 Task: Send an email with the signature Marie Turner with the subject Feedback on a financial model and the message I would like to request a status update on the customer service ticket I submitted. from softage.3@softage.net to softage.6@softage.net with an attached audio file Audio_lesson_plan.mp3 and move the email from Sent Items to the folder Service contracts
Action: Mouse moved to (126, 151)
Screenshot: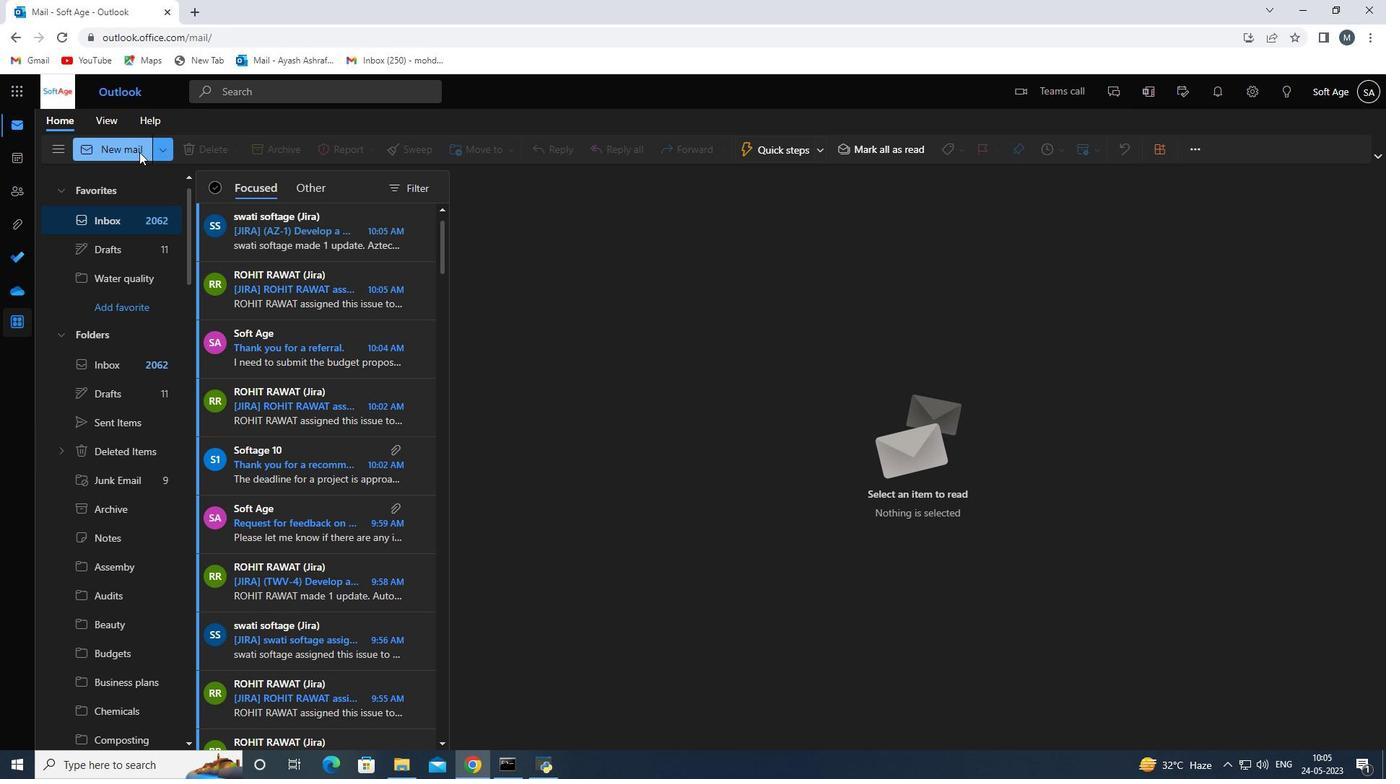
Action: Mouse pressed left at (126, 151)
Screenshot: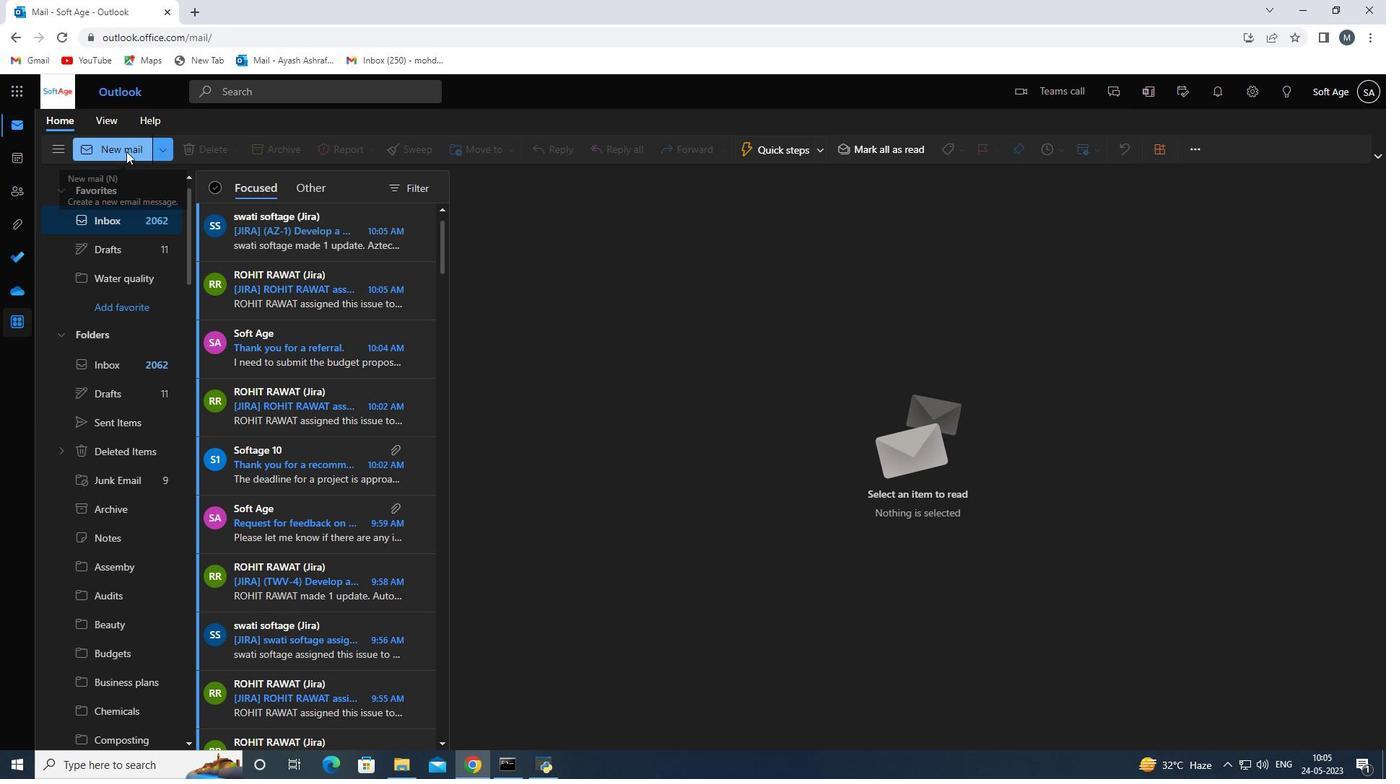 
Action: Mouse moved to (972, 152)
Screenshot: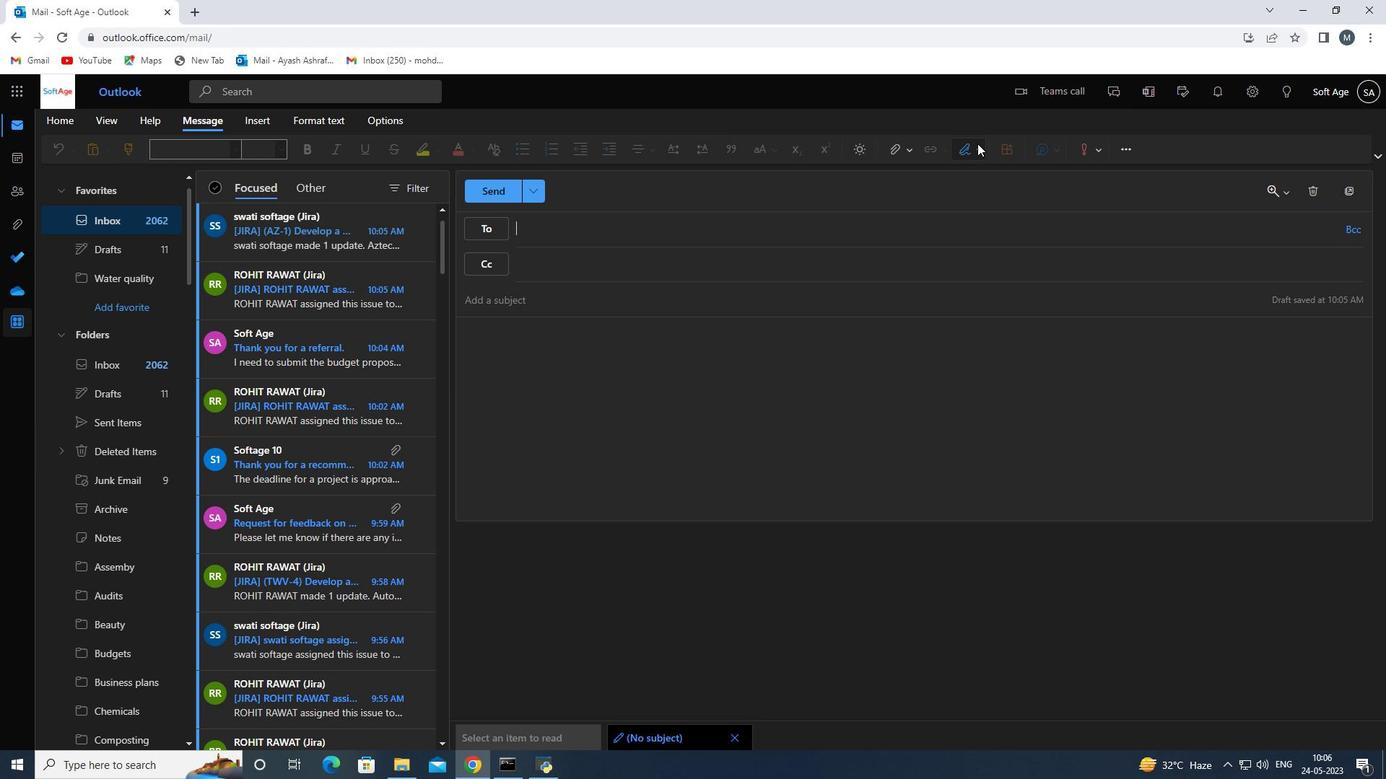 
Action: Mouse pressed left at (972, 152)
Screenshot: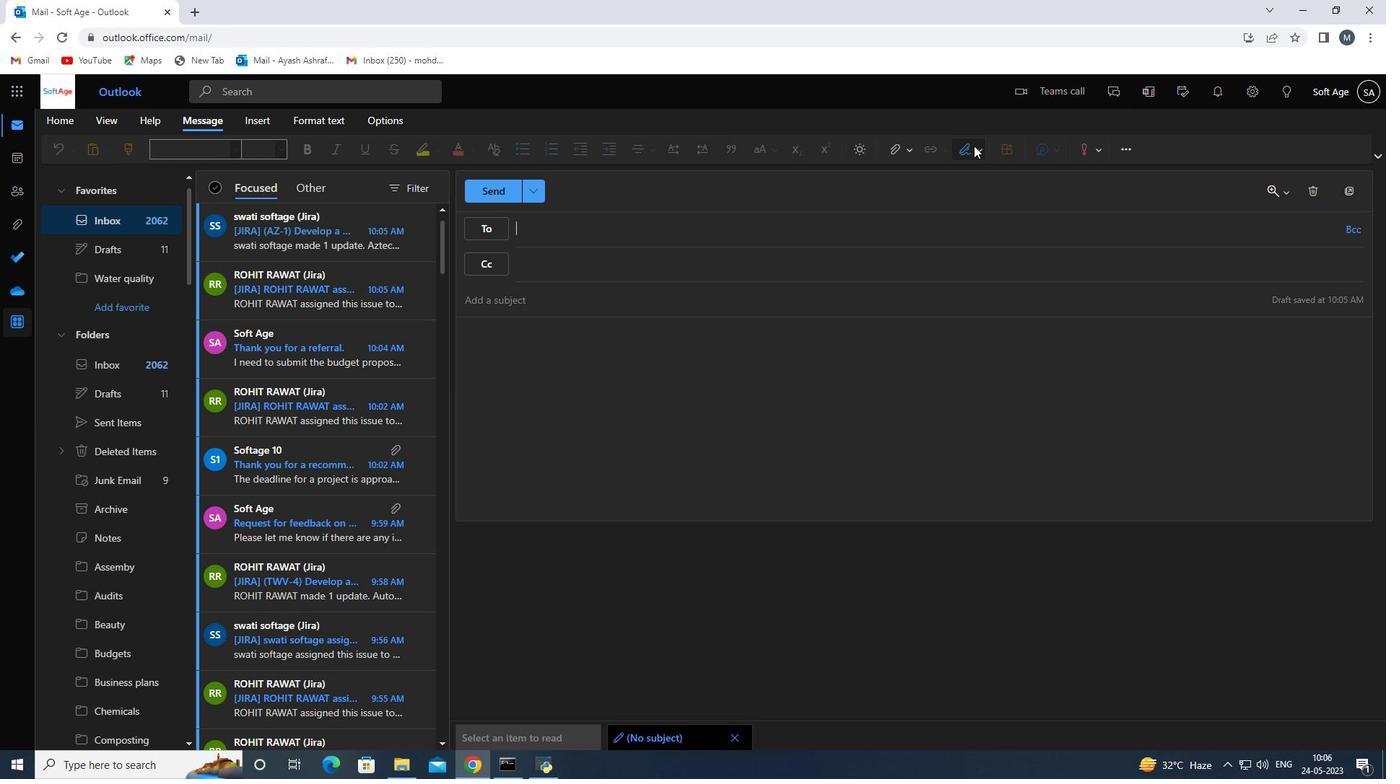 
Action: Mouse moved to (956, 207)
Screenshot: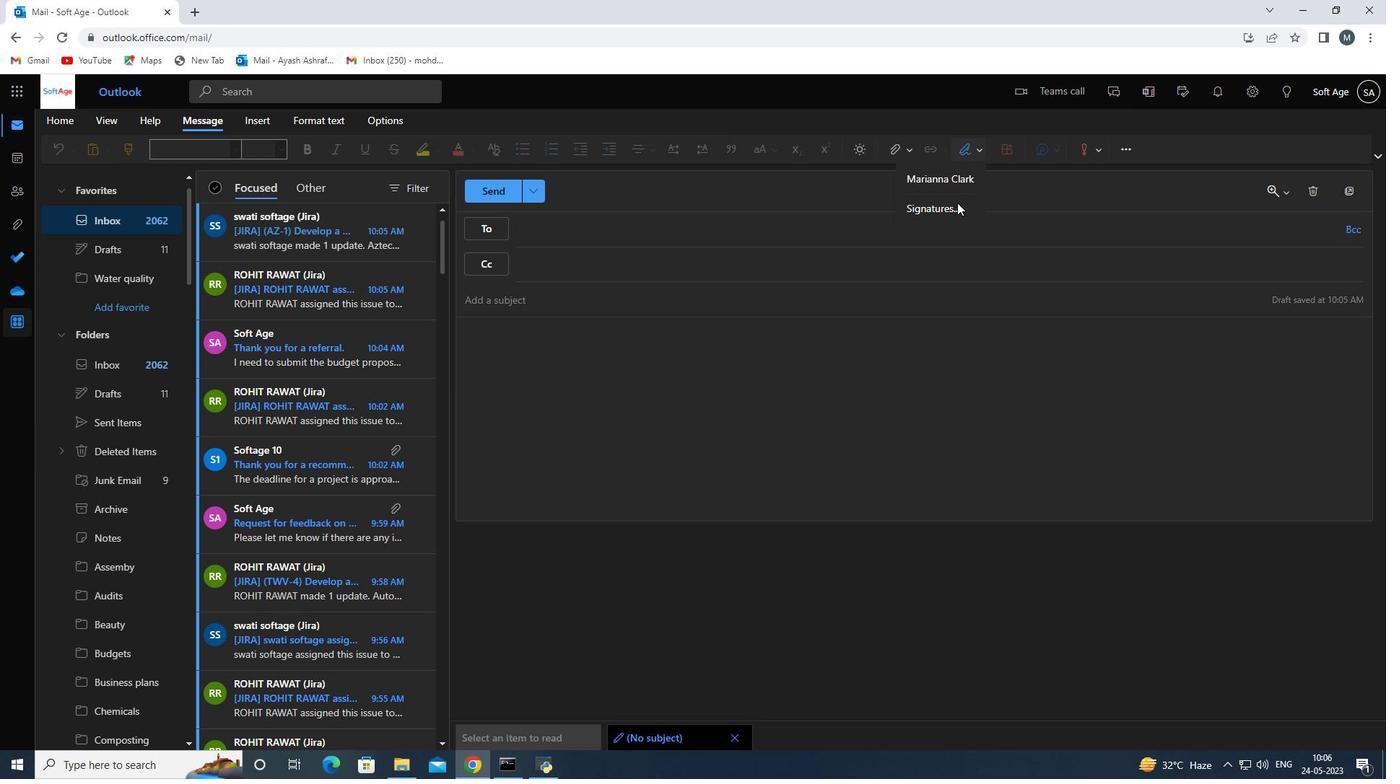 
Action: Mouse pressed left at (956, 207)
Screenshot: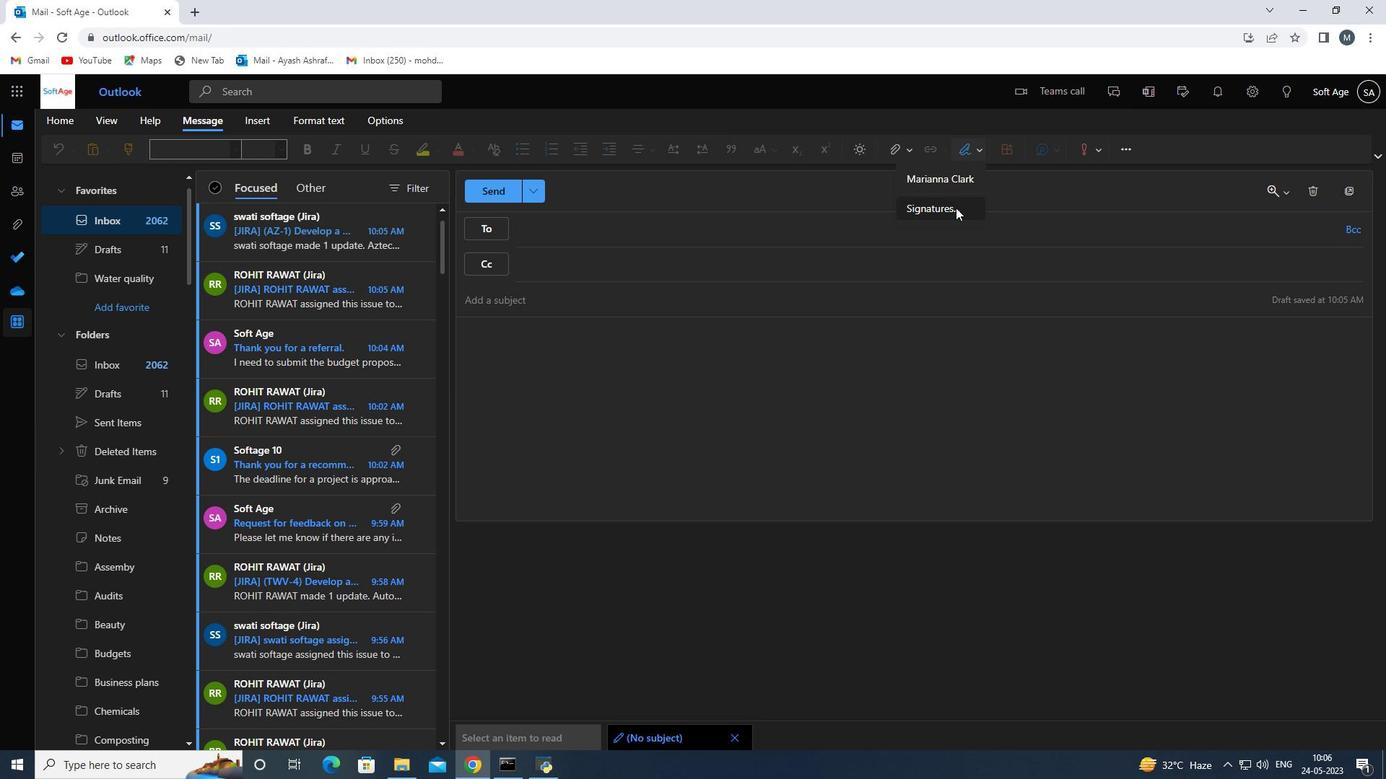 
Action: Mouse moved to (995, 262)
Screenshot: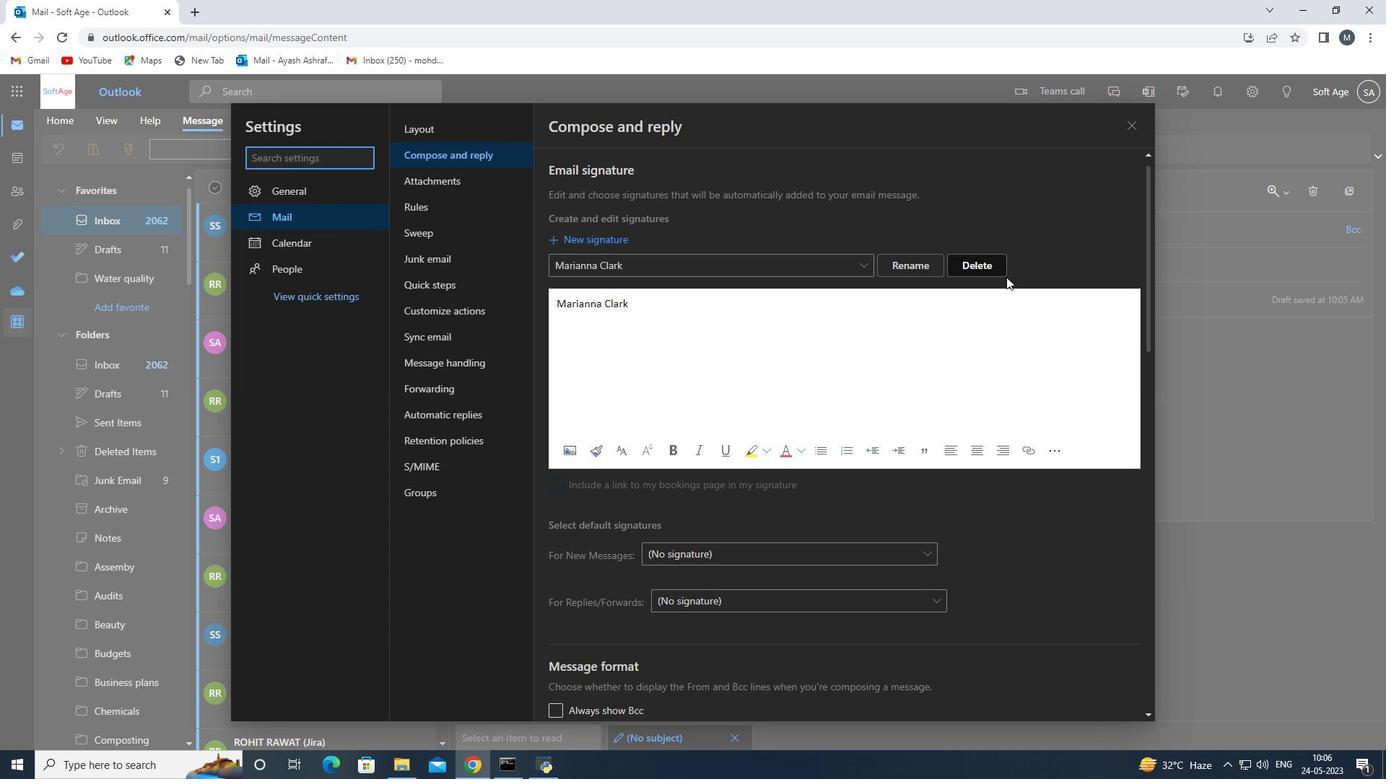 
Action: Mouse pressed left at (995, 262)
Screenshot: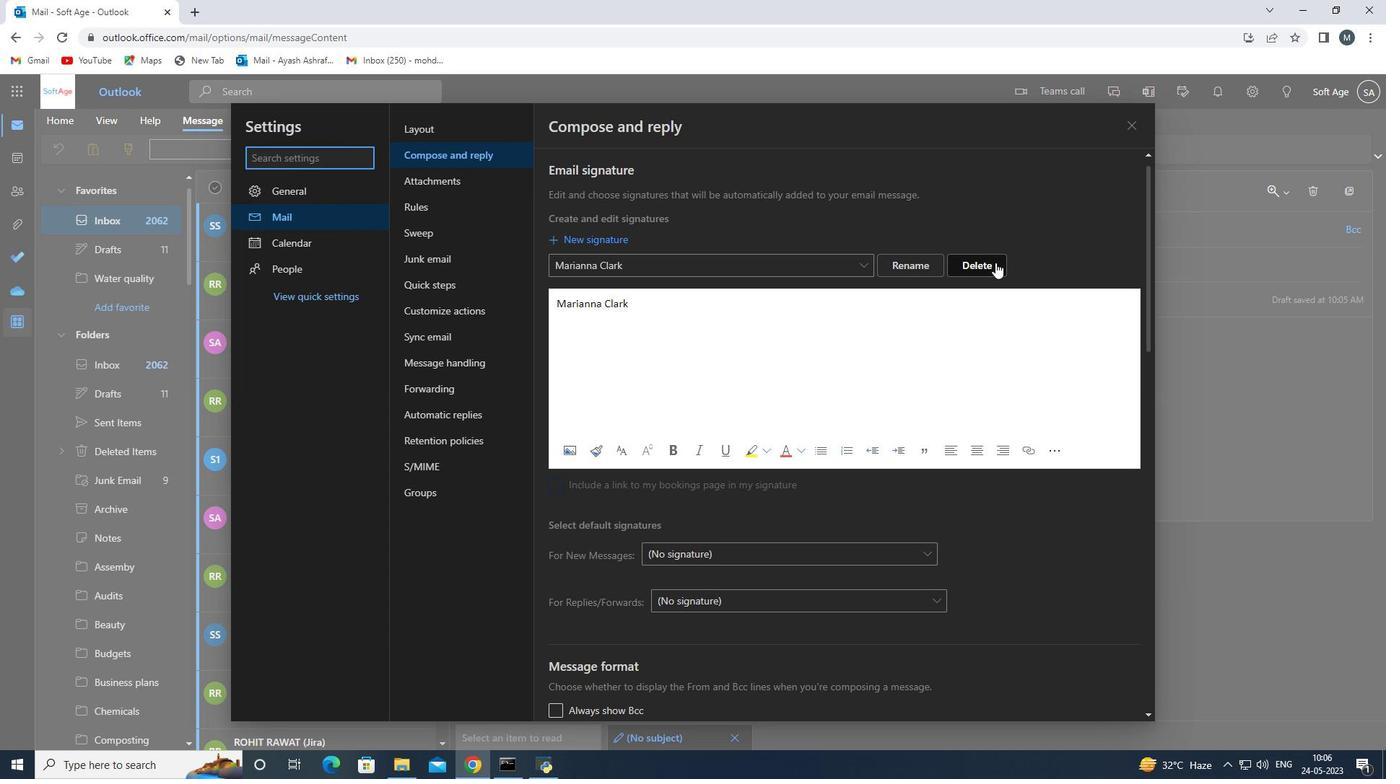 
Action: Mouse moved to (672, 269)
Screenshot: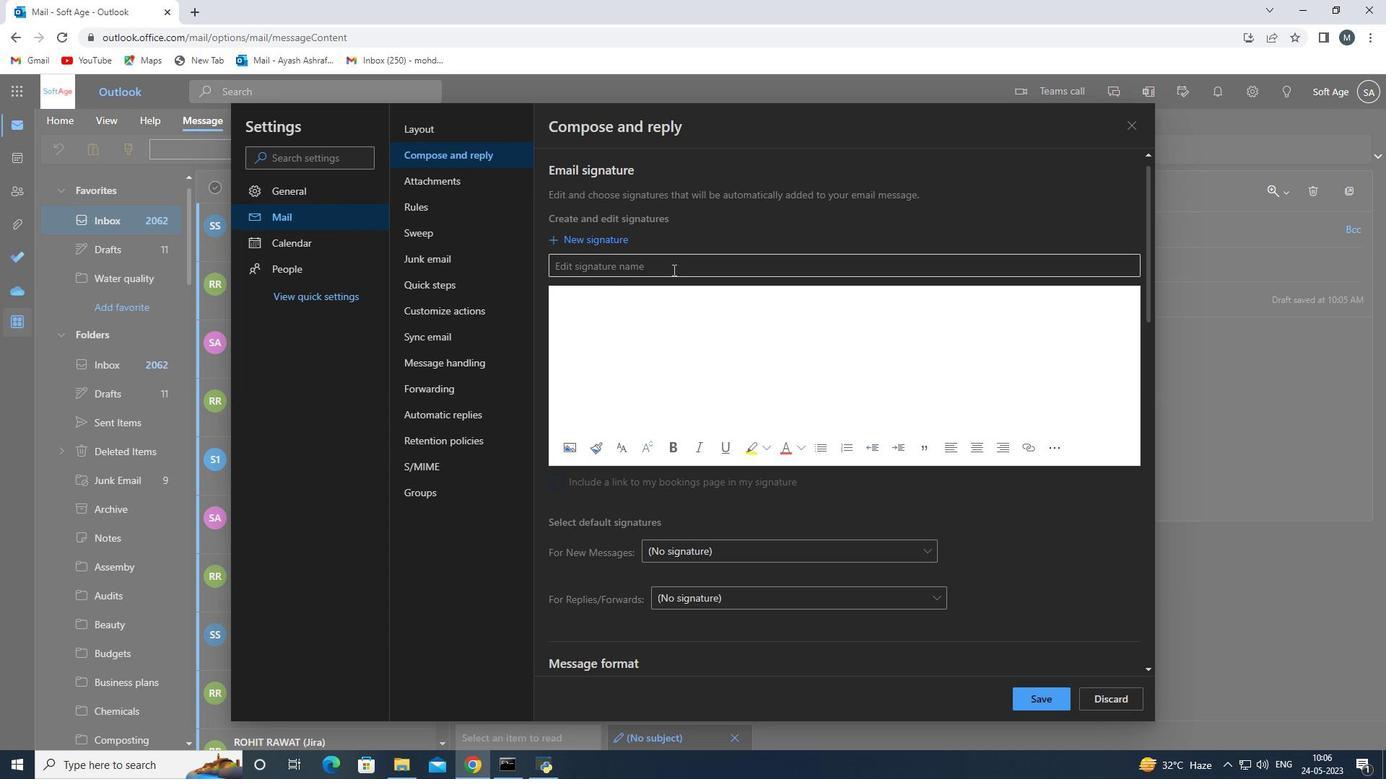
Action: Mouse pressed left at (672, 269)
Screenshot: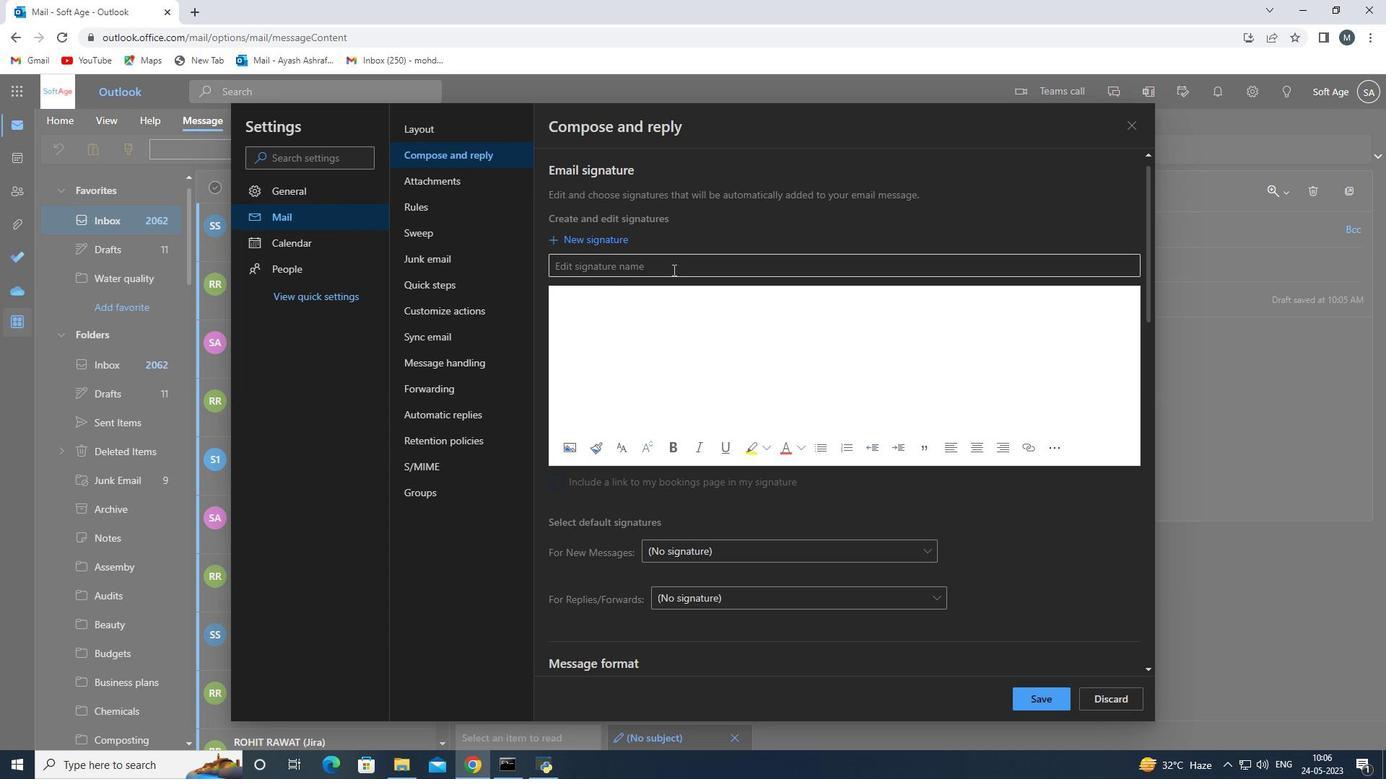 
Action: Key pressed <Key.shift>Marie<Key.space><Key.shift>Turner<Key.space>
Screenshot: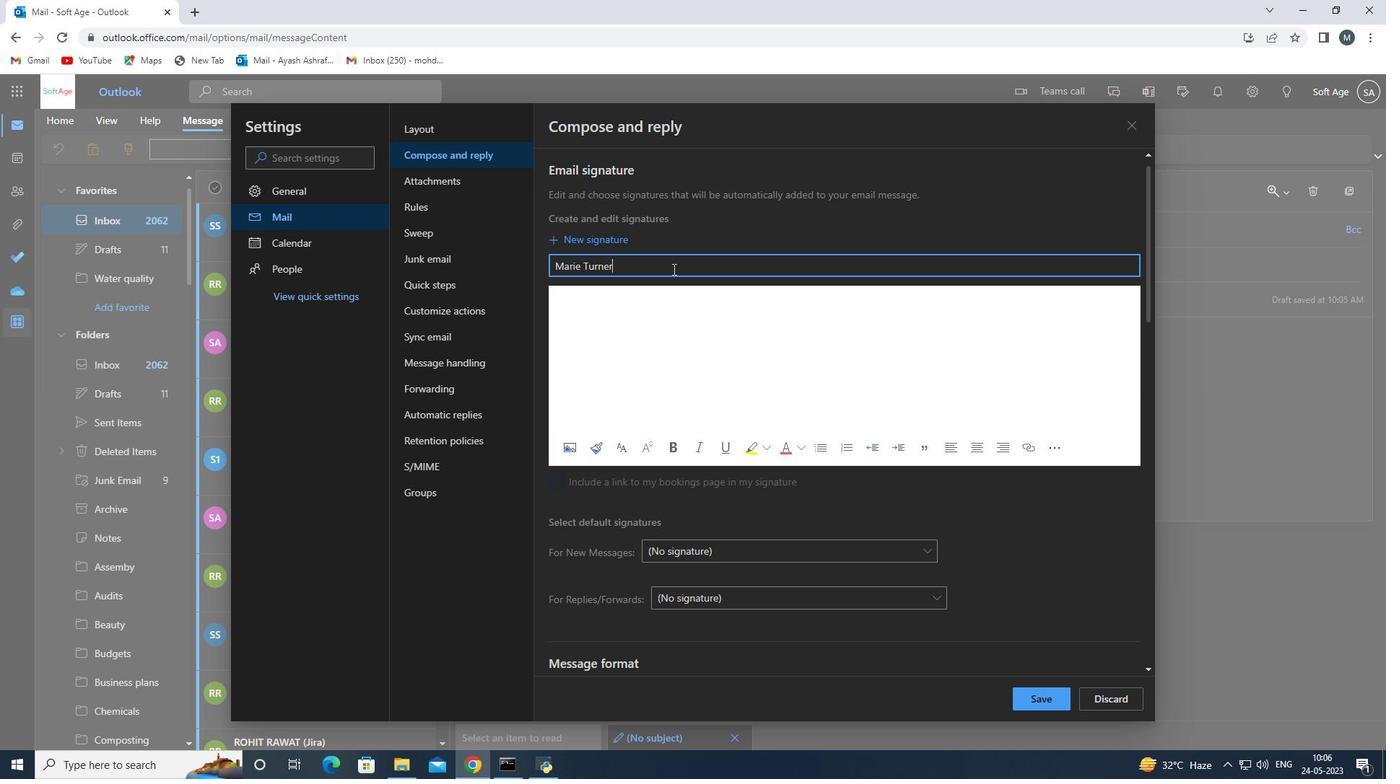 
Action: Mouse moved to (636, 323)
Screenshot: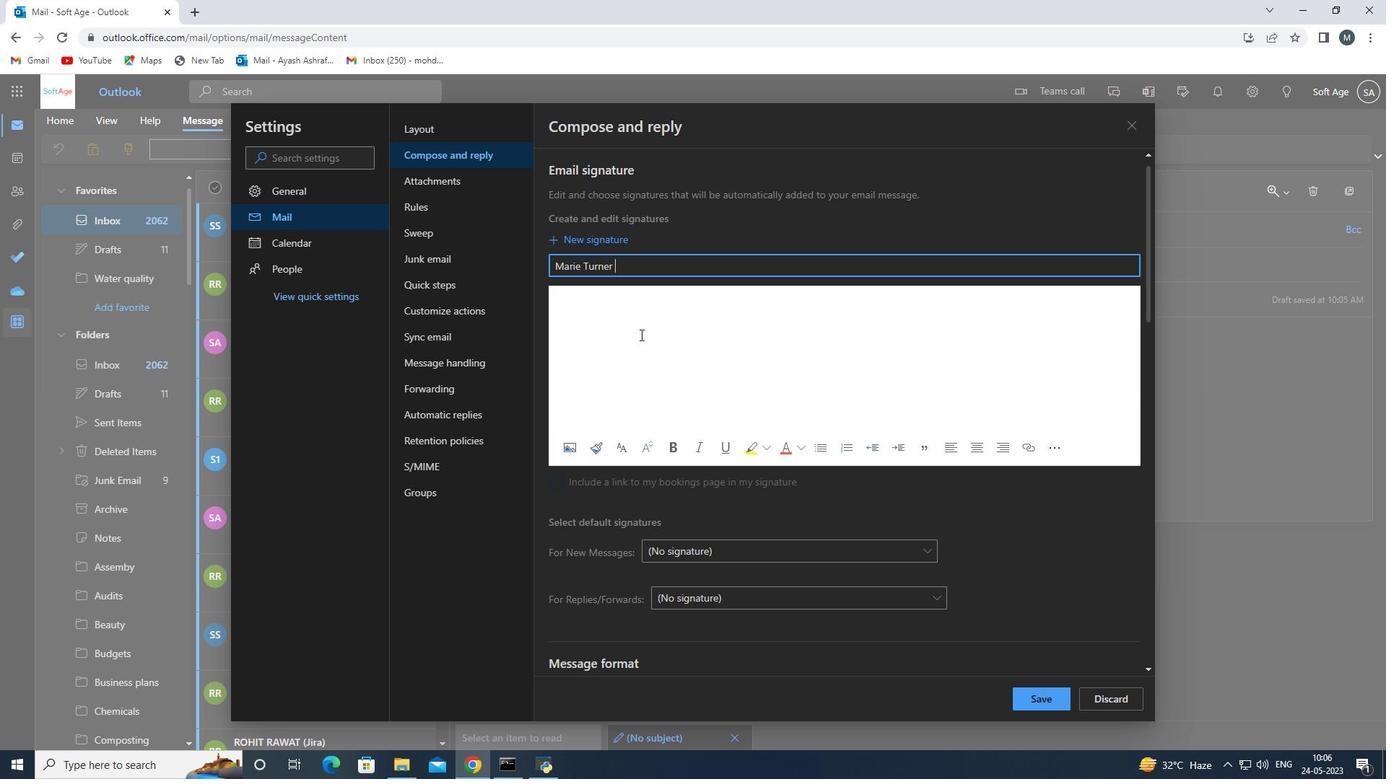 
Action: Mouse pressed left at (636, 323)
Screenshot: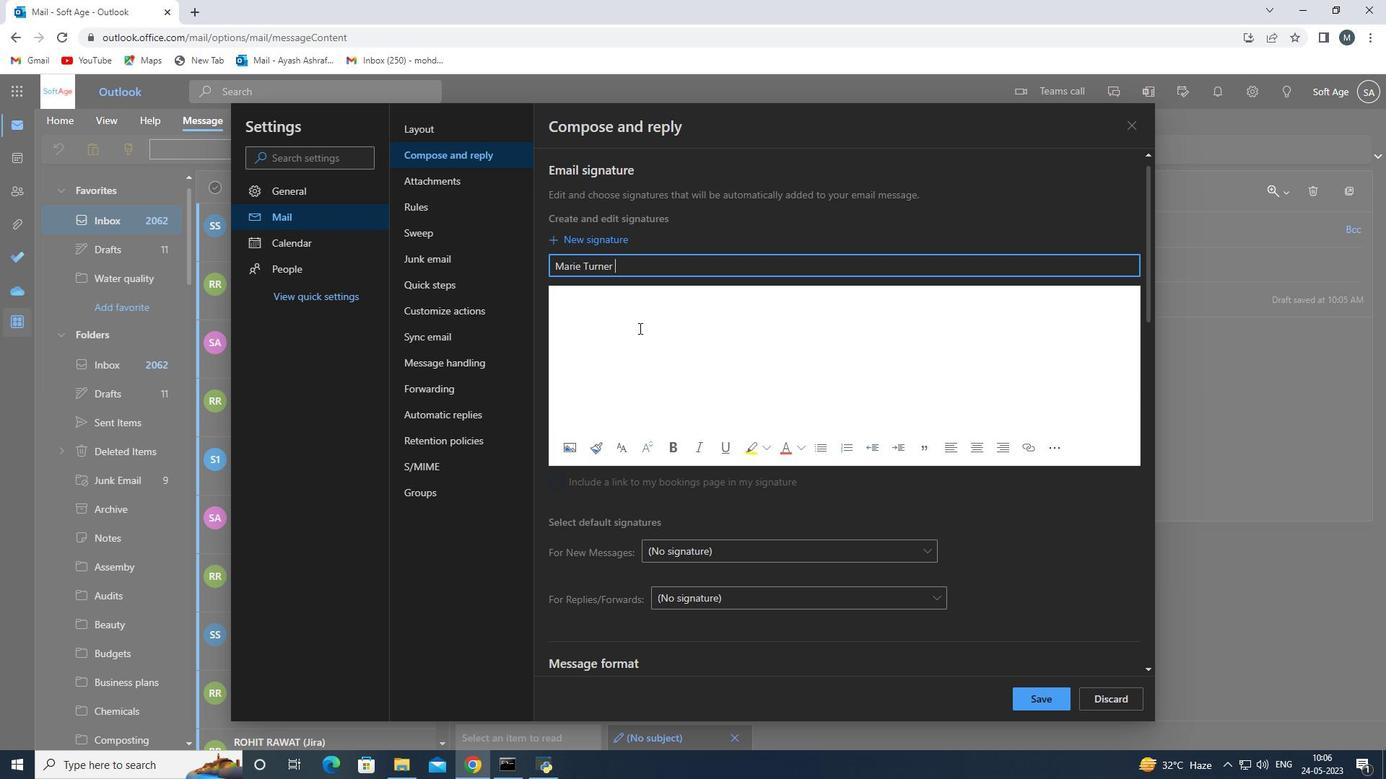 
Action: Key pressed <Key.shift>I<Key.space>would<Key.space>like<Key.space>to<Key.space>rew<Key.backspace>quest<Key.space>a<Key.space>staus<Key.space>update<Key.space>on<Key.space>the<Key.space>customer<Key.space>service<Key.space>ticket<Key.space>i<Key.space>submitted<Key.space>
Screenshot: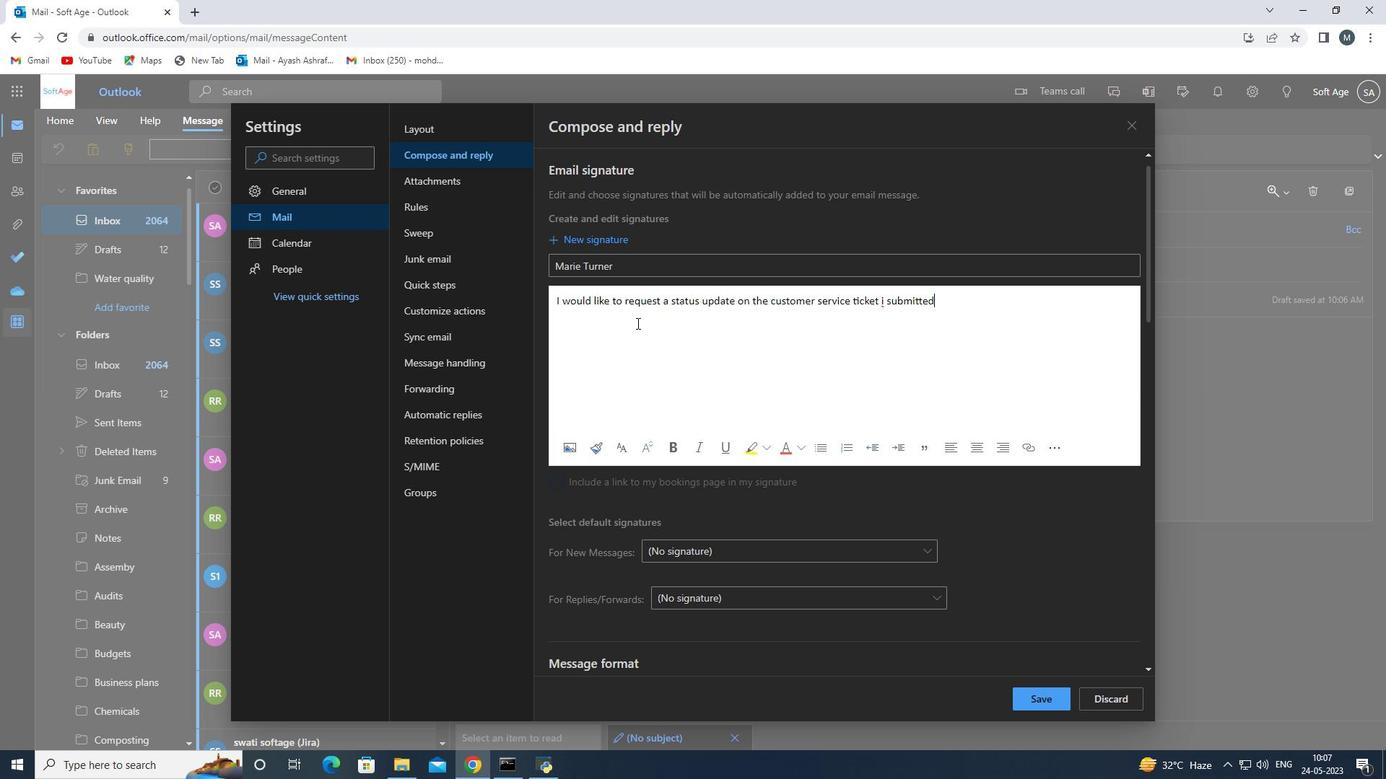
Action: Mouse moved to (906, 332)
Screenshot: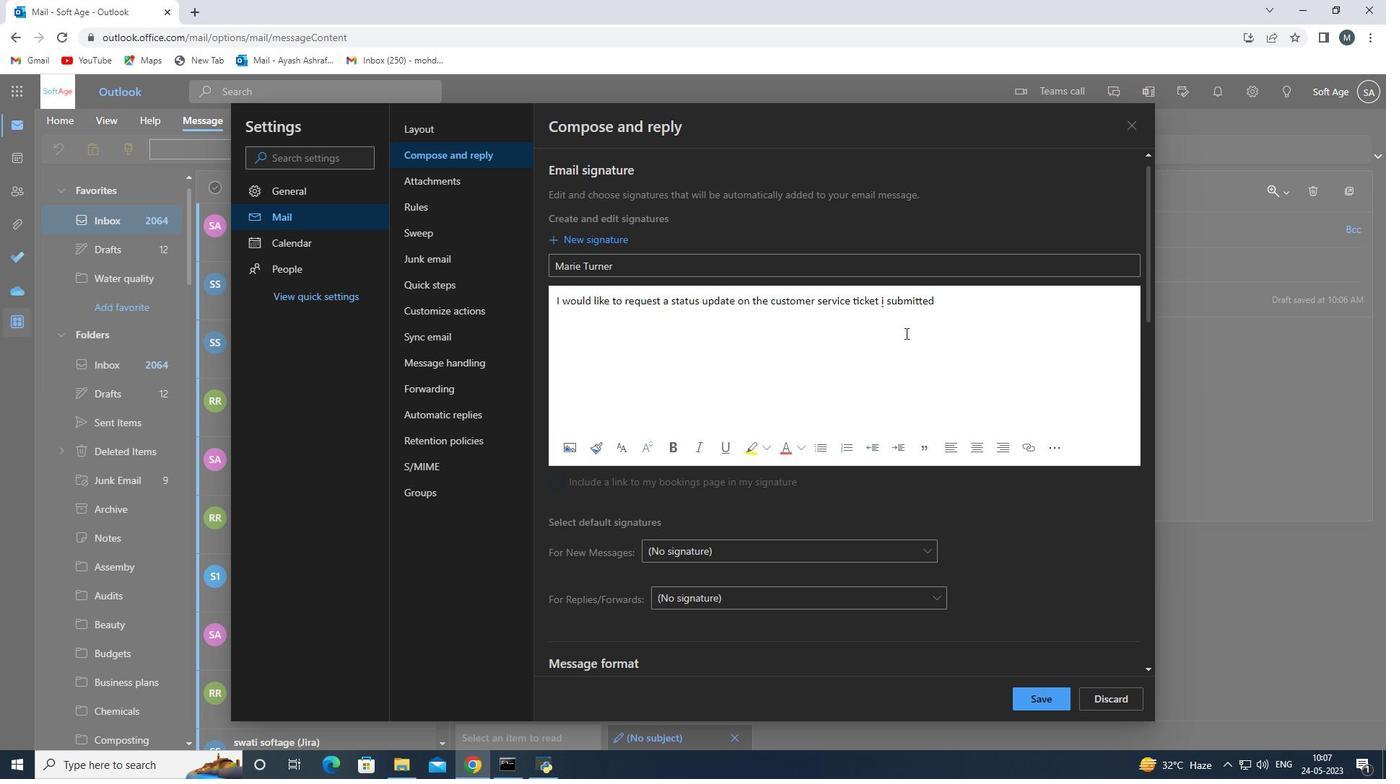 
Action: Key pressed <Key.enter><Key.shift><Key.shift><Key.shift>Marie<Key.space><Key.shift><Key.shift>Turner<Key.space>
Screenshot: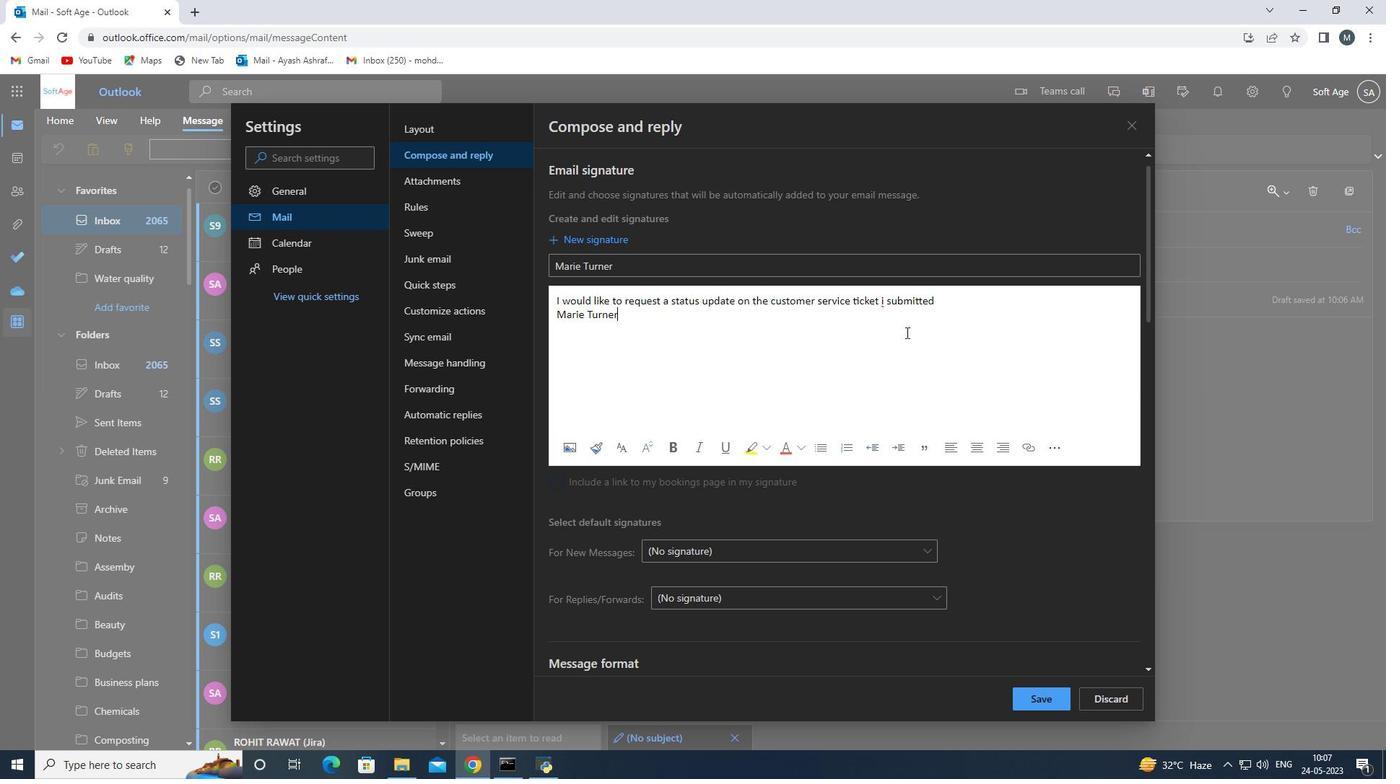 
Action: Mouse moved to (1043, 692)
Screenshot: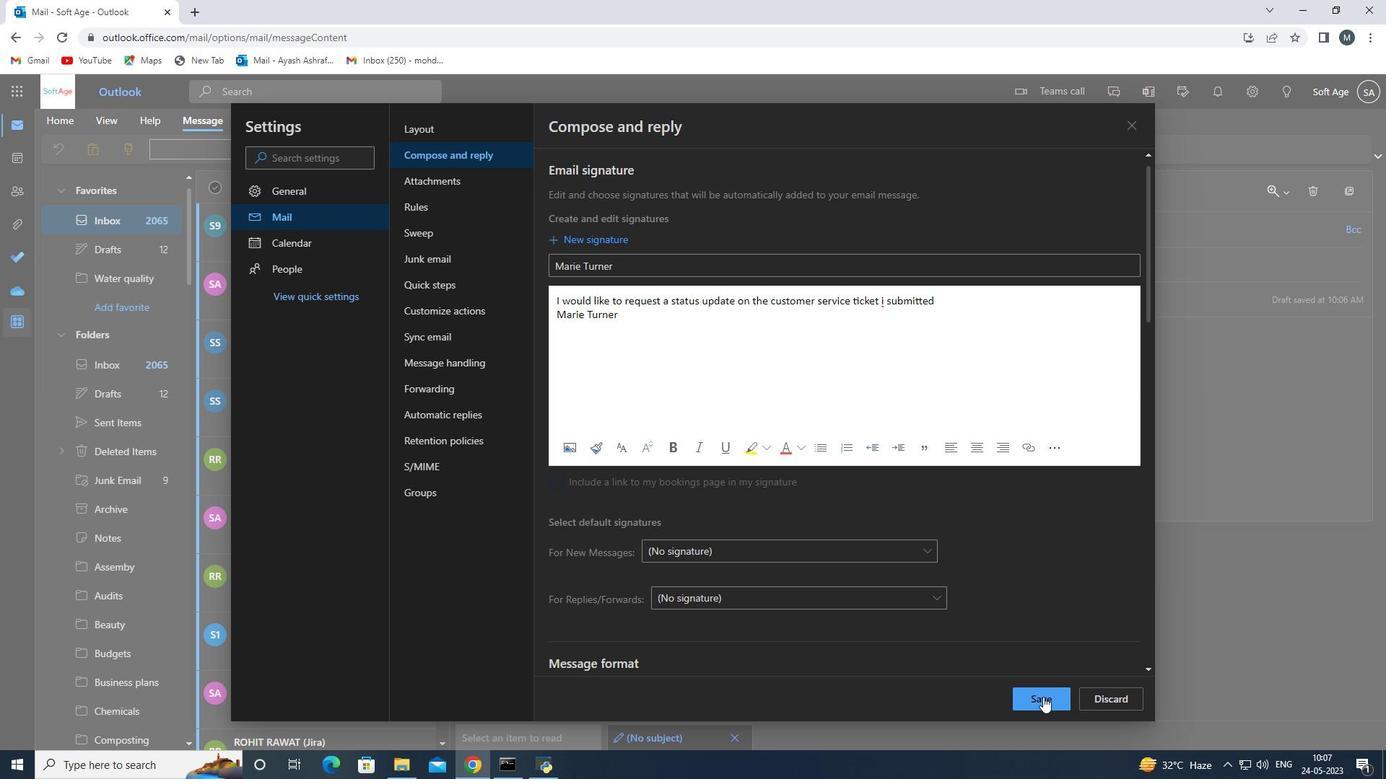 
Action: Mouse pressed left at (1043, 692)
Screenshot: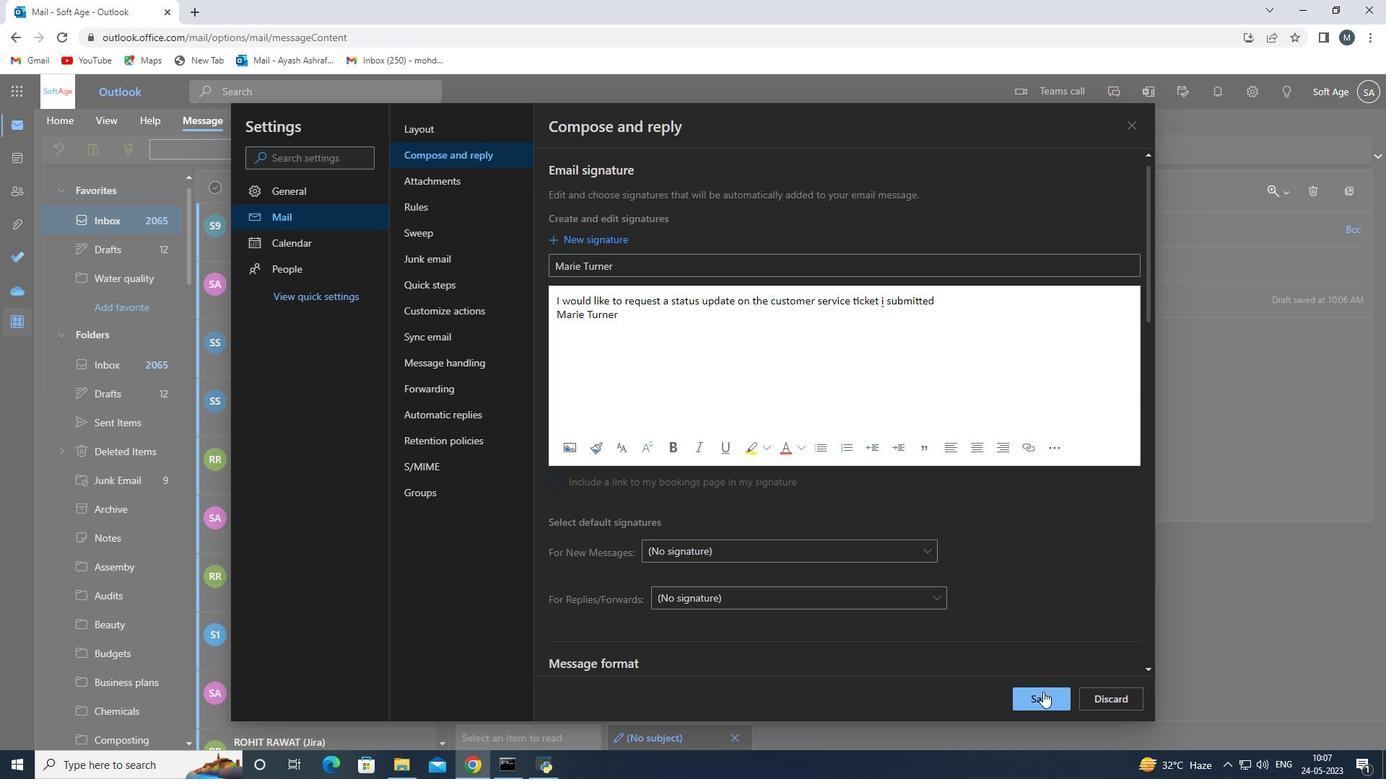 
Action: Mouse moved to (1135, 128)
Screenshot: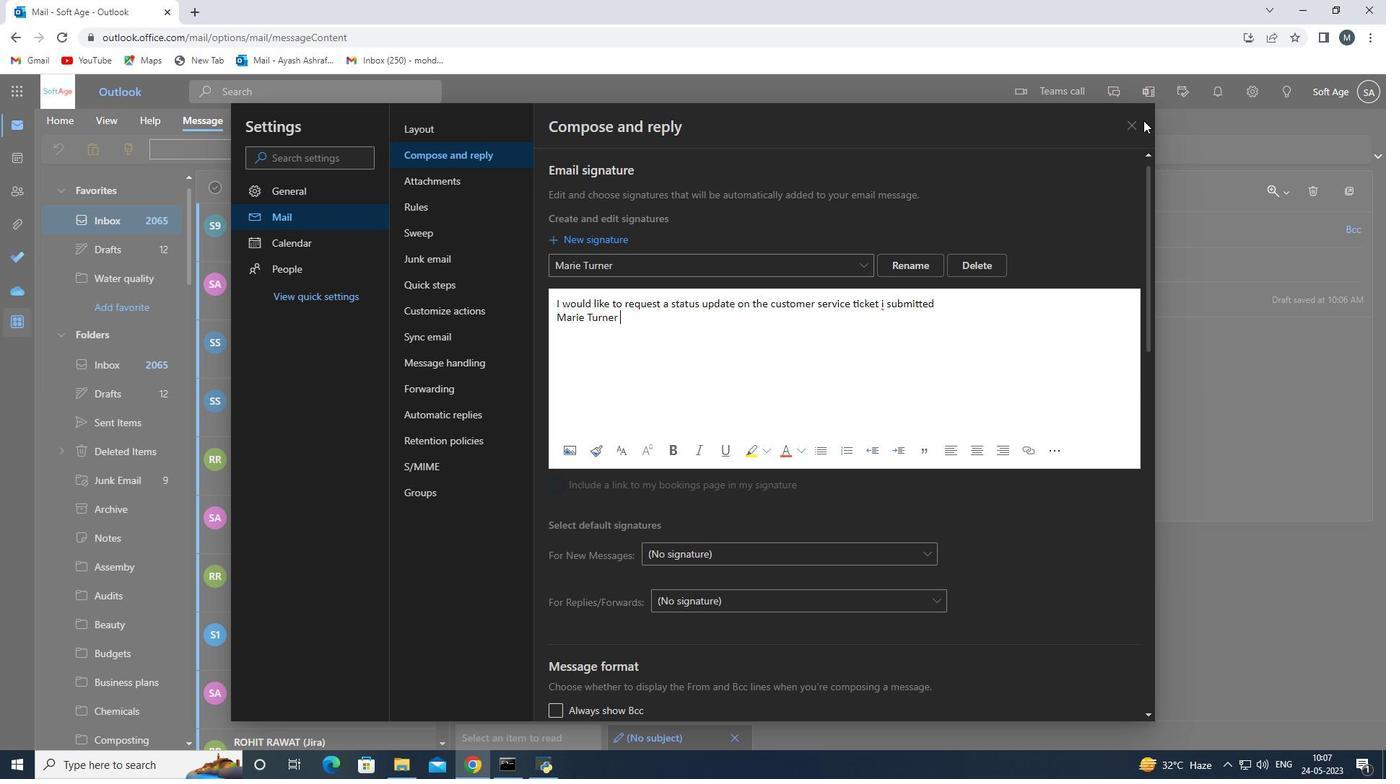 
Action: Mouse pressed left at (1135, 128)
Screenshot: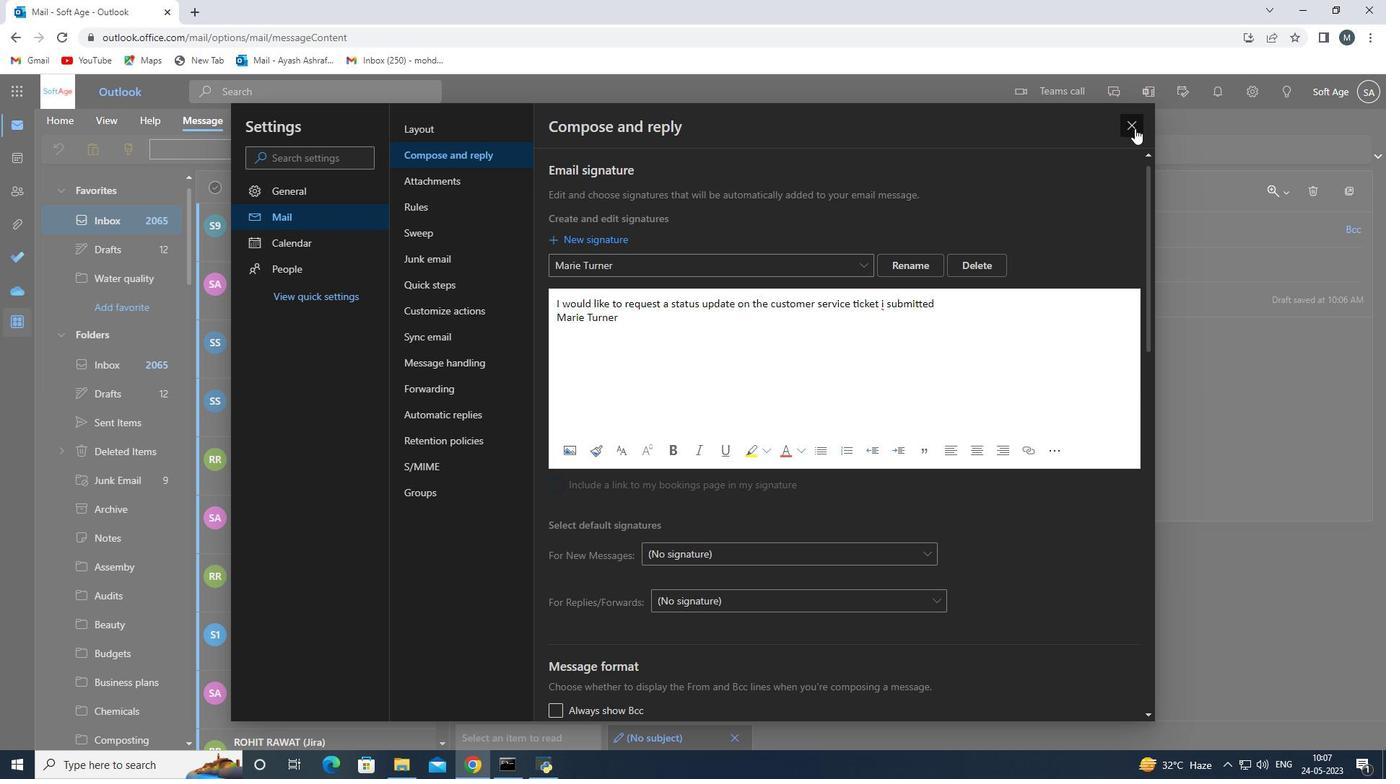 
Action: Mouse moved to (564, 303)
Screenshot: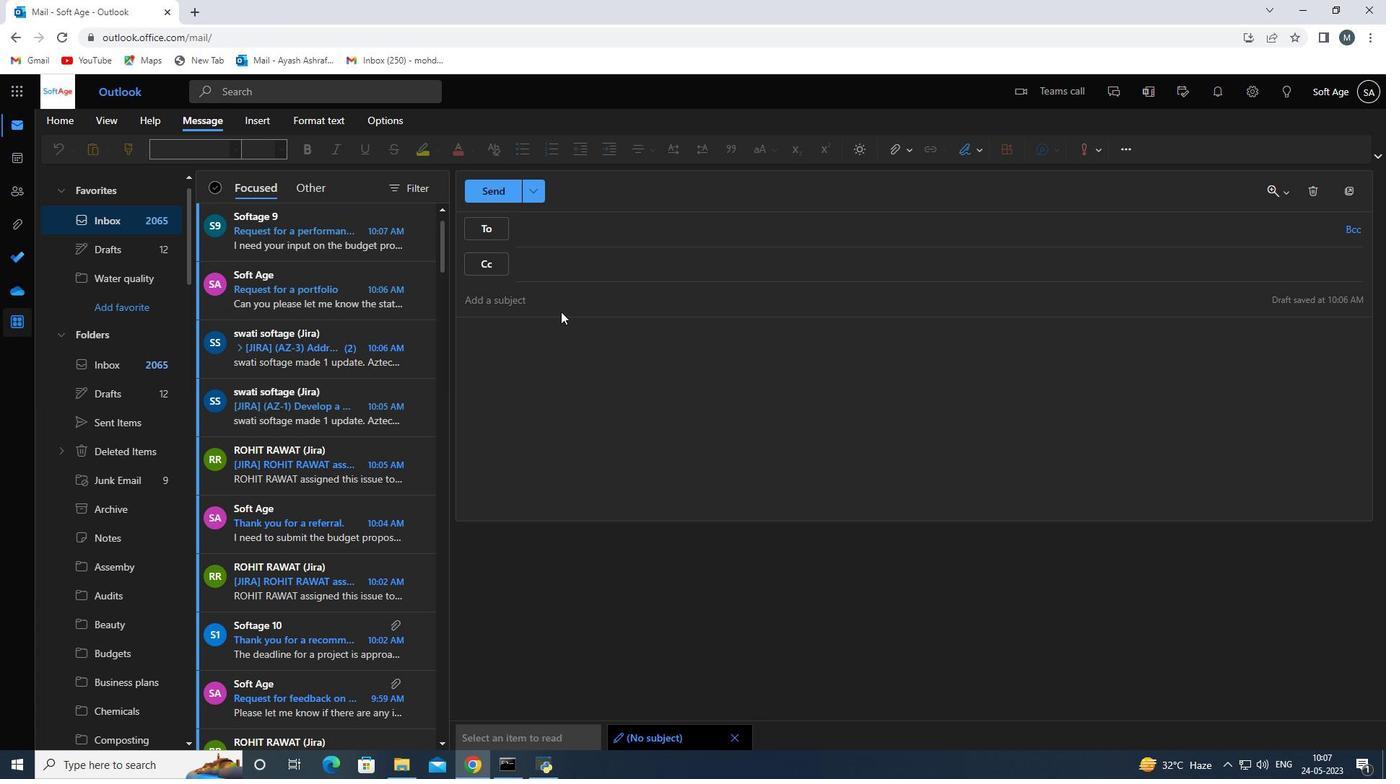 
Action: Mouse pressed left at (564, 303)
Screenshot: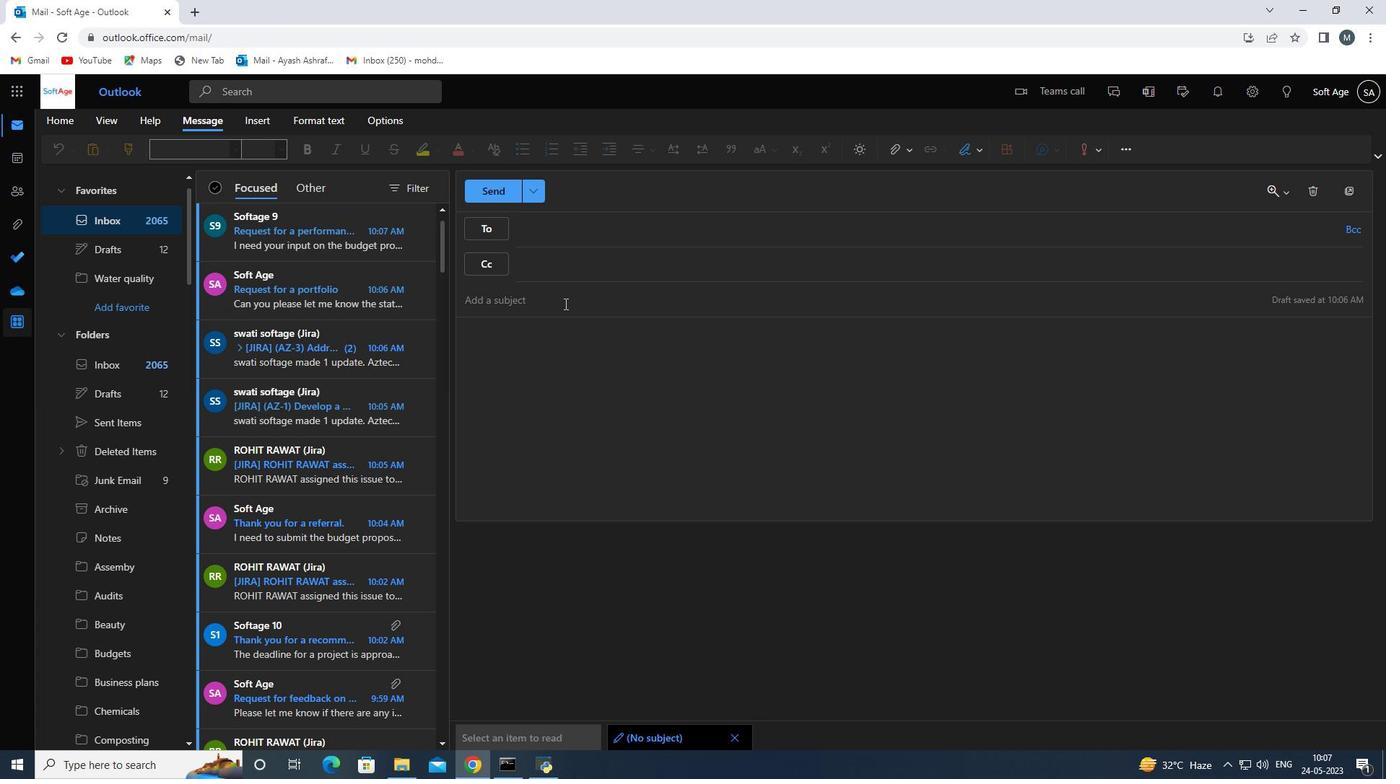 
Action: Mouse moved to (564, 303)
Screenshot: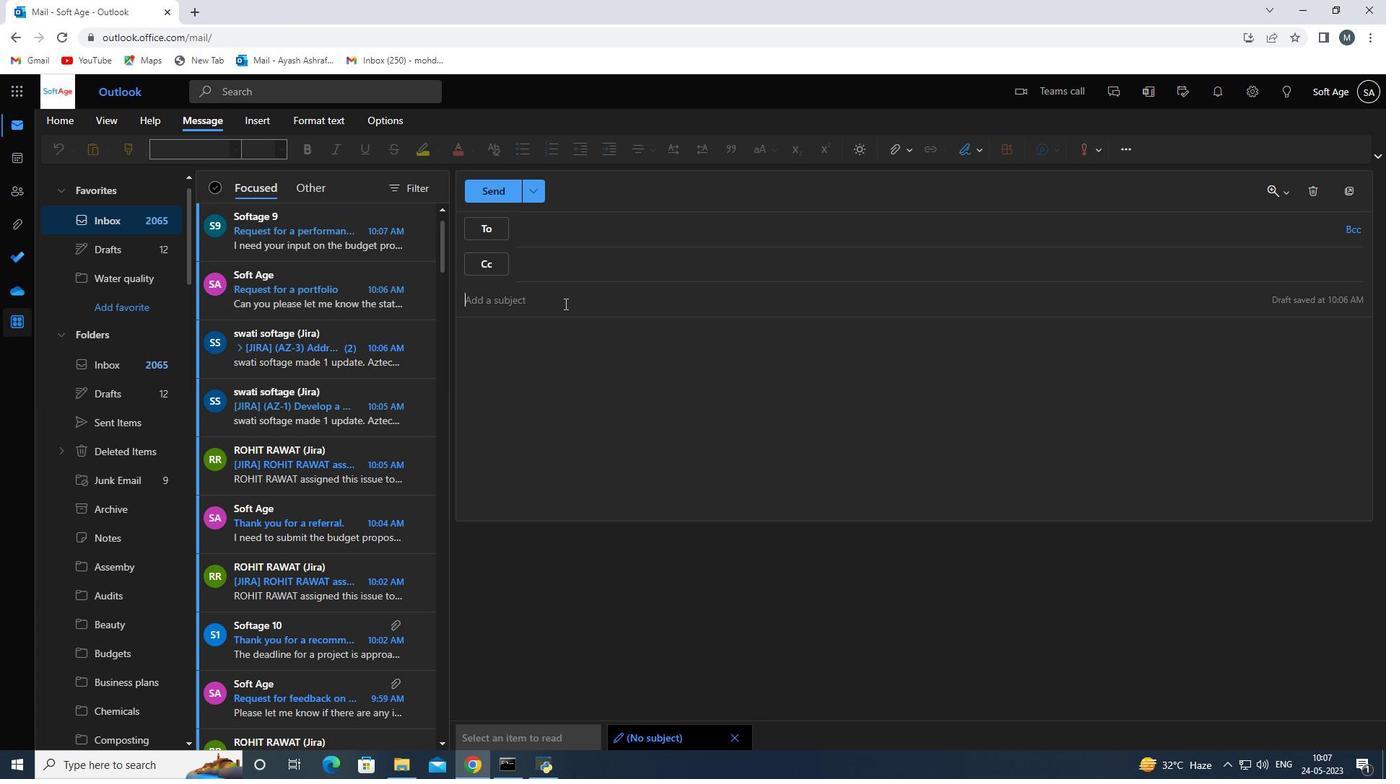
Action: Key pressed <Key.shift><Key.shift><Key.shift><Key.shift><Key.shift><Key.shift>Feedback<Key.space>on<Key.space>a<Key.space>financial<Key.space>model<Key.space>an<Key.backspace><Key.backspace>
Screenshot: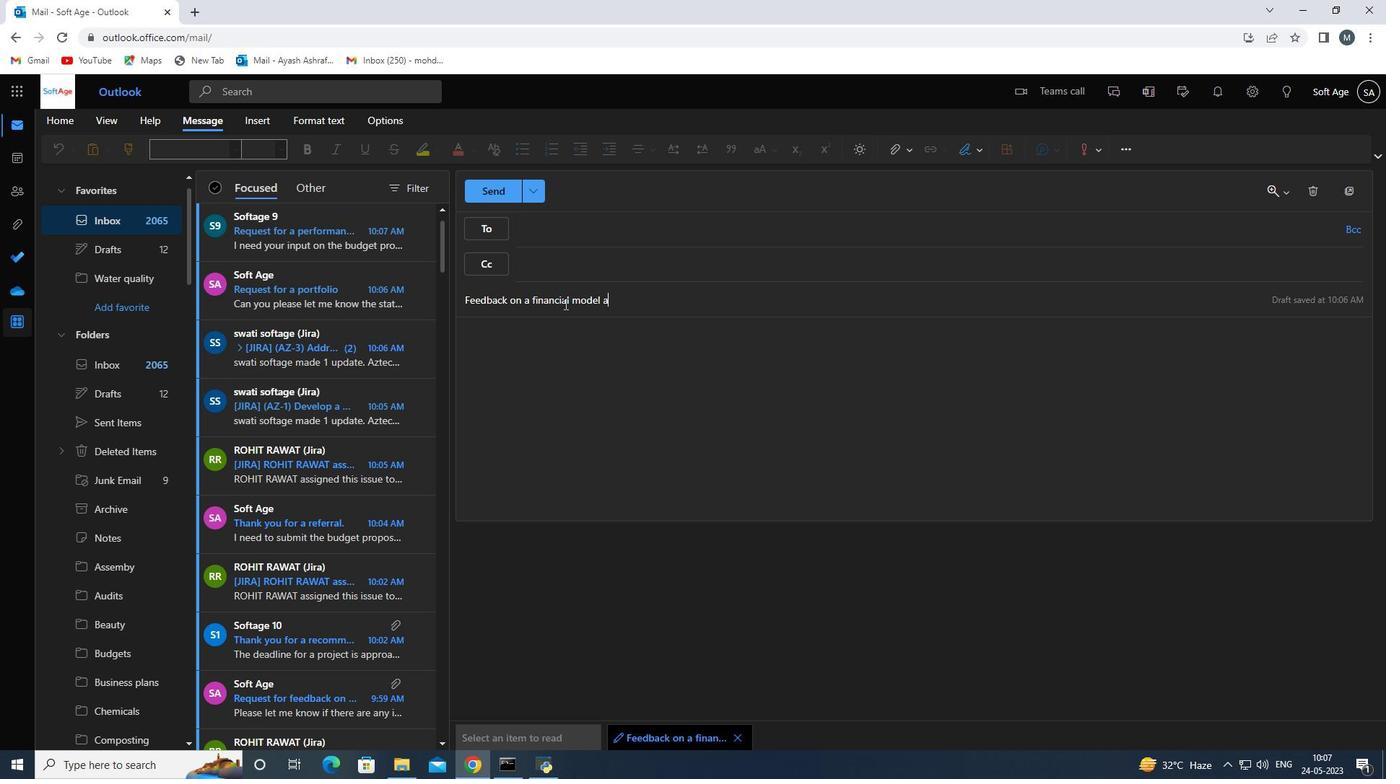 
Action: Mouse moved to (532, 340)
Screenshot: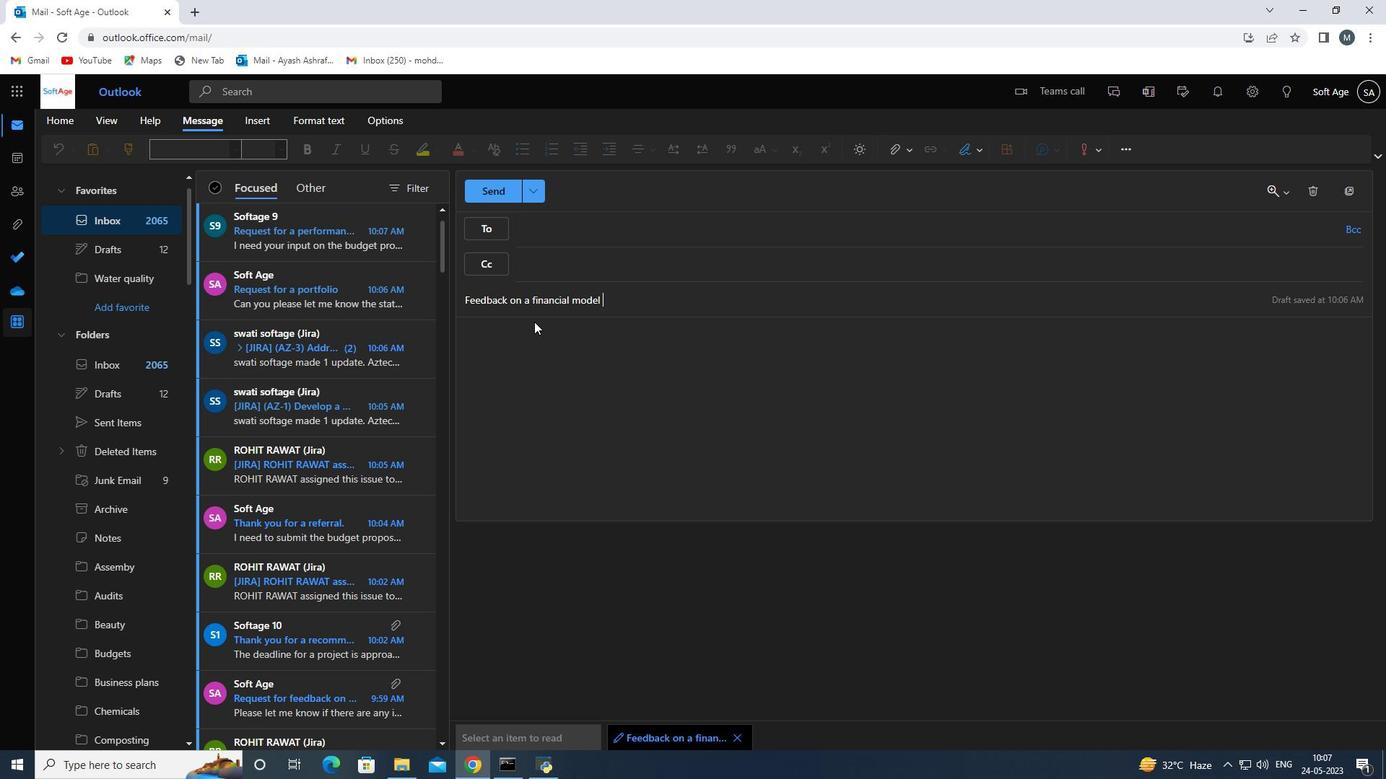 
Action: Mouse pressed left at (532, 340)
Screenshot: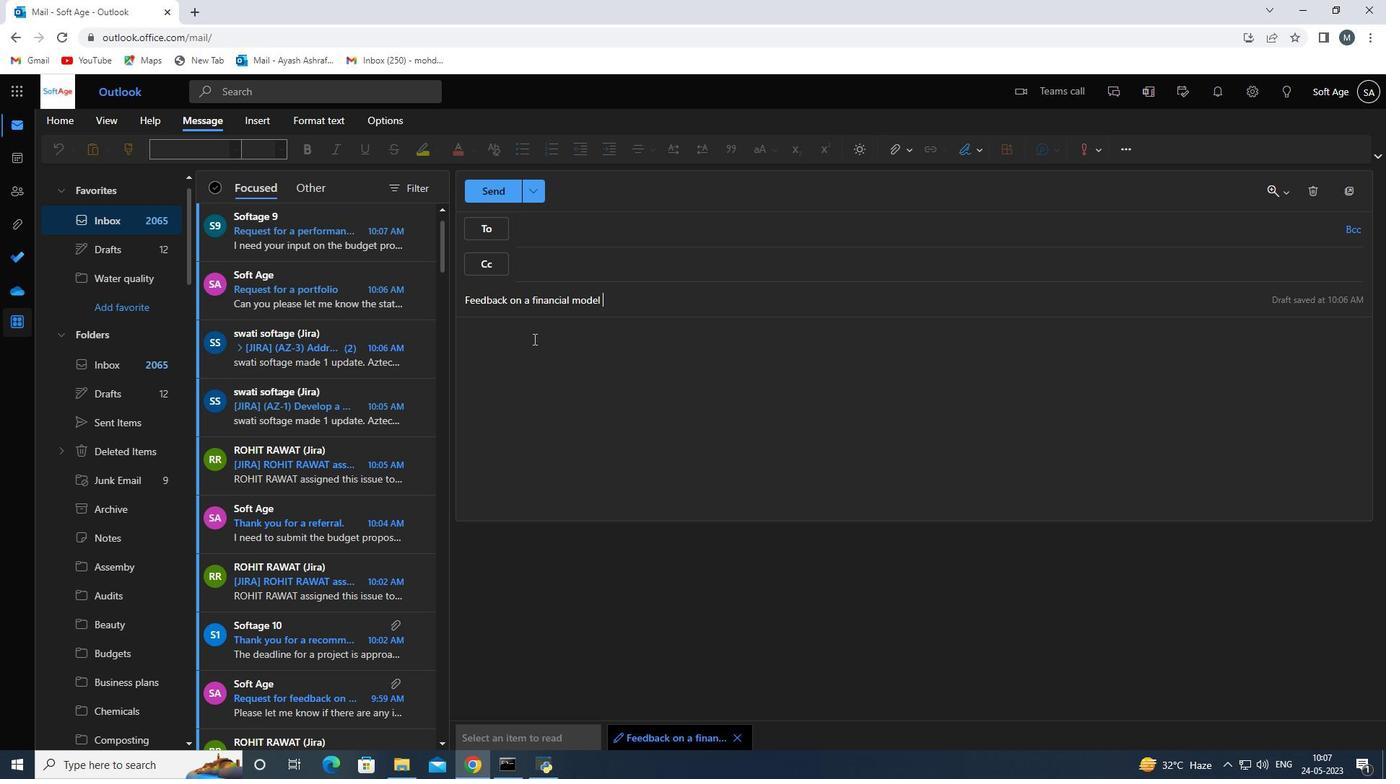 
Action: Mouse moved to (971, 157)
Screenshot: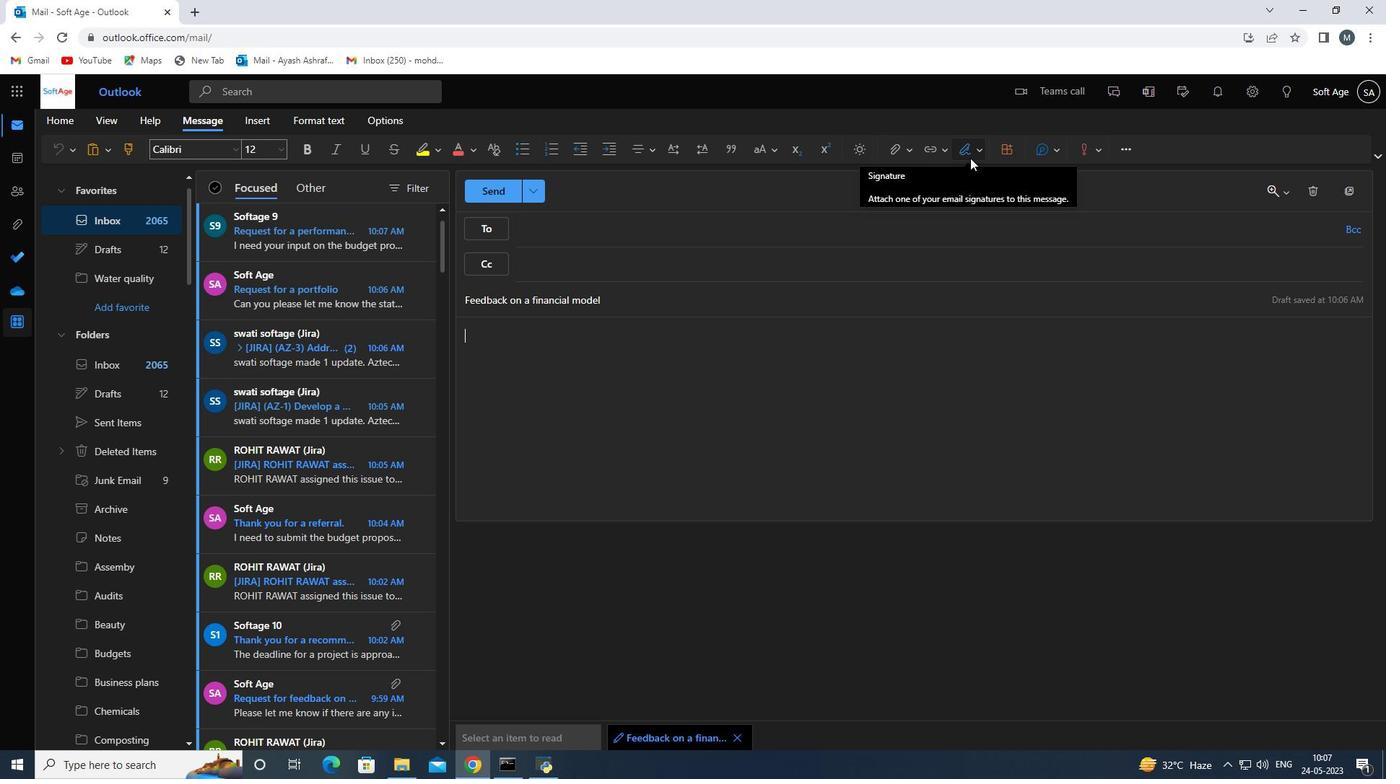 
Action: Mouse pressed left at (971, 157)
Screenshot: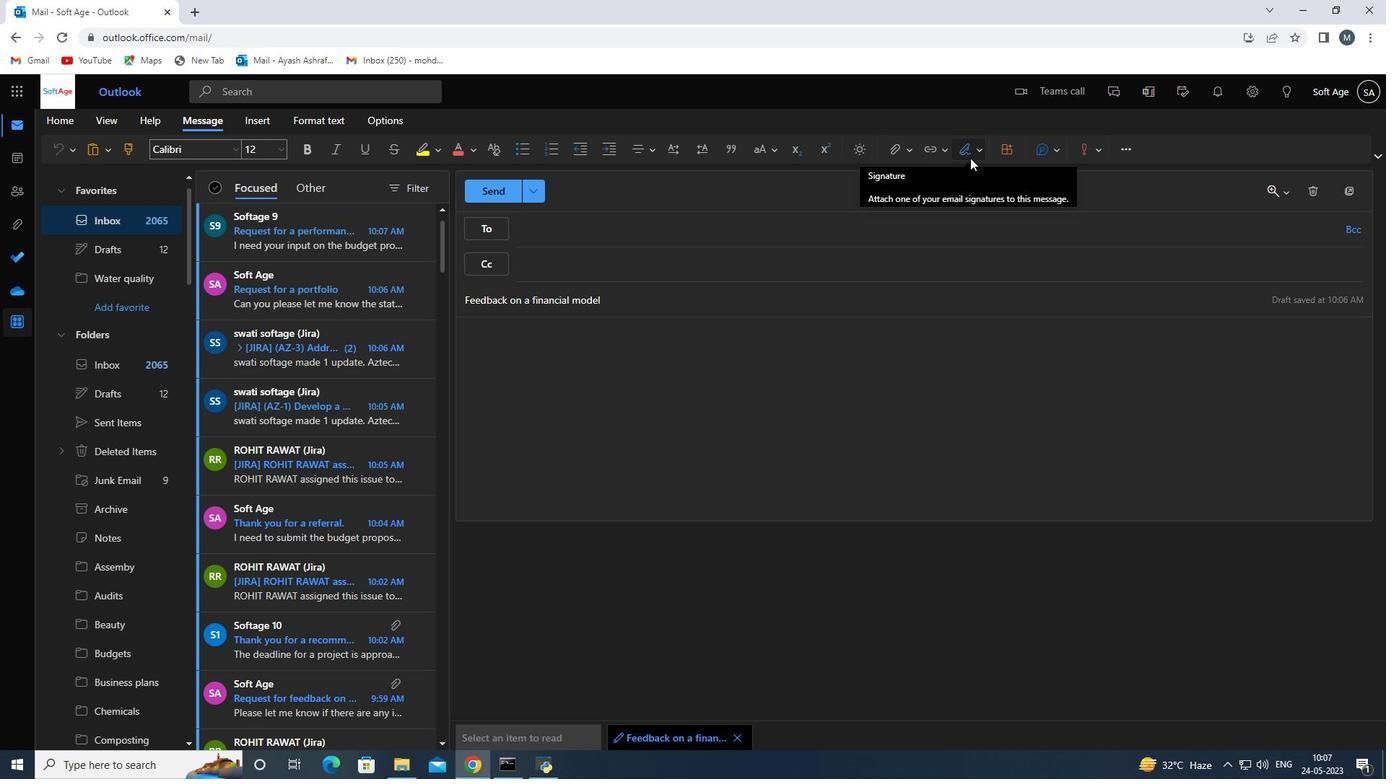 
Action: Mouse moved to (965, 177)
Screenshot: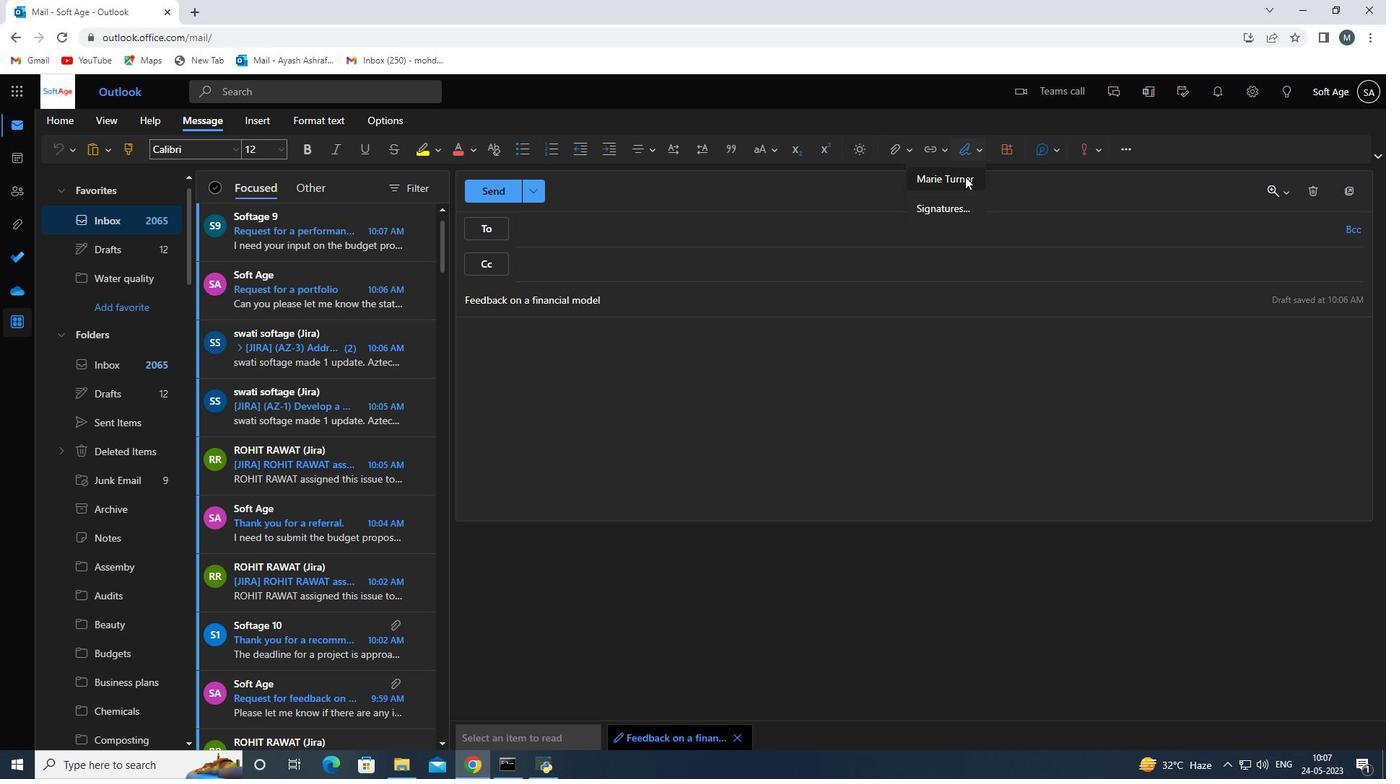 
Action: Mouse pressed left at (965, 177)
Screenshot: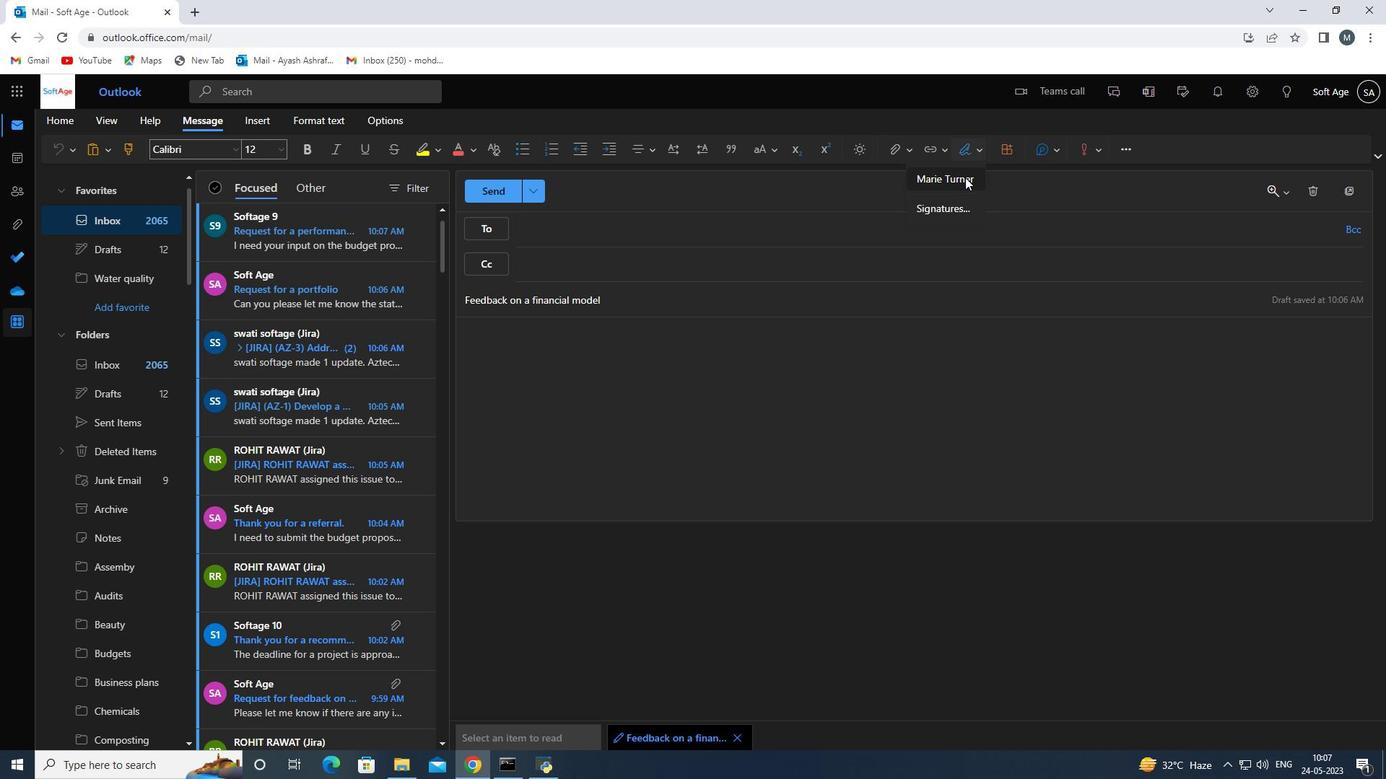 
Action: Mouse moved to (465, 366)
Screenshot: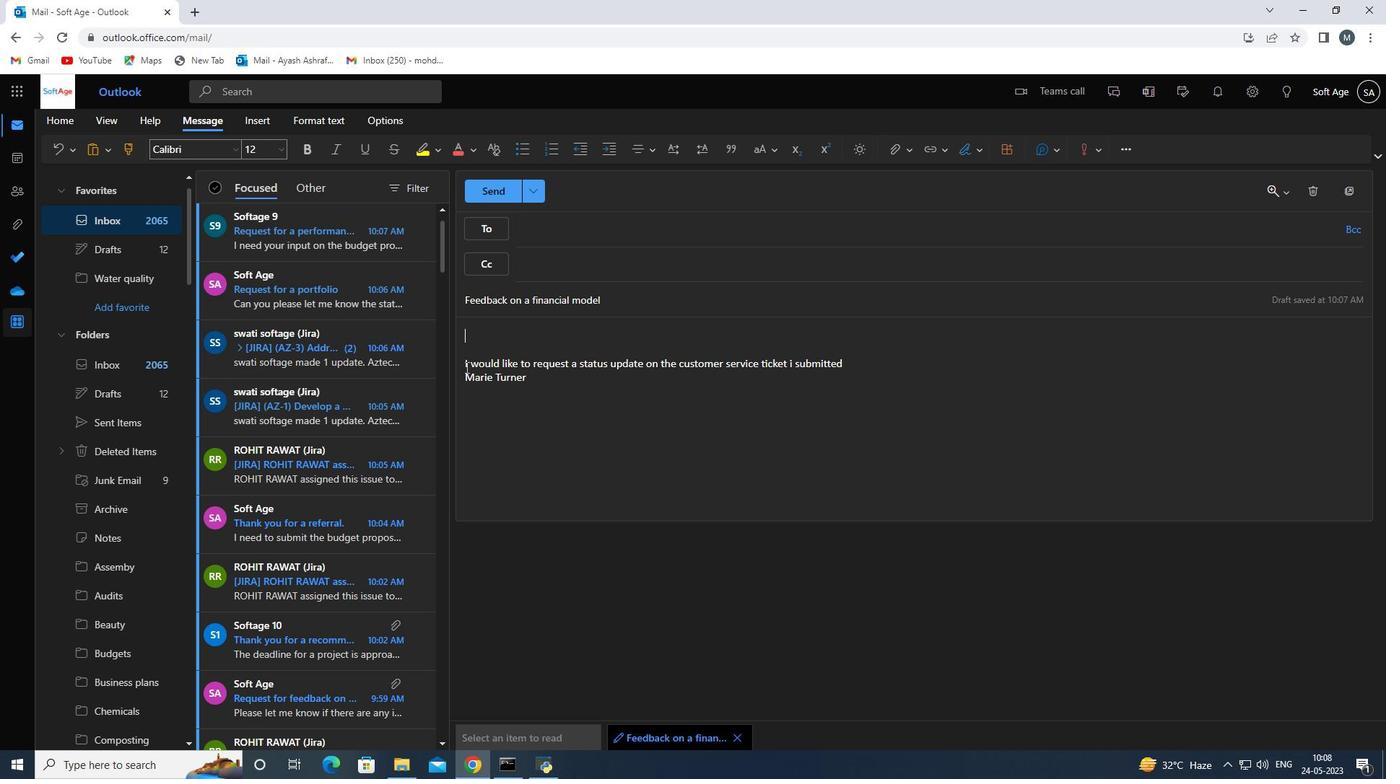 
Action: Mouse pressed left at (465, 366)
Screenshot: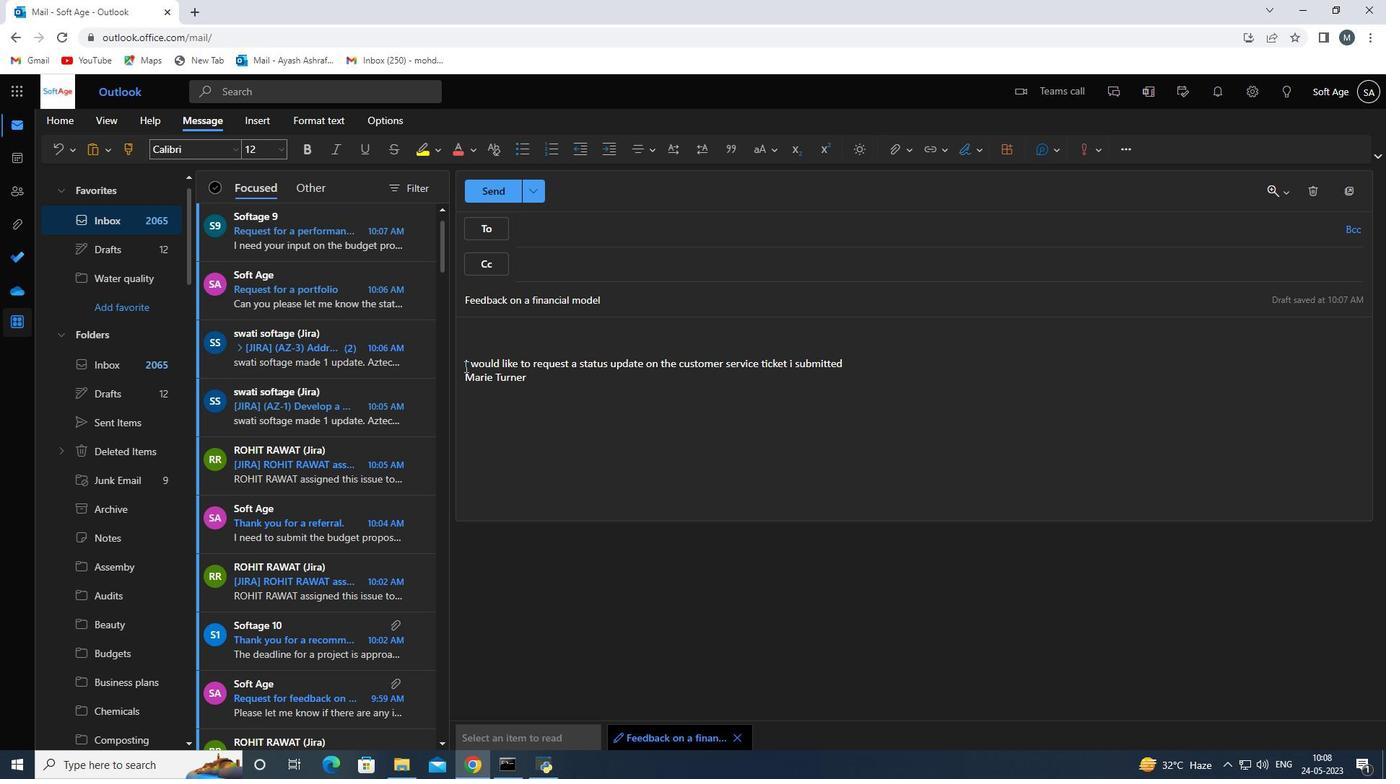 
Action: Mouse moved to (473, 363)
Screenshot: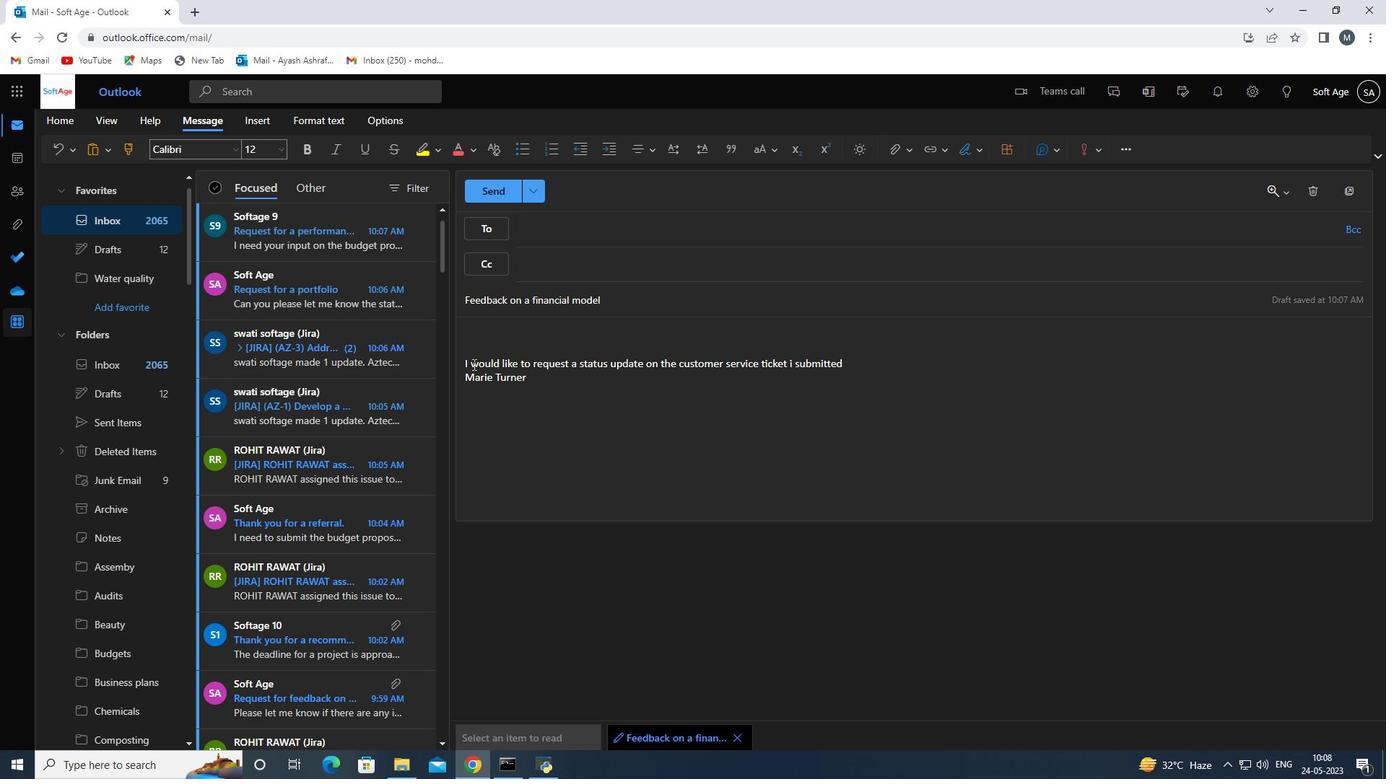 
Action: Key pressed <Key.backspace><Key.backspace>
Screenshot: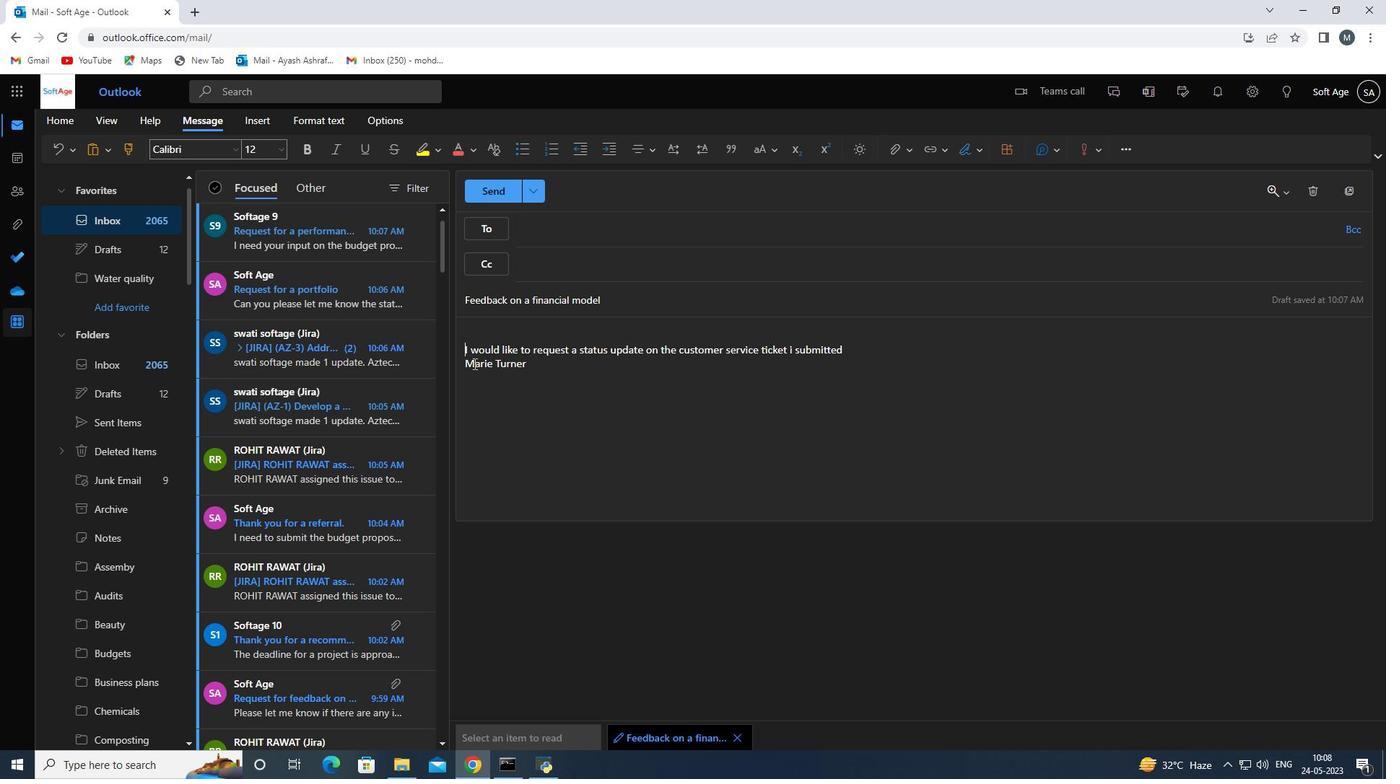
Action: Mouse moved to (543, 357)
Screenshot: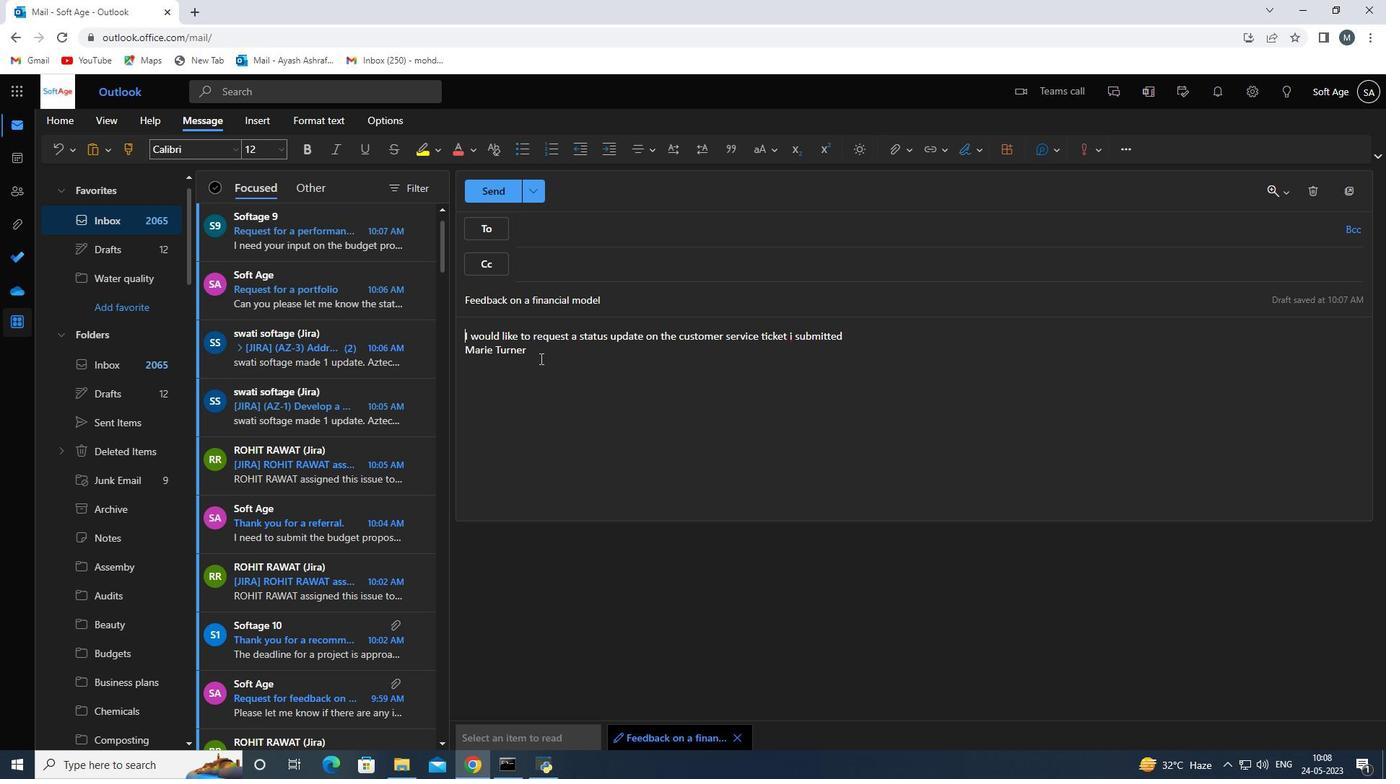 
Action: Mouse pressed left at (543, 357)
Screenshot: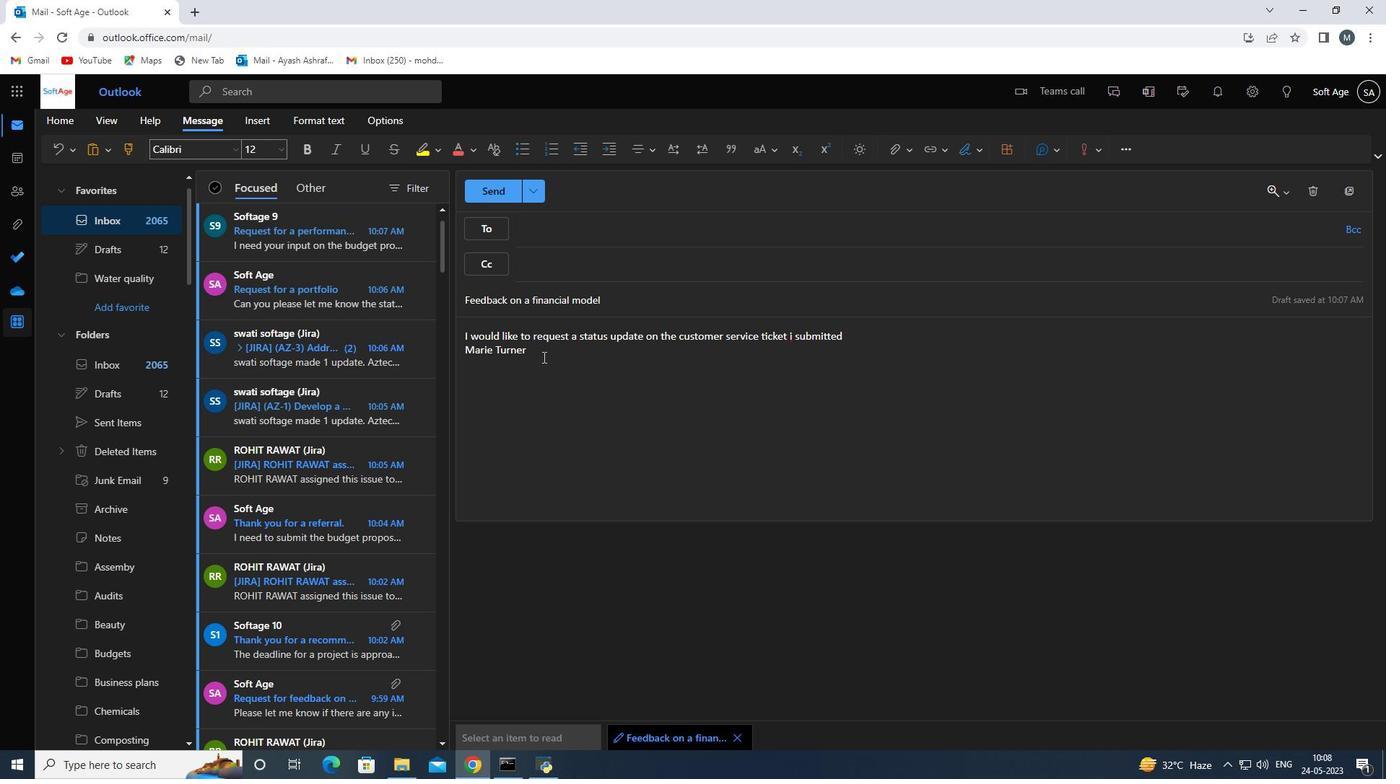 
Action: Mouse moved to (462, 353)
Screenshot: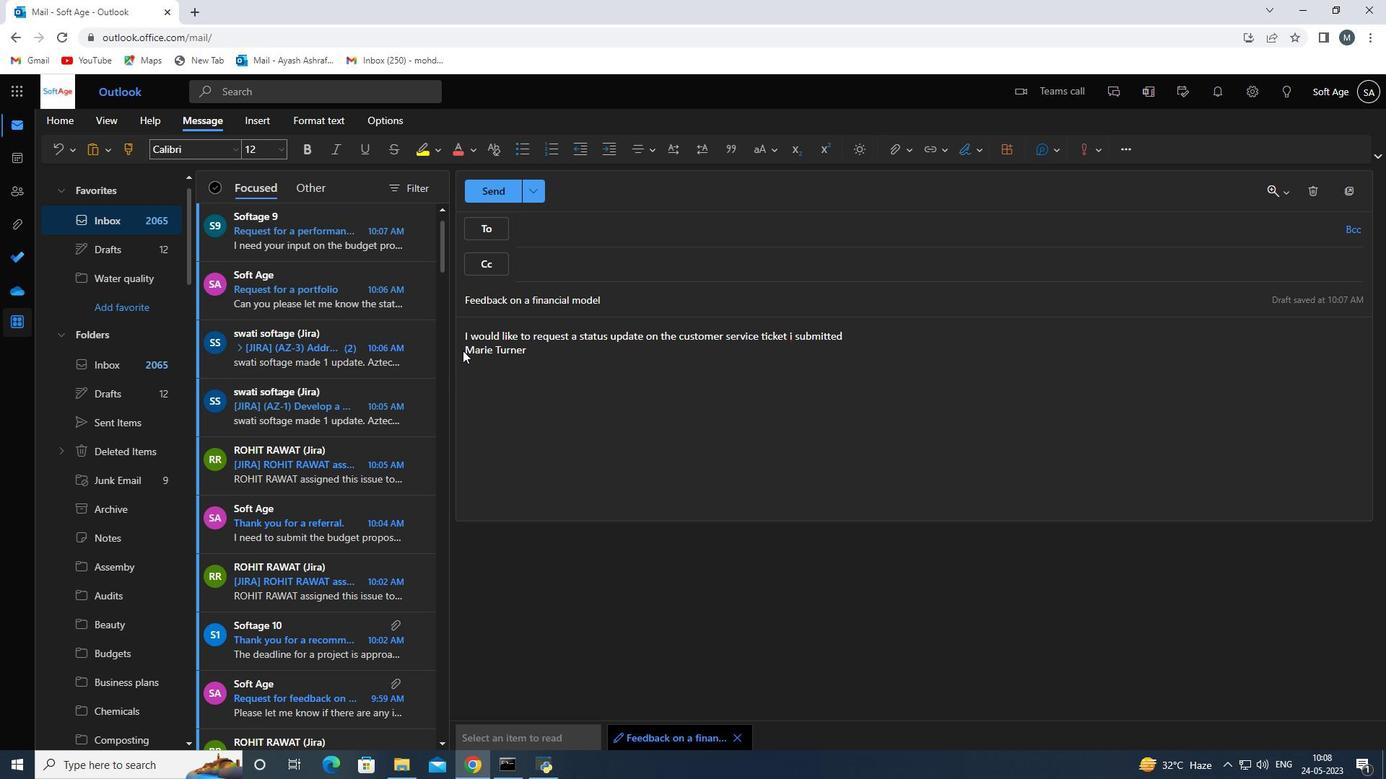 
Action: Mouse pressed left at (462, 353)
Screenshot: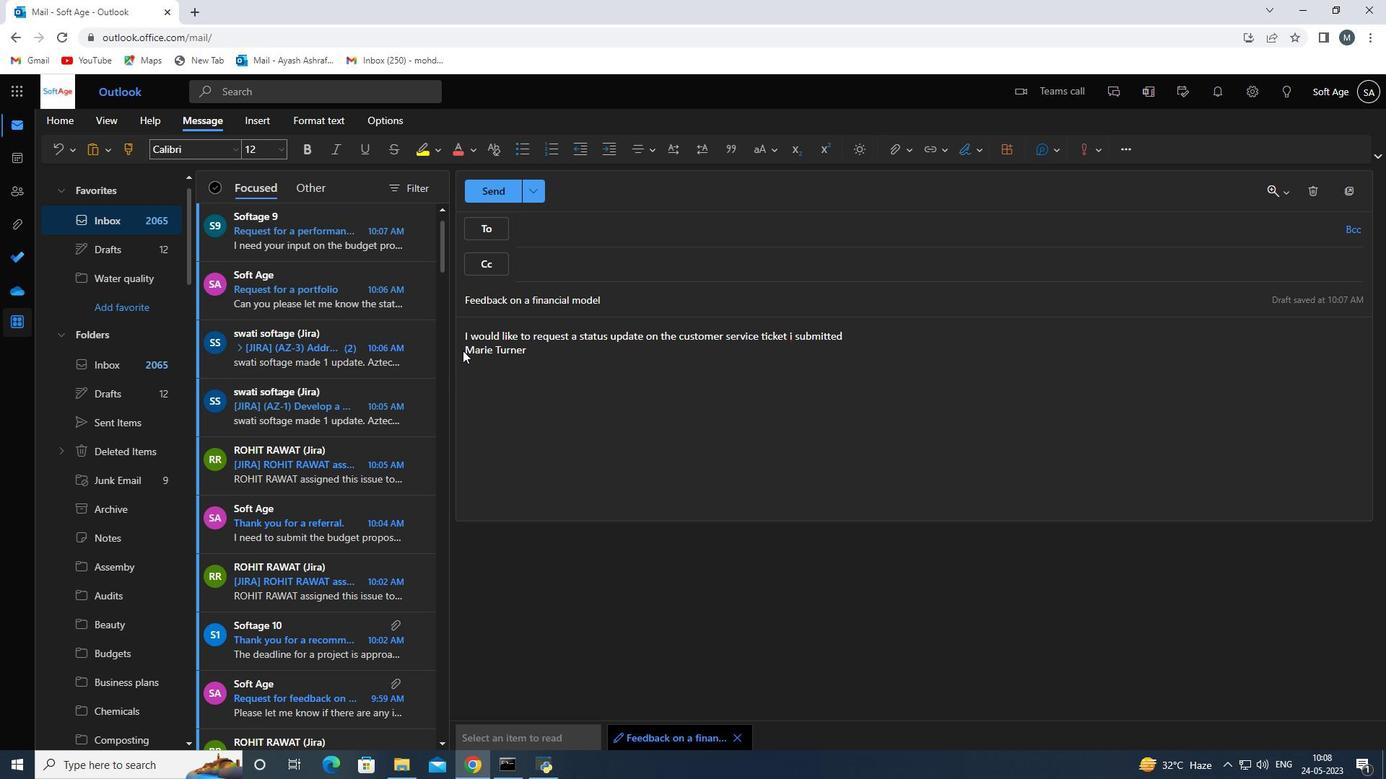 
Action: Mouse moved to (471, 350)
Screenshot: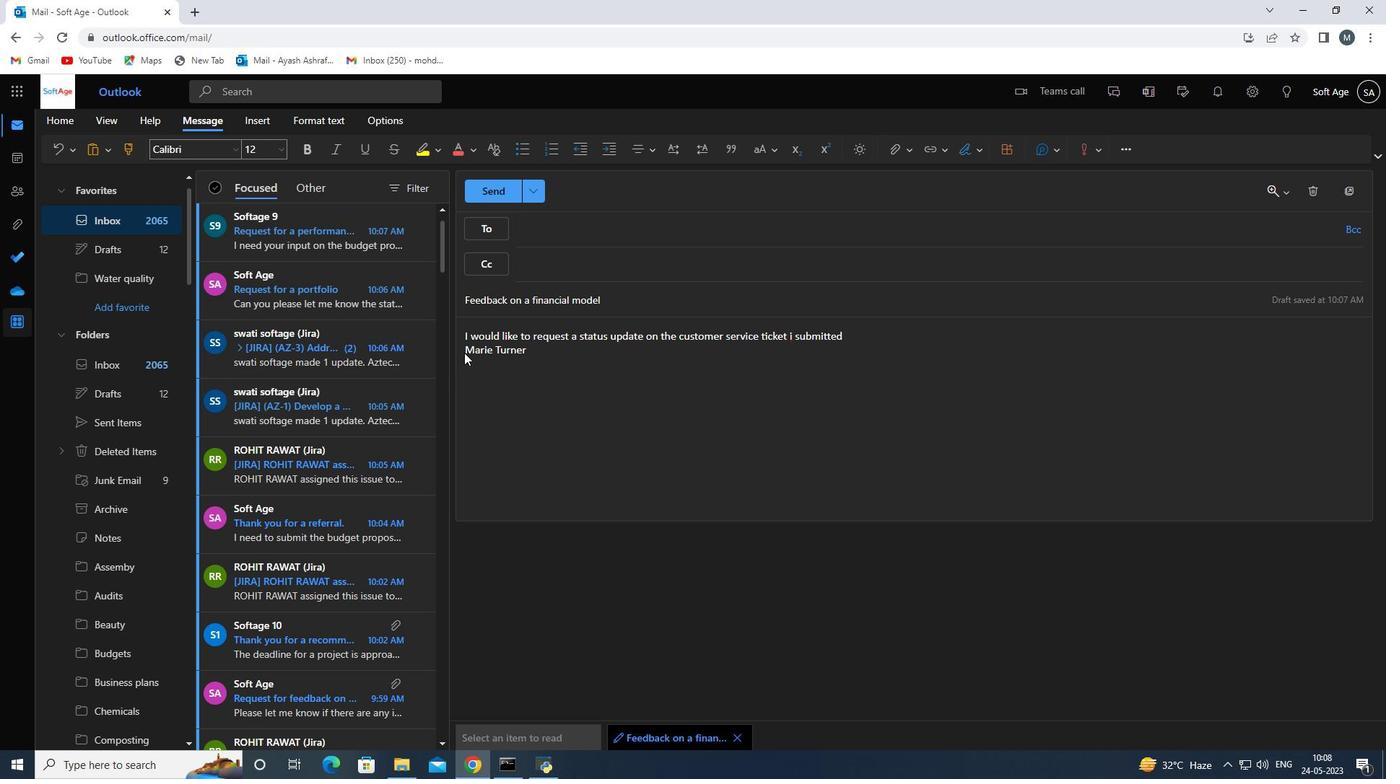 
Action: Mouse pressed left at (471, 350)
Screenshot: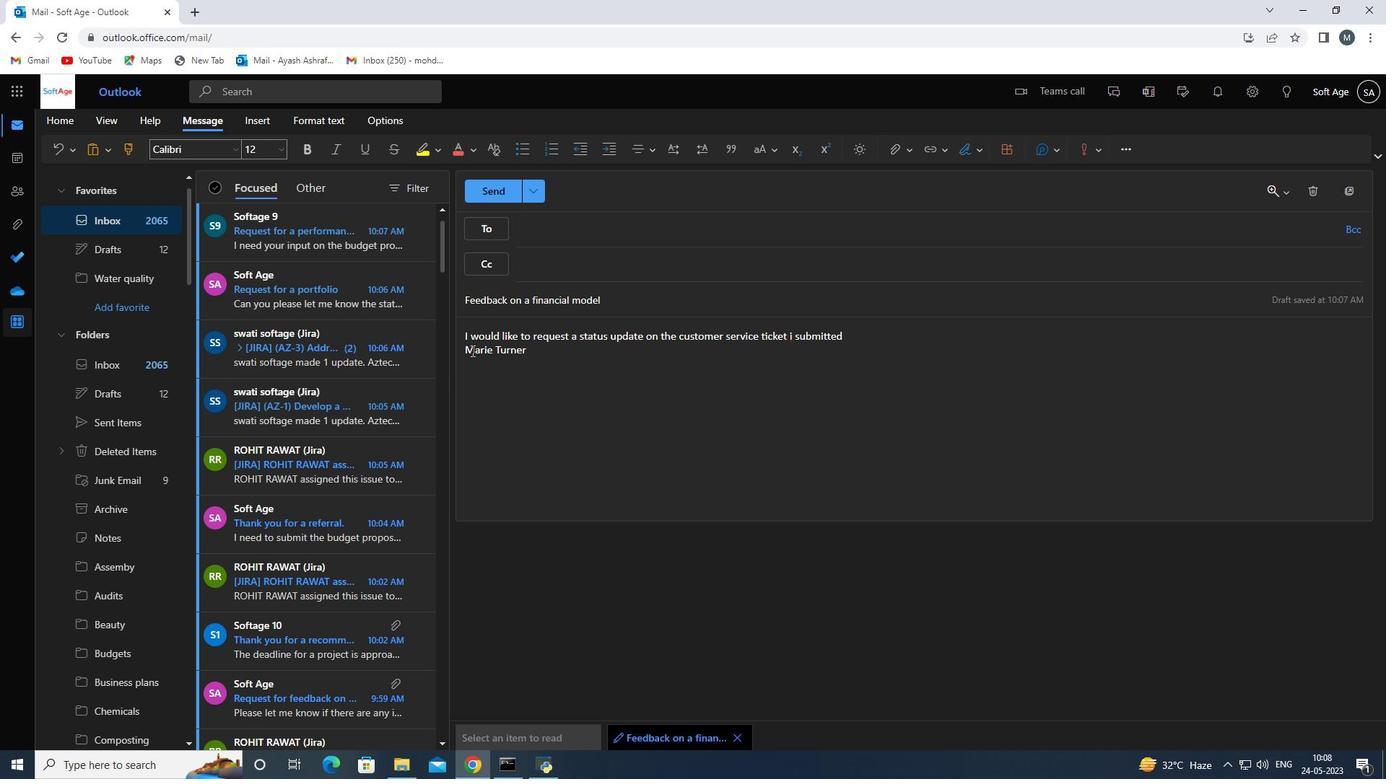 
Action: Mouse moved to (467, 349)
Screenshot: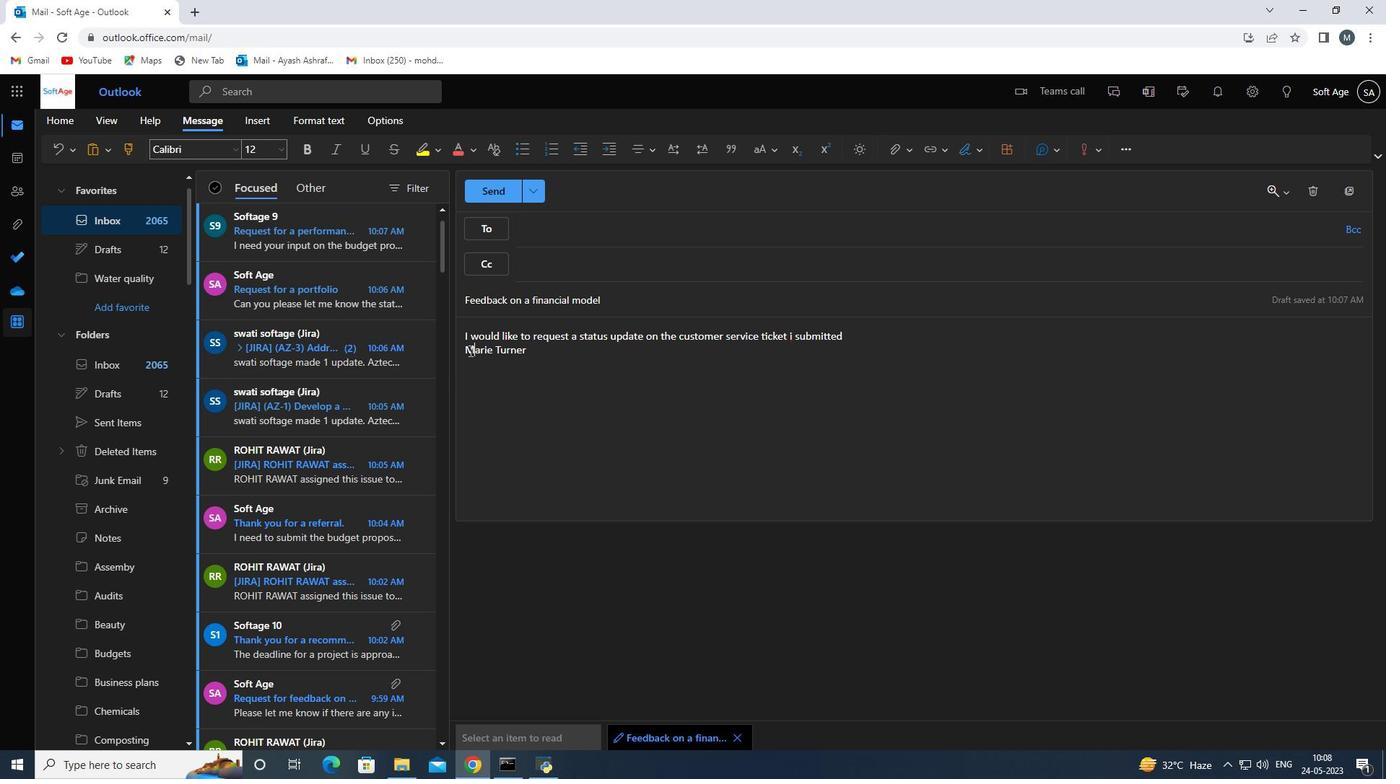 
Action: Mouse pressed left at (467, 349)
Screenshot: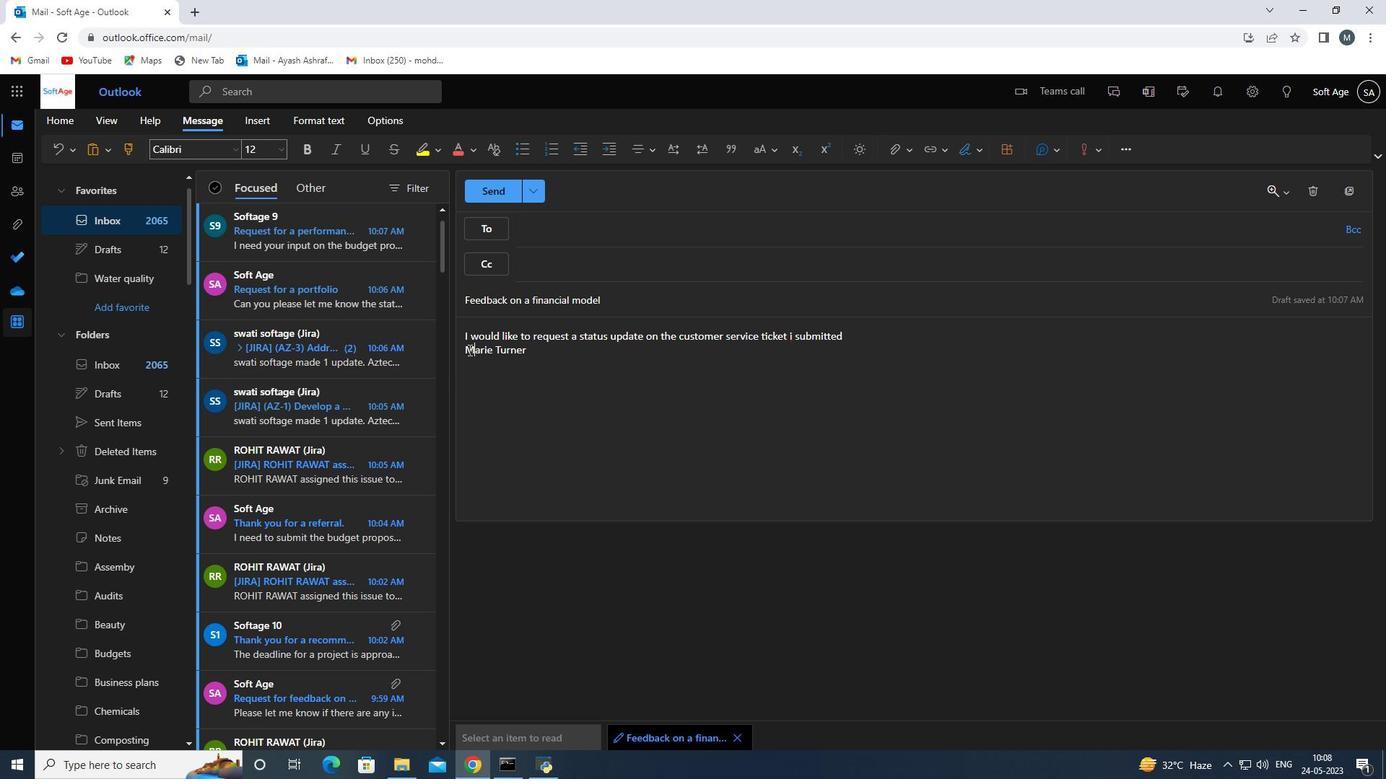 
Action: Mouse moved to (472, 349)
Screenshot: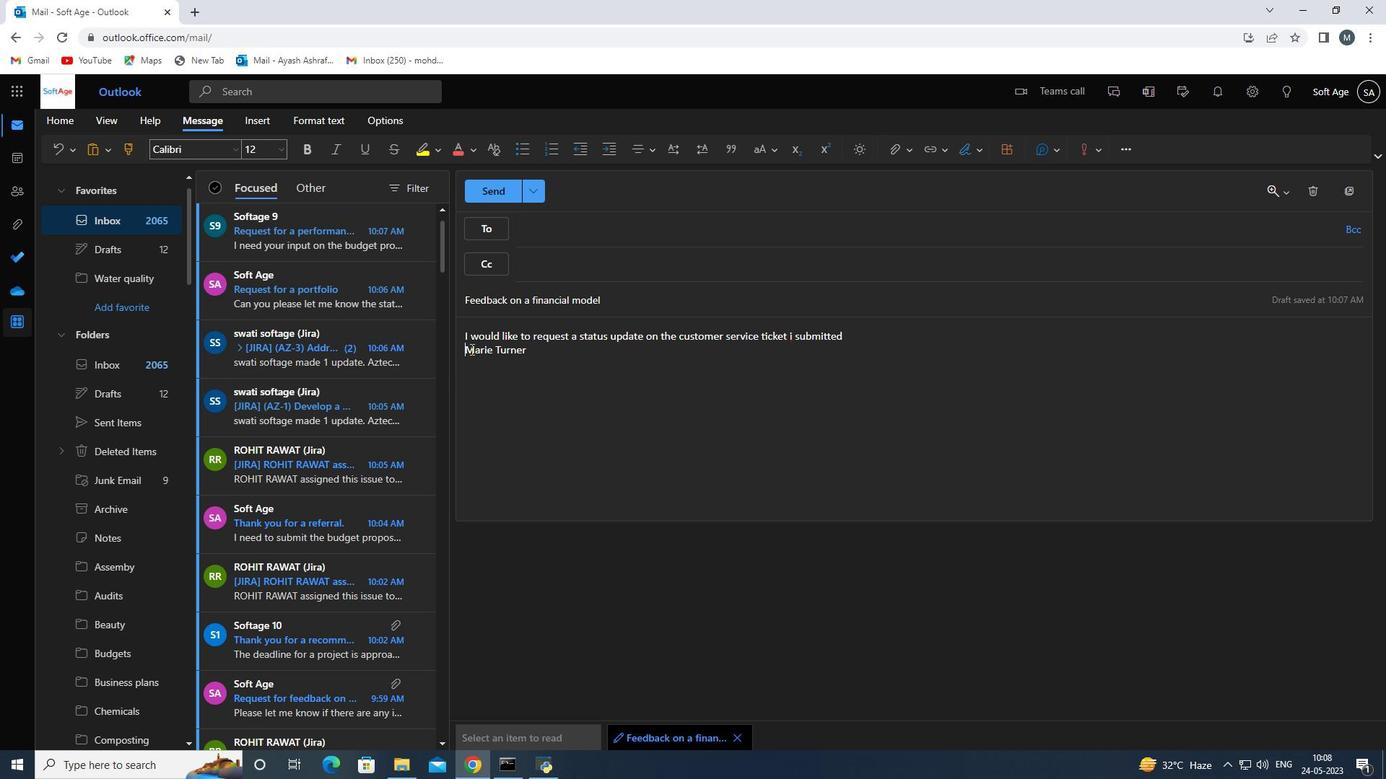 
Action: Key pressed <Key.enter>
Screenshot: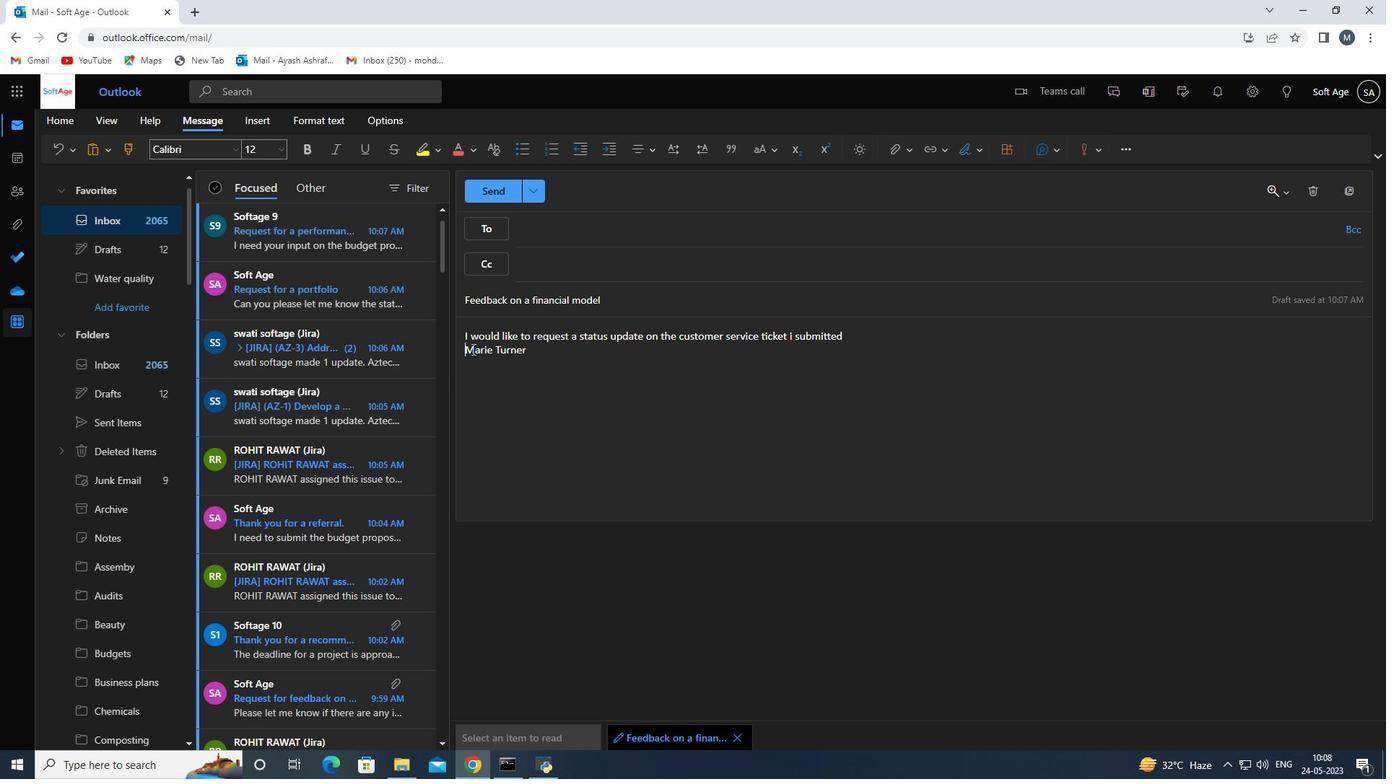 
Action: Mouse moved to (575, 368)
Screenshot: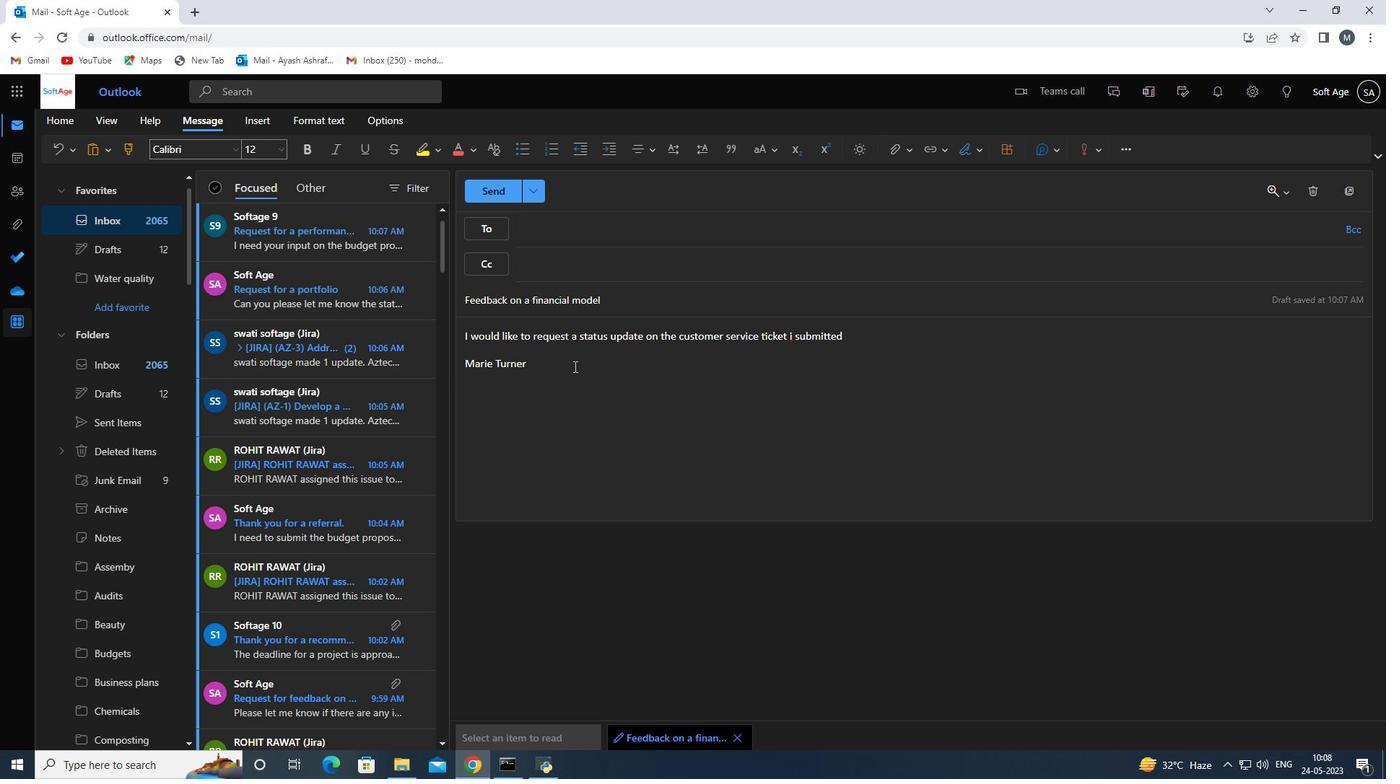 
Action: Mouse scrolled (575, 369) with delta (0, 0)
Screenshot: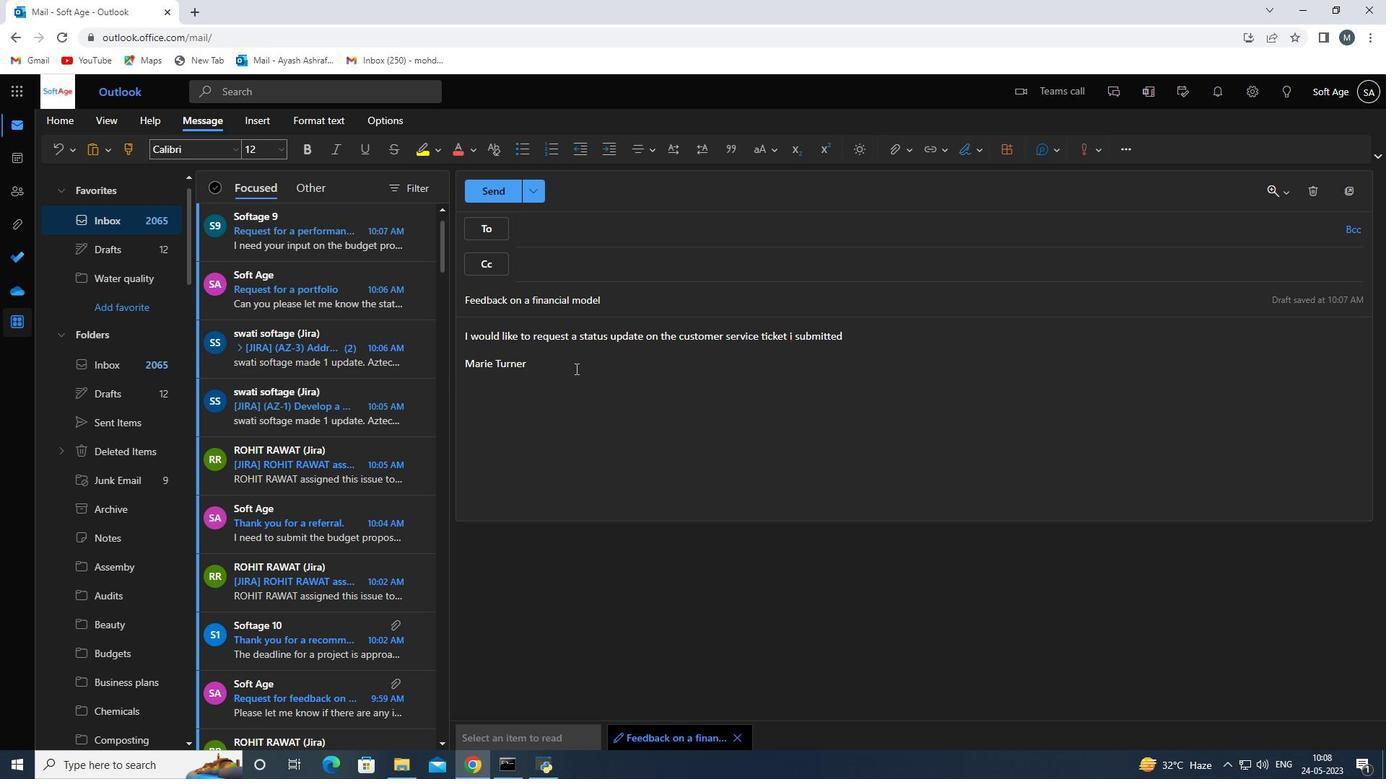 
Action: Mouse scrolled (575, 369) with delta (0, 0)
Screenshot: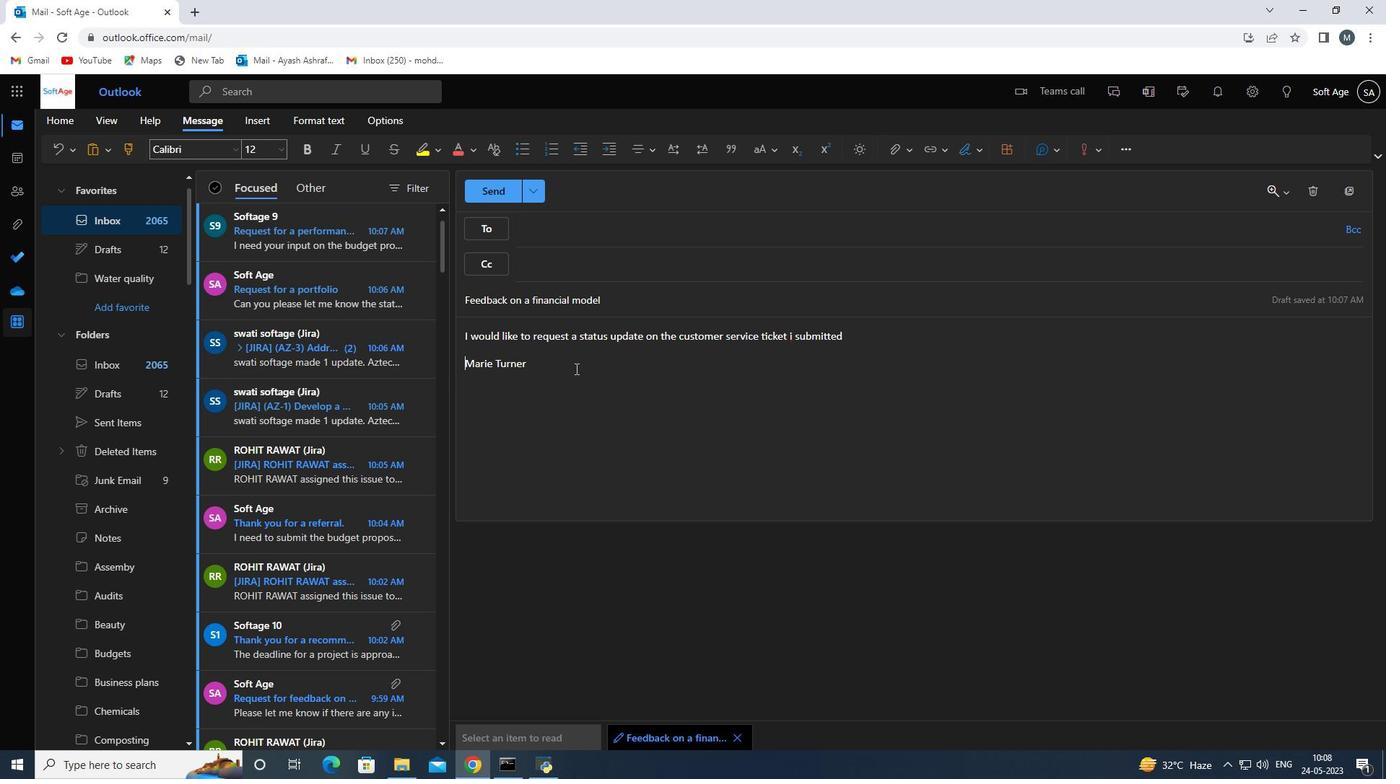 
Action: Mouse scrolled (575, 369) with delta (0, 0)
Screenshot: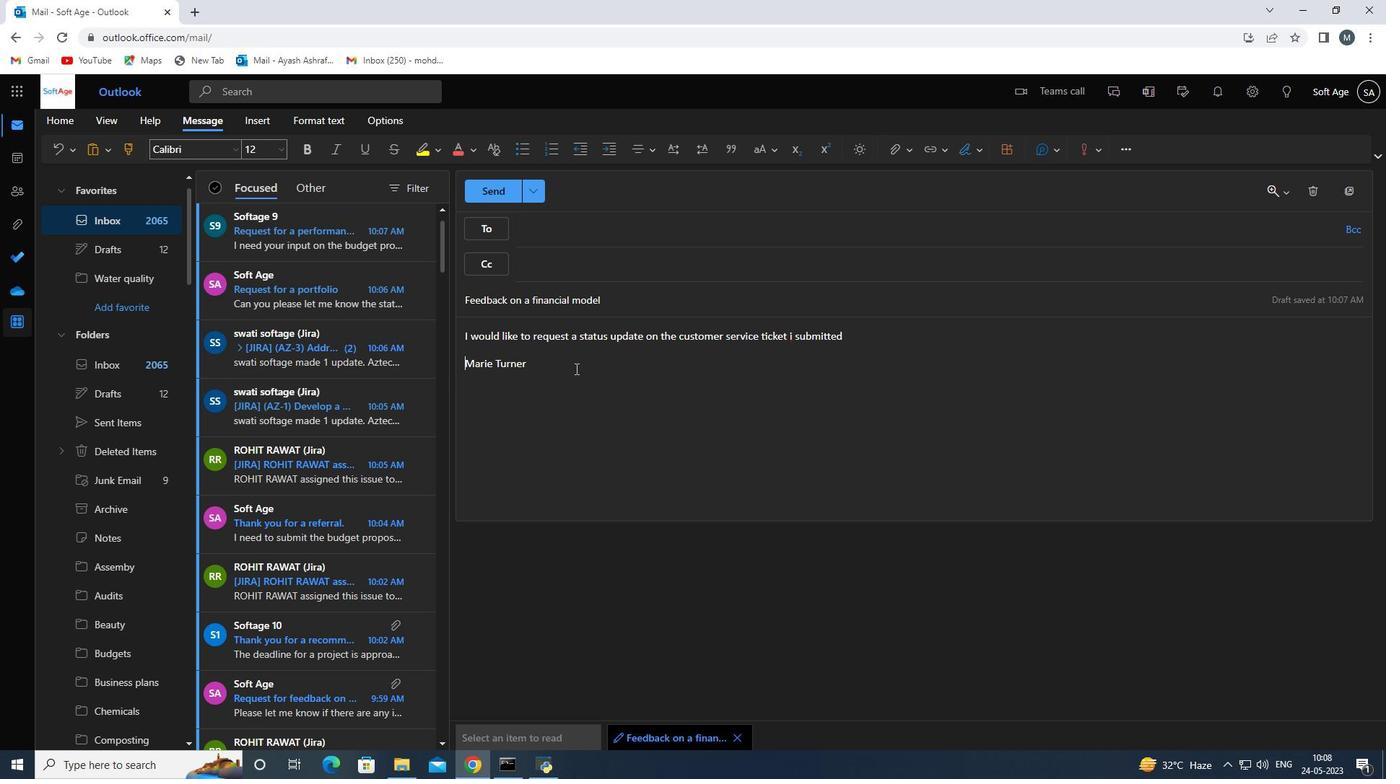 
Action: Mouse moved to (590, 229)
Screenshot: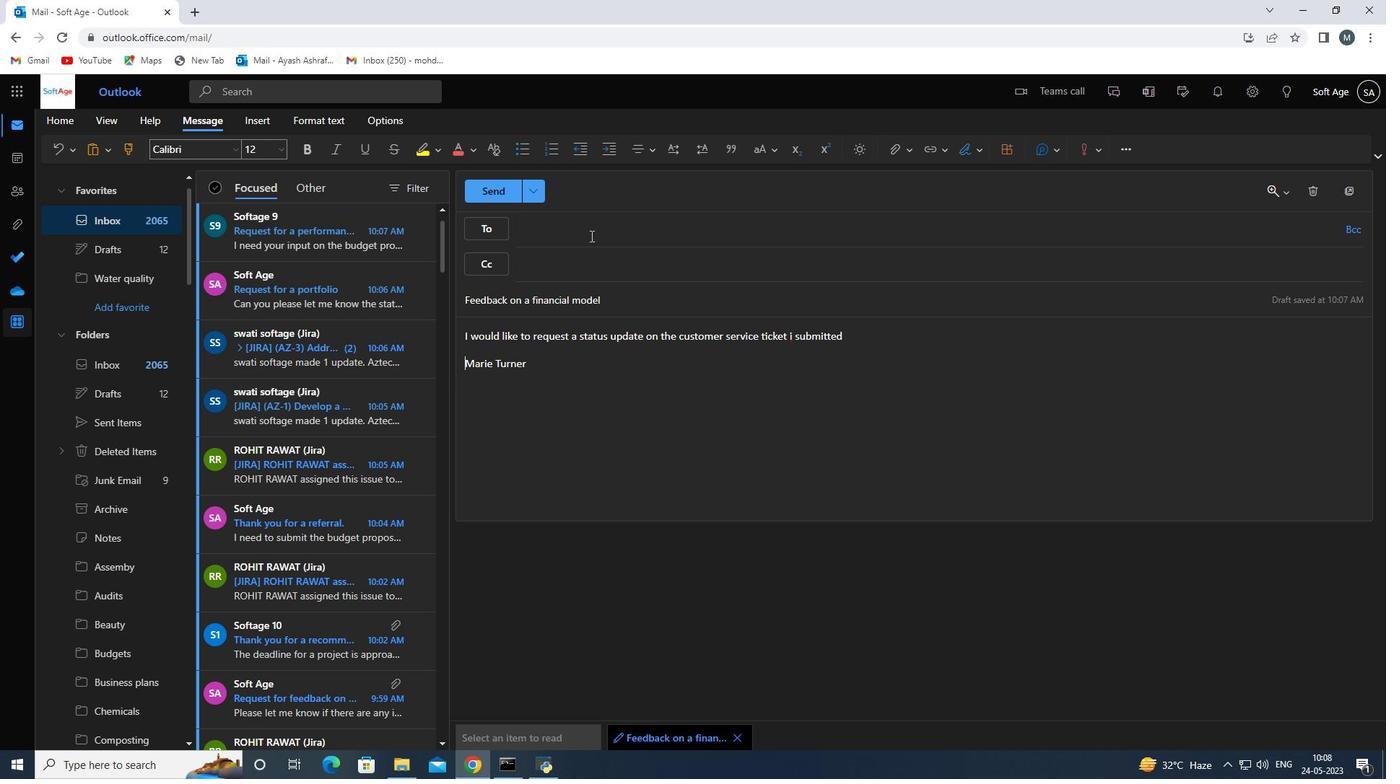 
Action: Mouse pressed left at (590, 229)
Screenshot: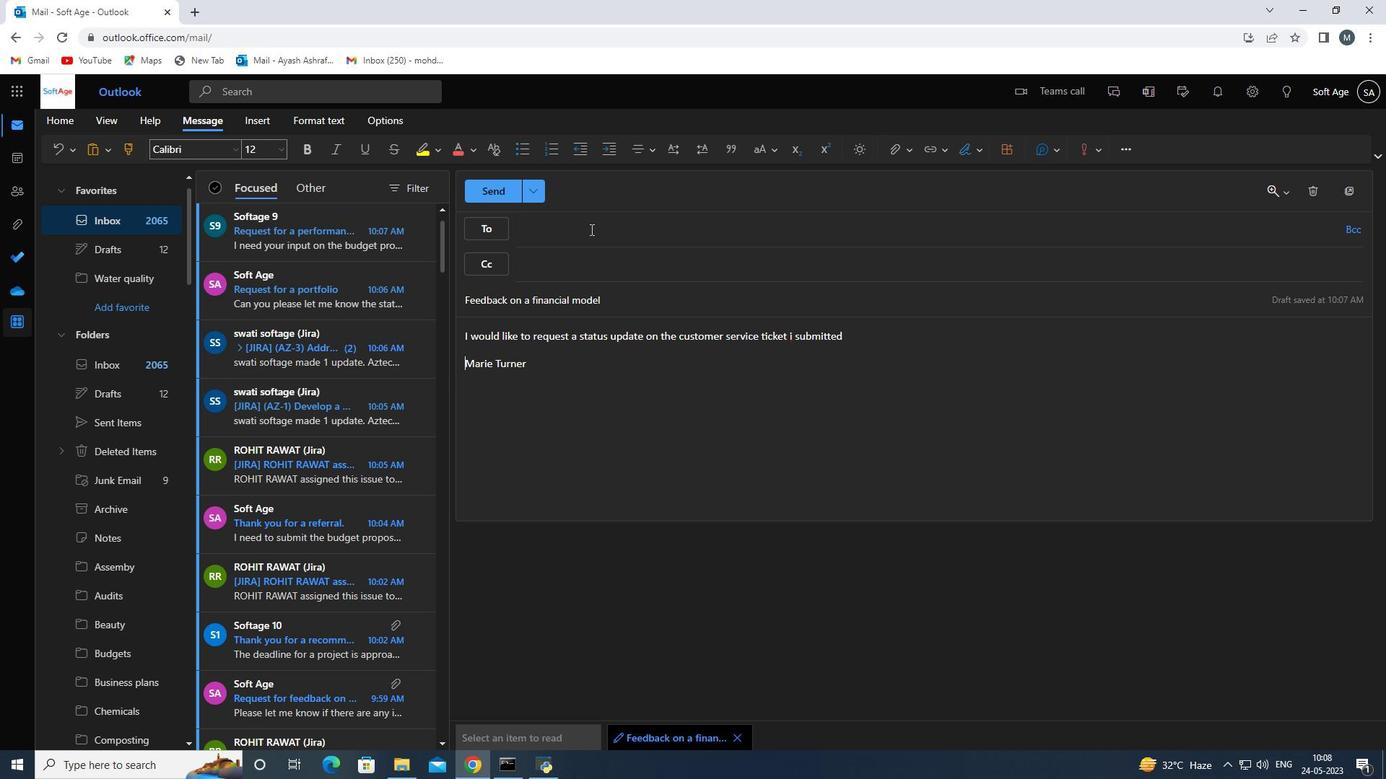 
Action: Key pressed softage.6<Key.shift>@softage,<Key.backspace>softage.6<Key.shift>@softage.net
Screenshot: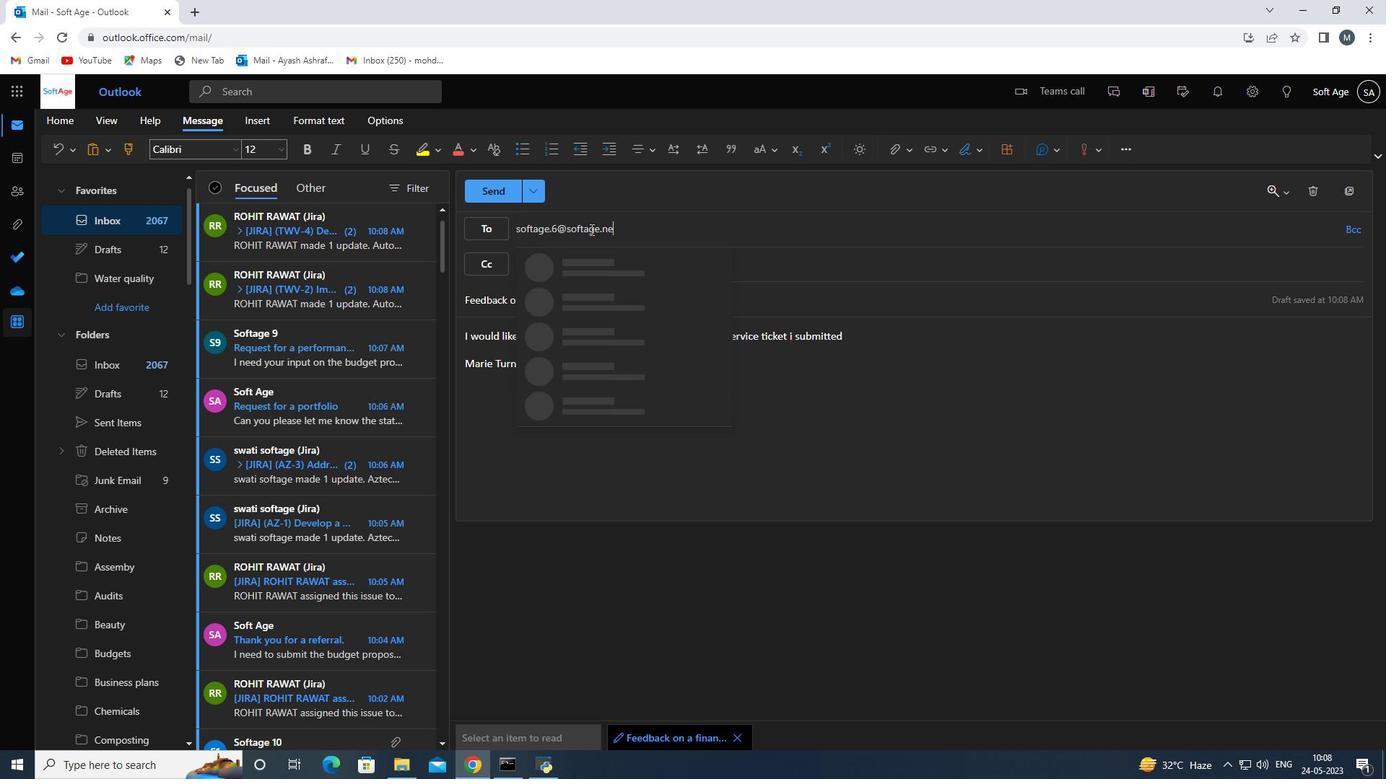 
Action: Mouse moved to (594, 263)
Screenshot: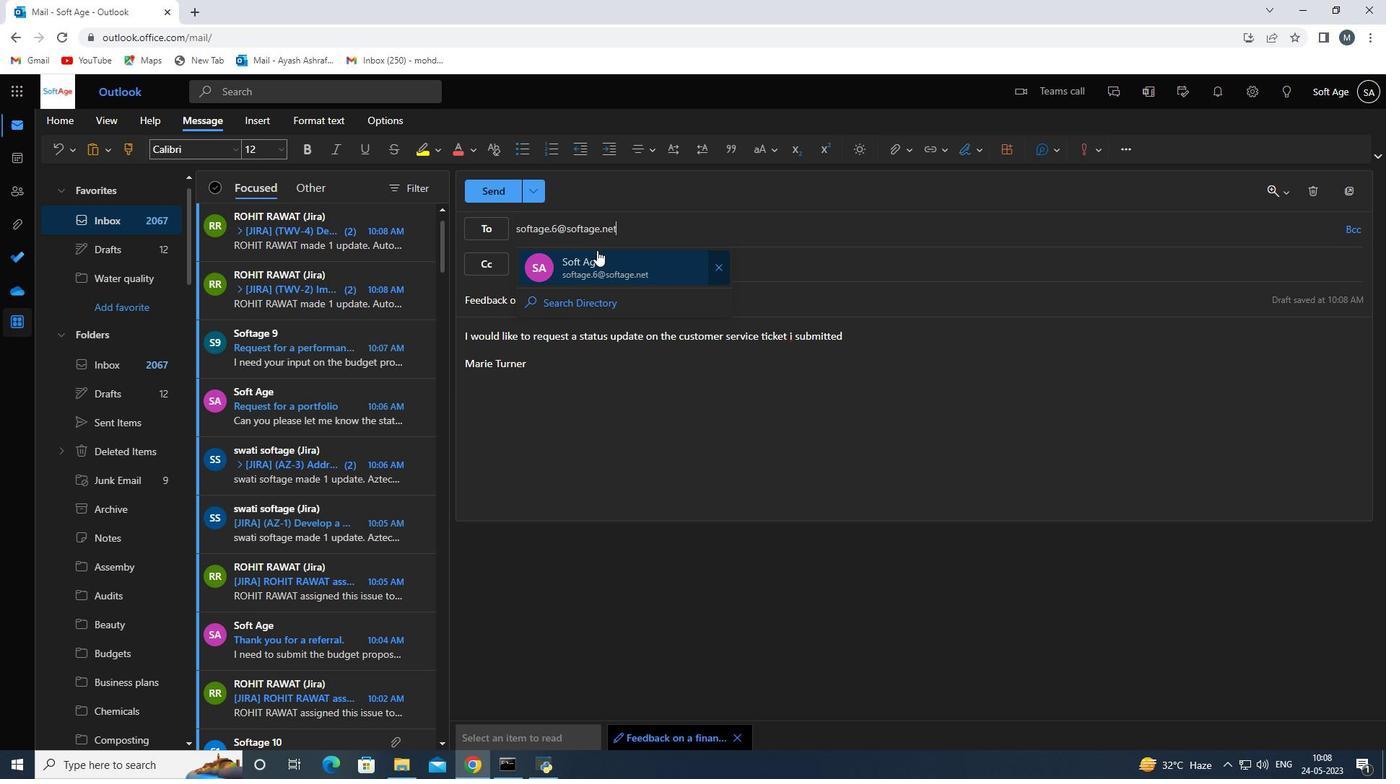 
Action: Mouse pressed left at (594, 263)
Screenshot: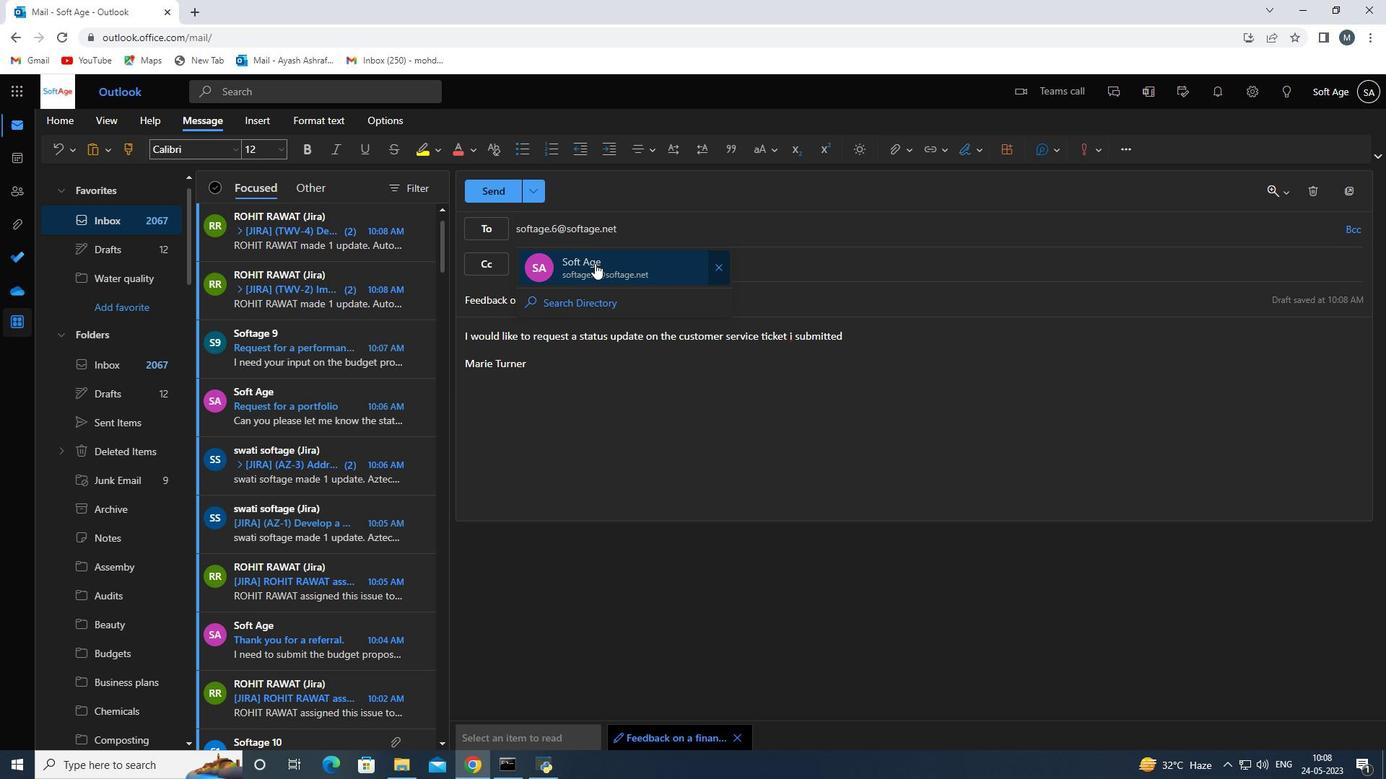 
Action: Mouse moved to (906, 155)
Screenshot: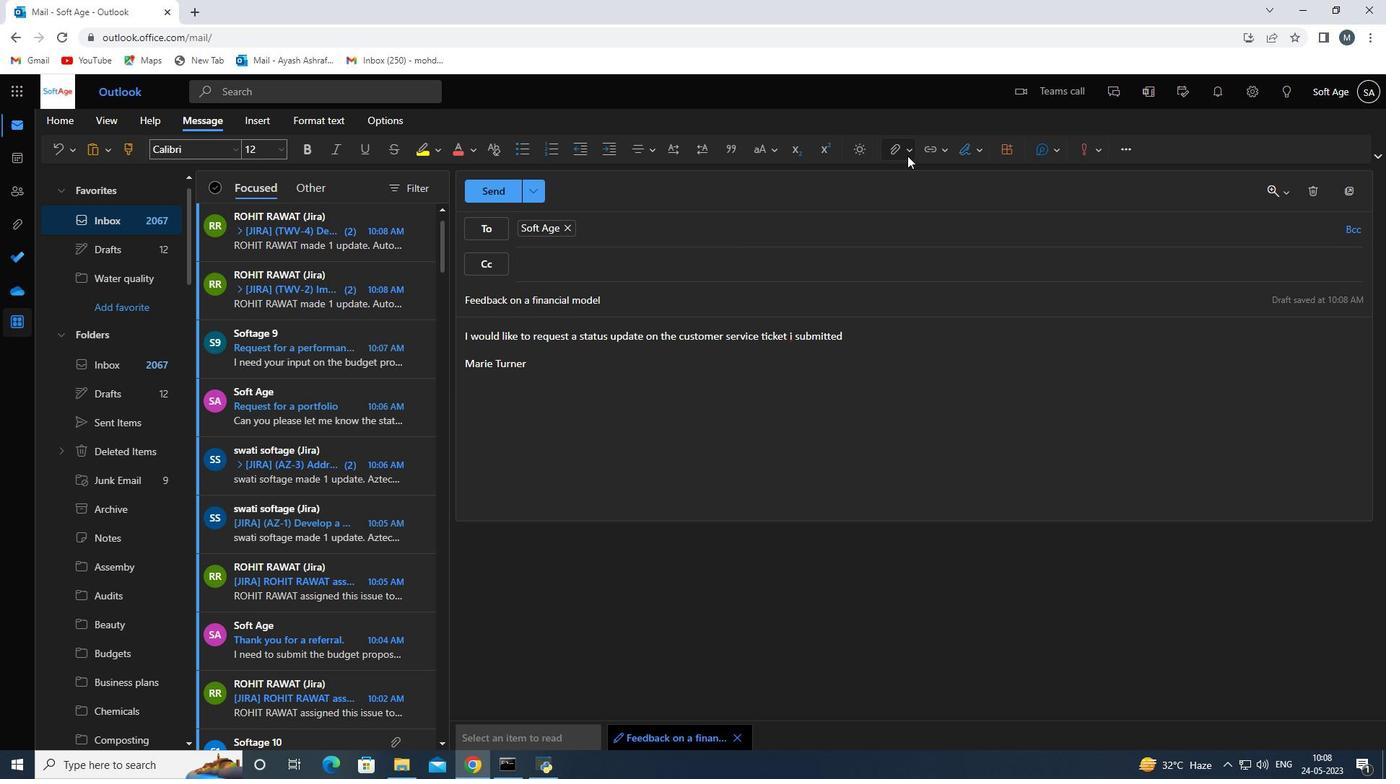
Action: Mouse pressed left at (906, 155)
Screenshot: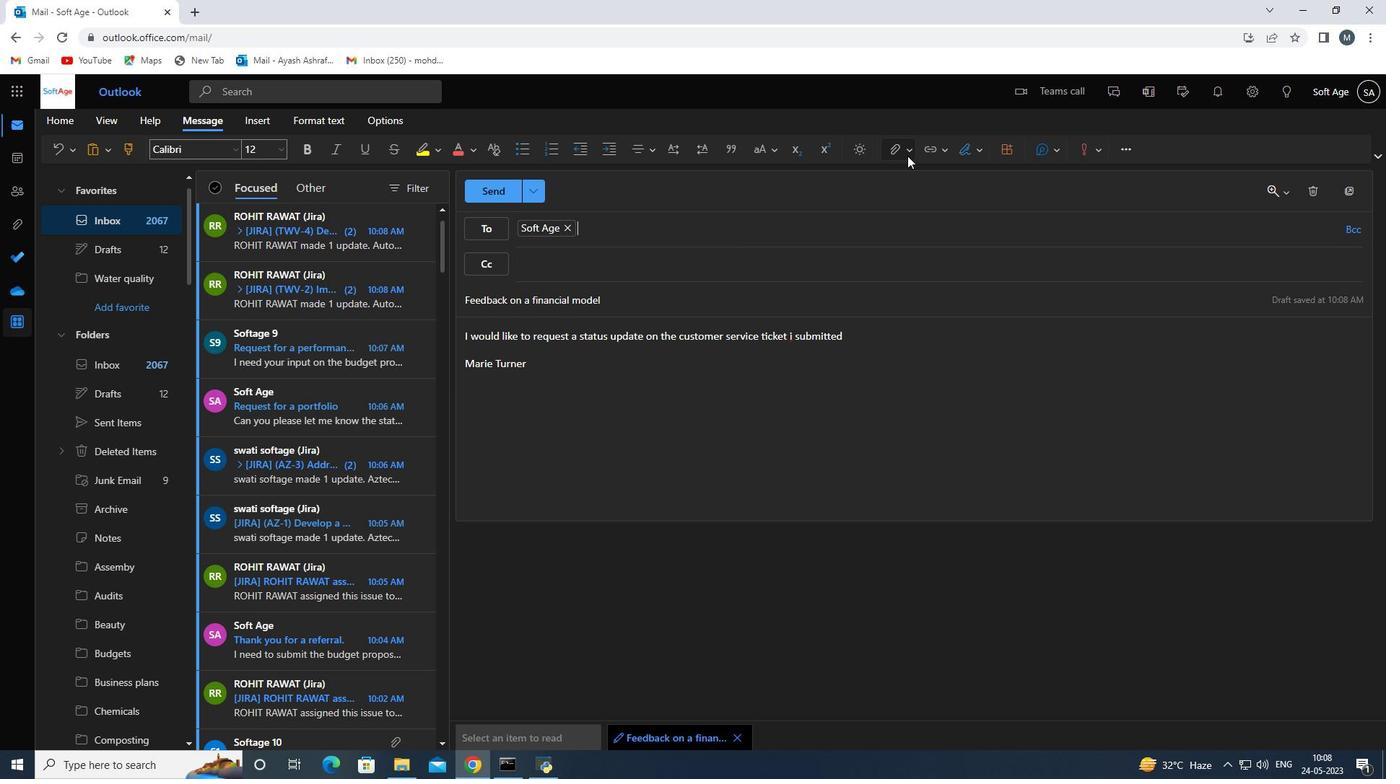 
Action: Mouse moved to (815, 183)
Screenshot: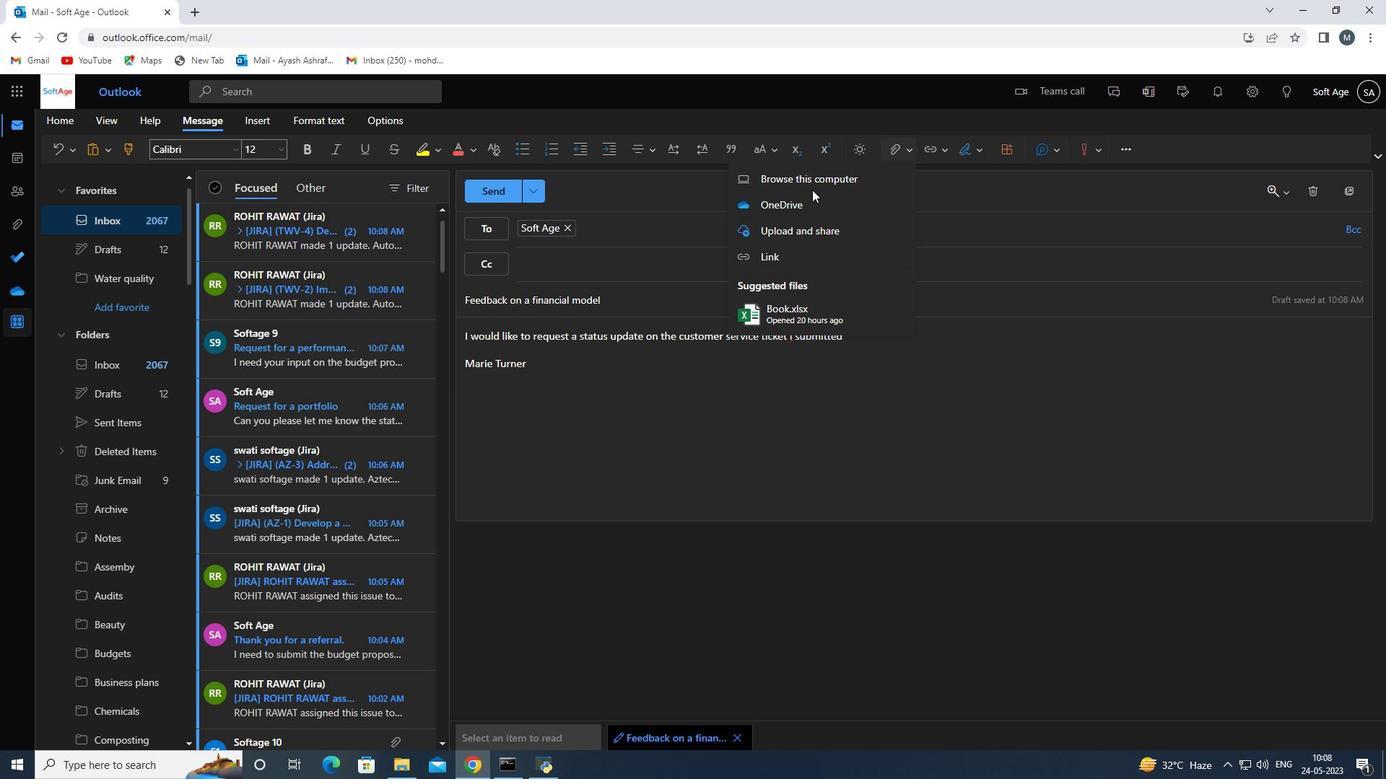 
Action: Mouse pressed left at (815, 183)
Screenshot: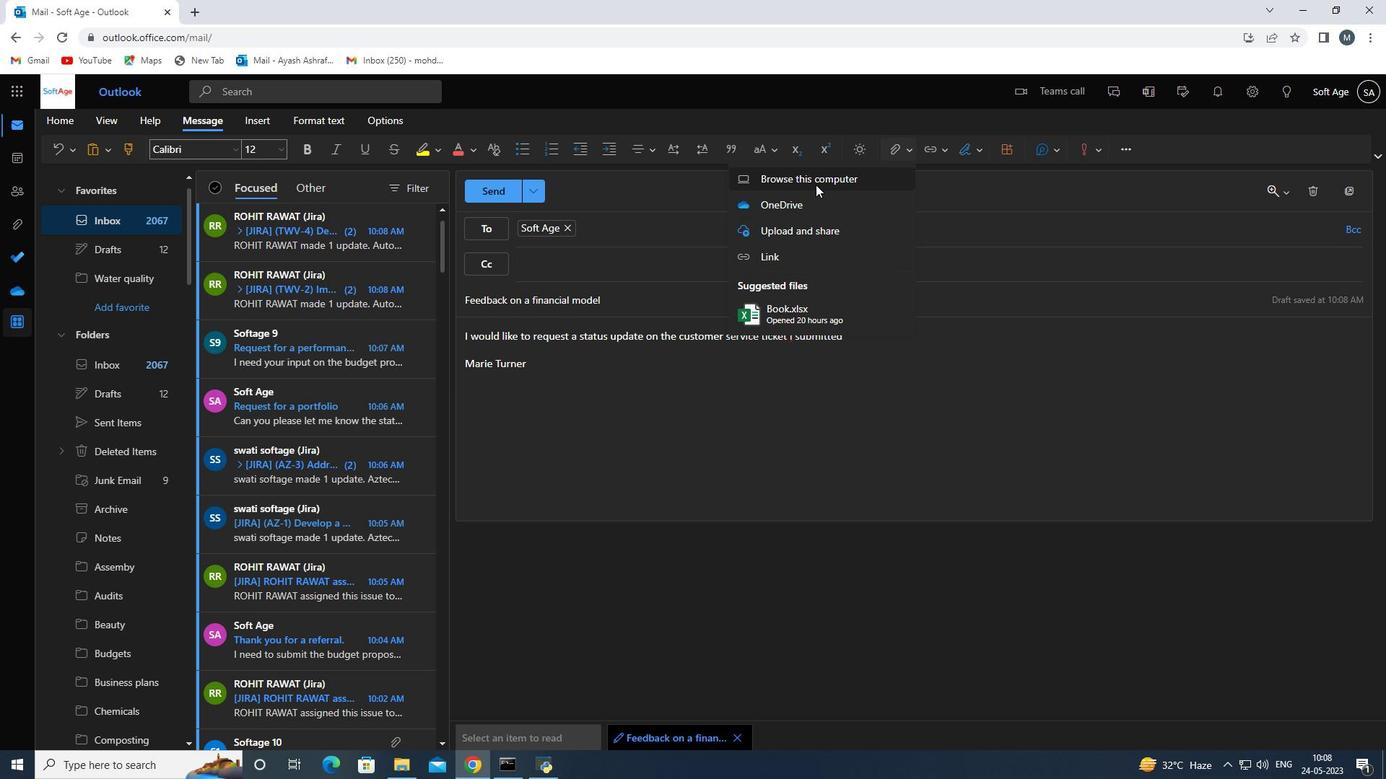 
Action: Mouse moved to (223, 252)
Screenshot: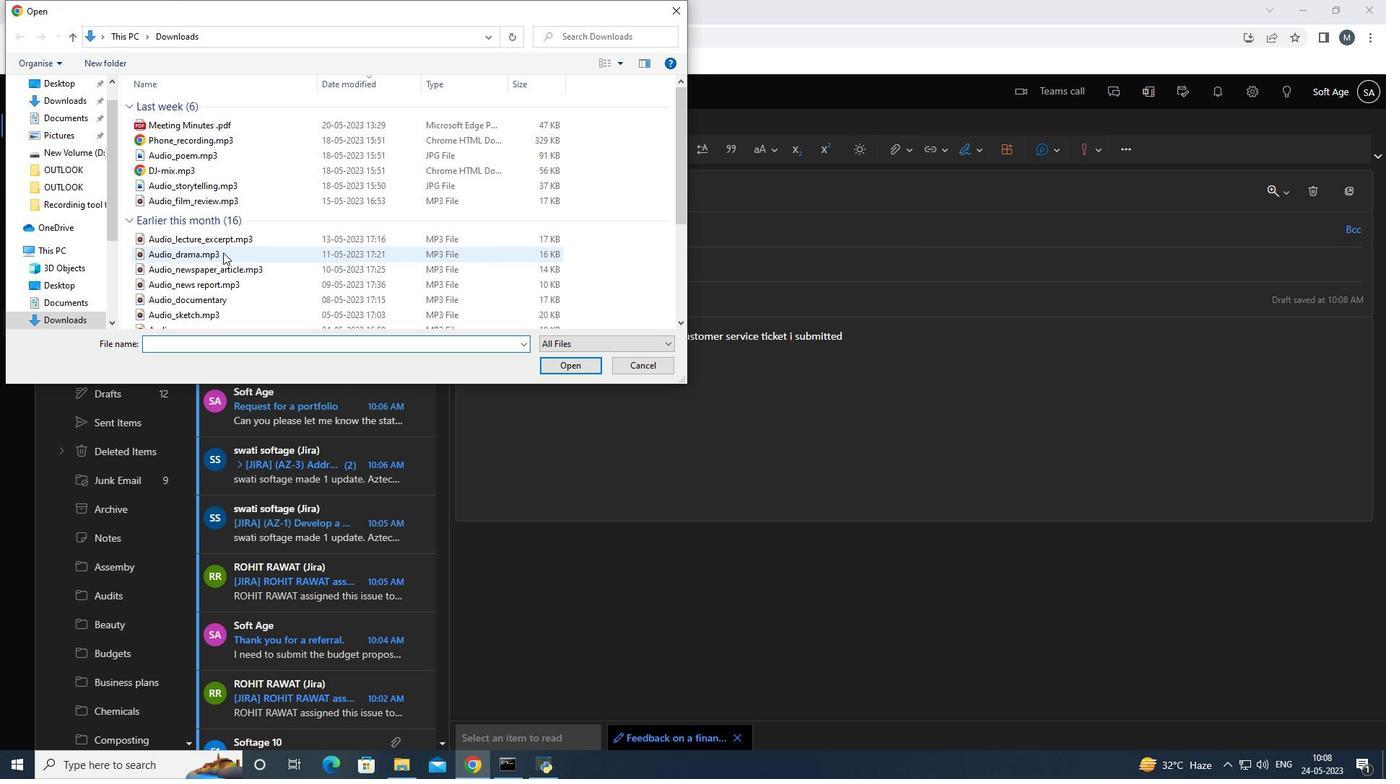 
Action: Mouse scrolled (223, 252) with delta (0, 0)
Screenshot: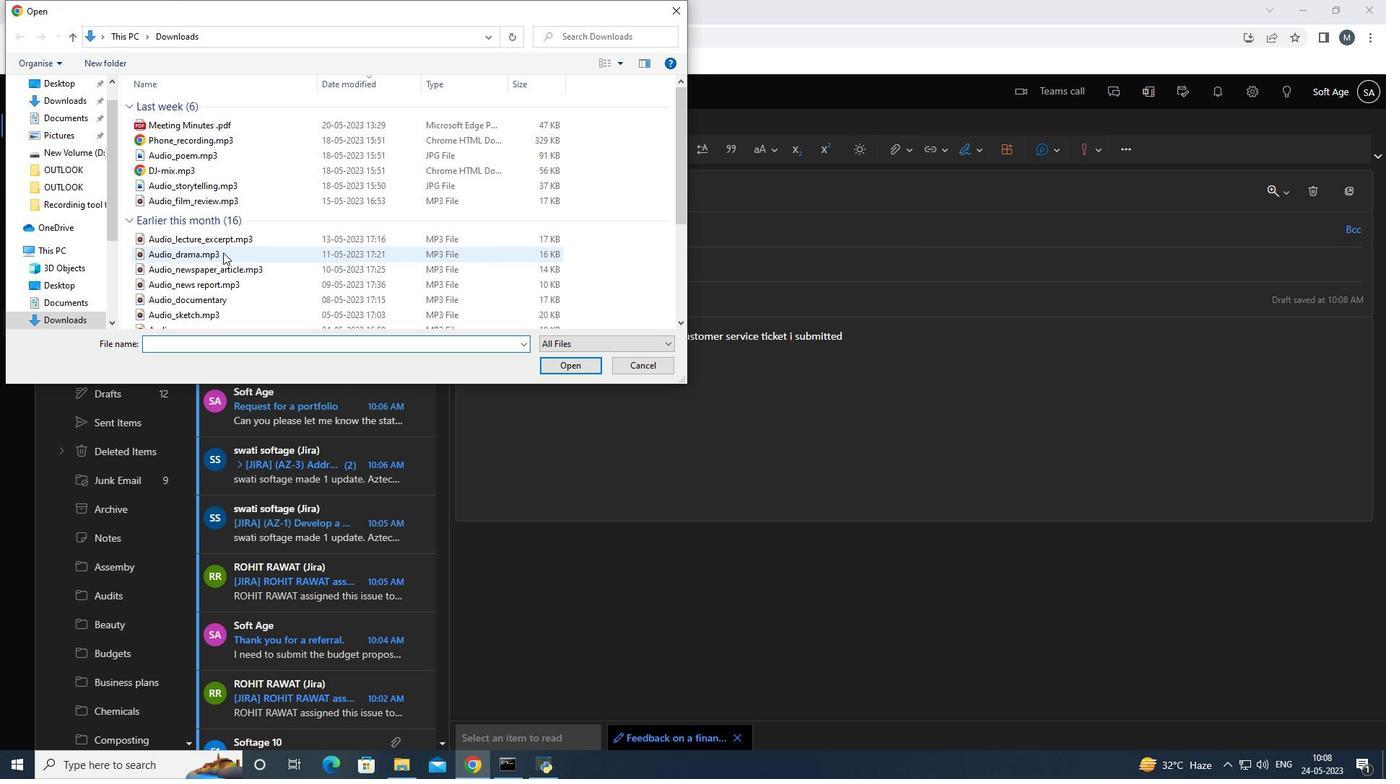 
Action: Mouse scrolled (223, 252) with delta (0, 0)
Screenshot: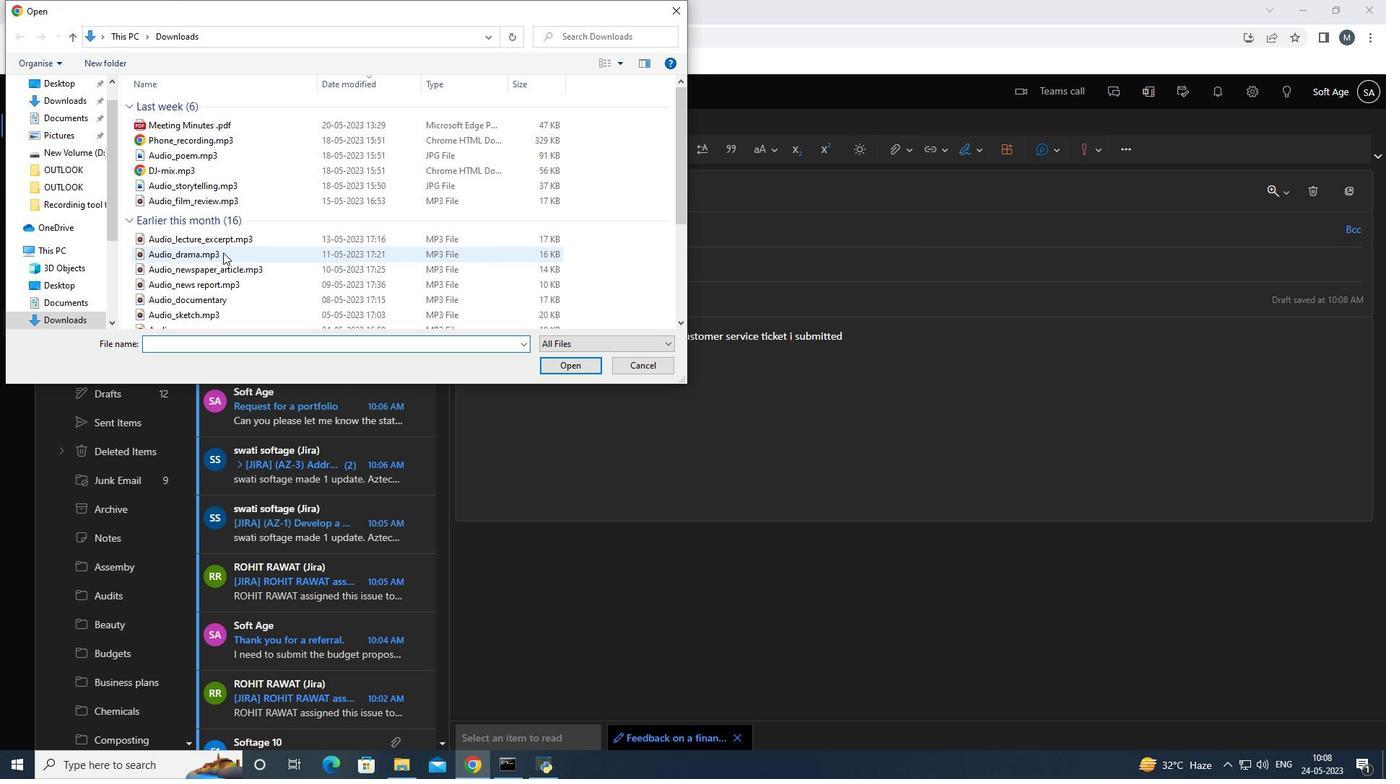 
Action: Mouse scrolled (223, 252) with delta (0, 0)
Screenshot: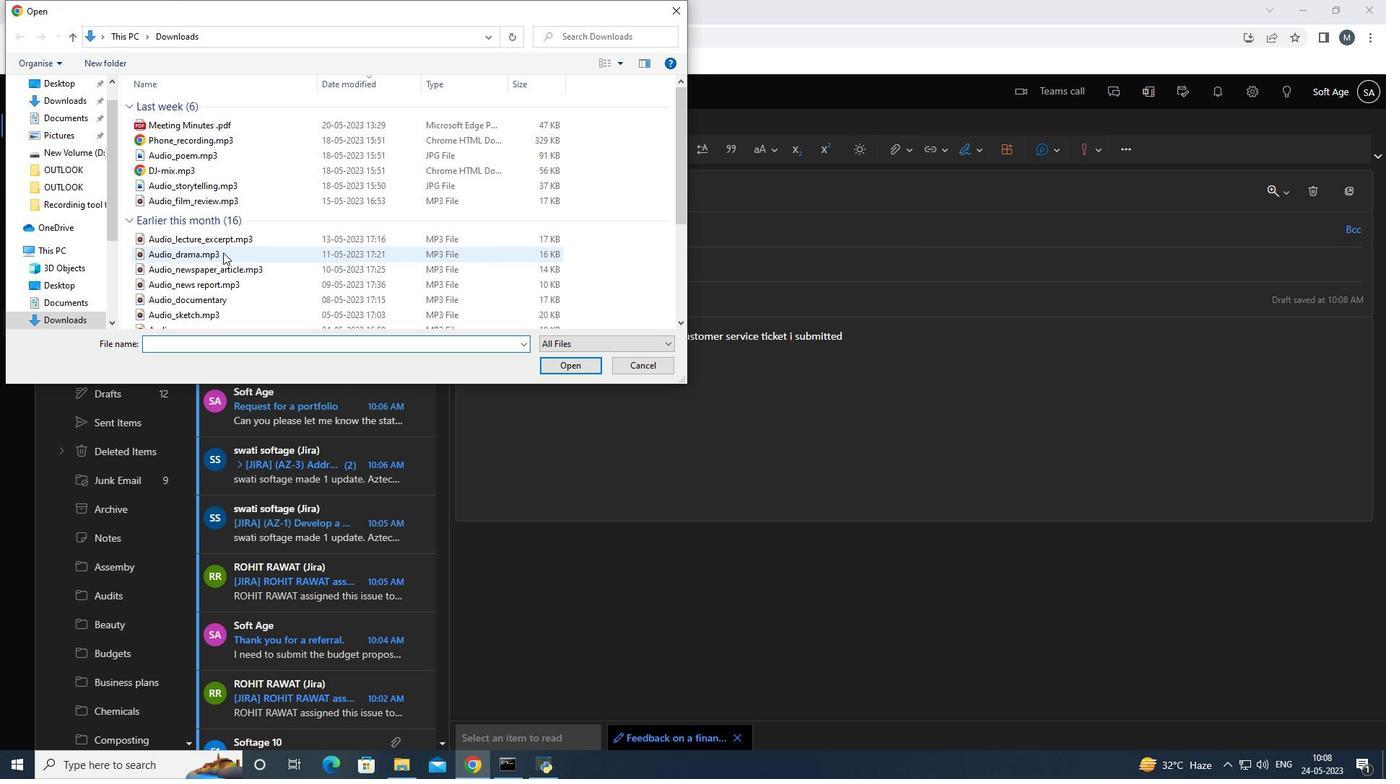 
Action: Mouse scrolled (223, 252) with delta (0, 0)
Screenshot: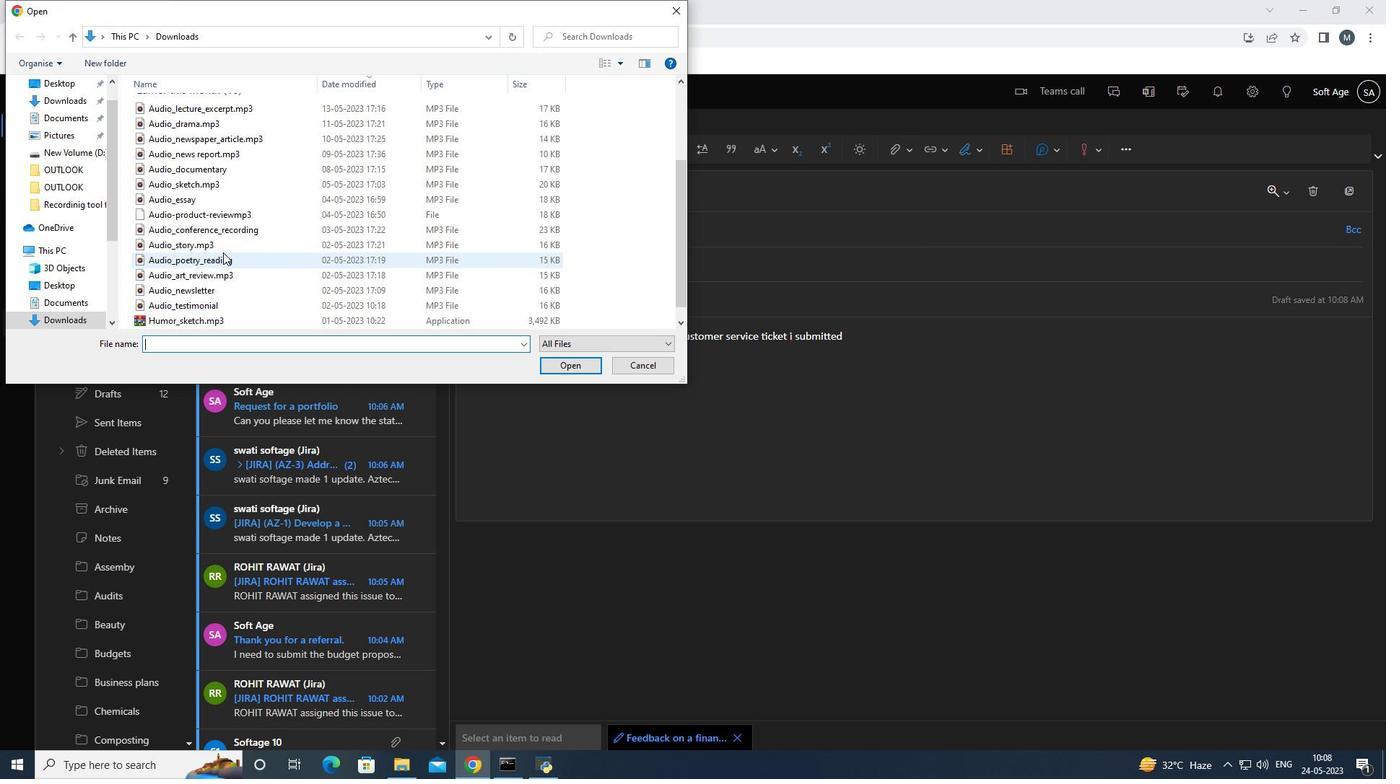 
Action: Mouse scrolled (223, 252) with delta (0, 0)
Screenshot: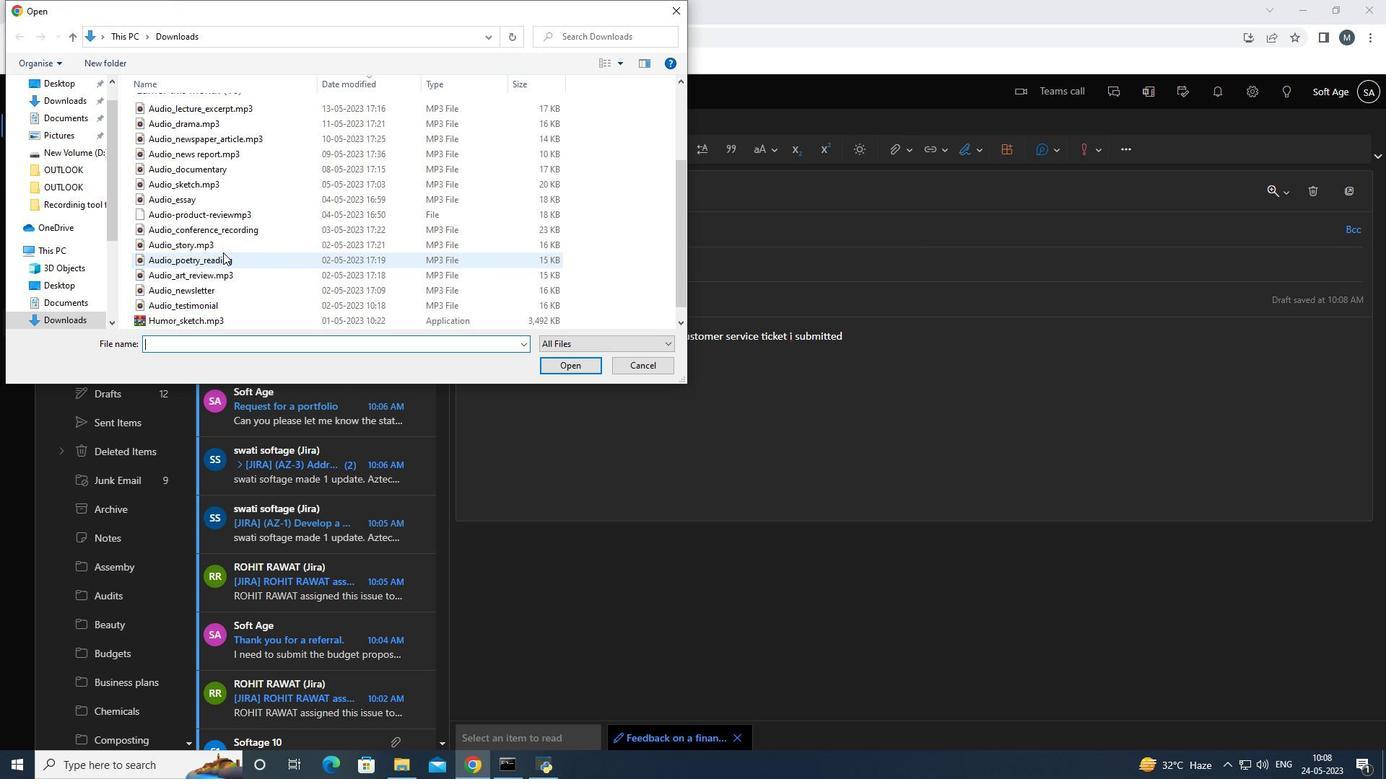 
Action: Mouse moved to (223, 252)
Screenshot: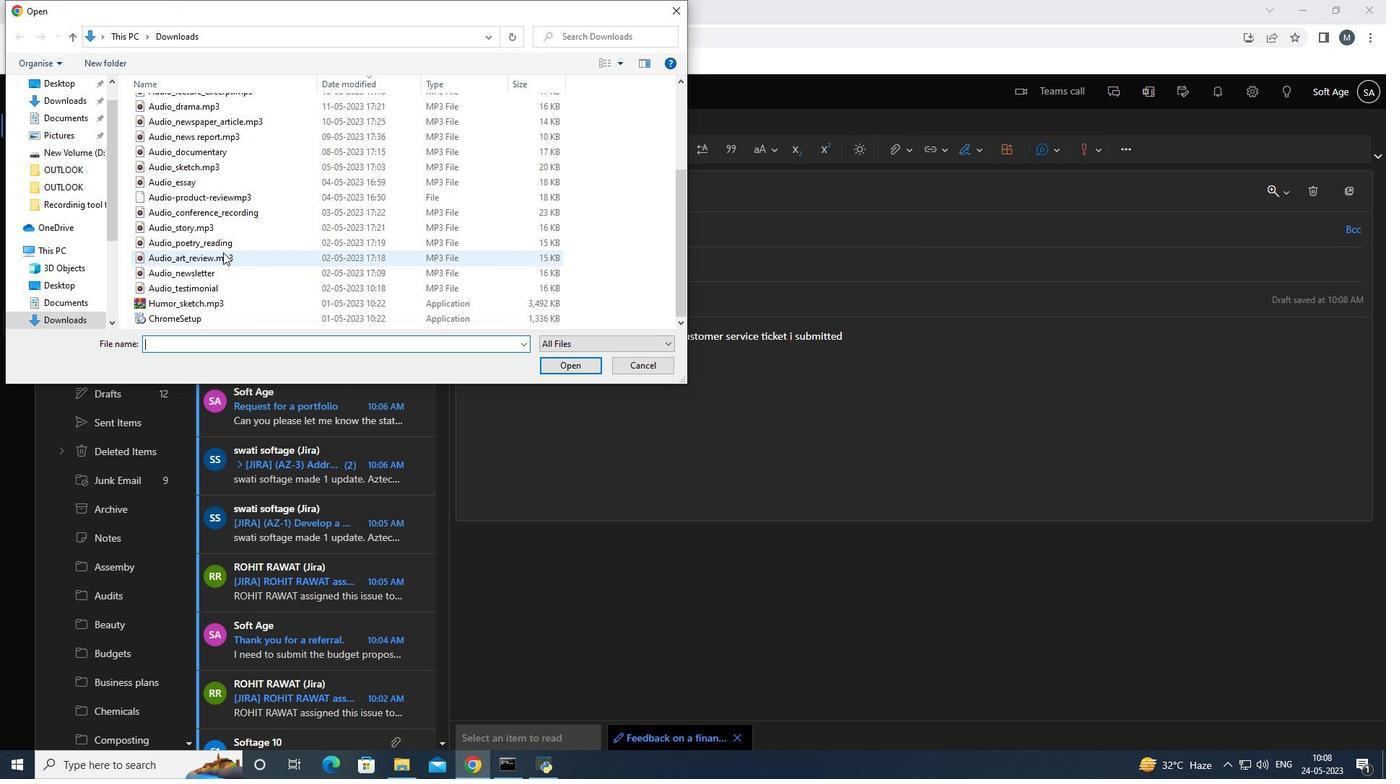 
Action: Mouse scrolled (223, 252) with delta (0, 0)
Screenshot: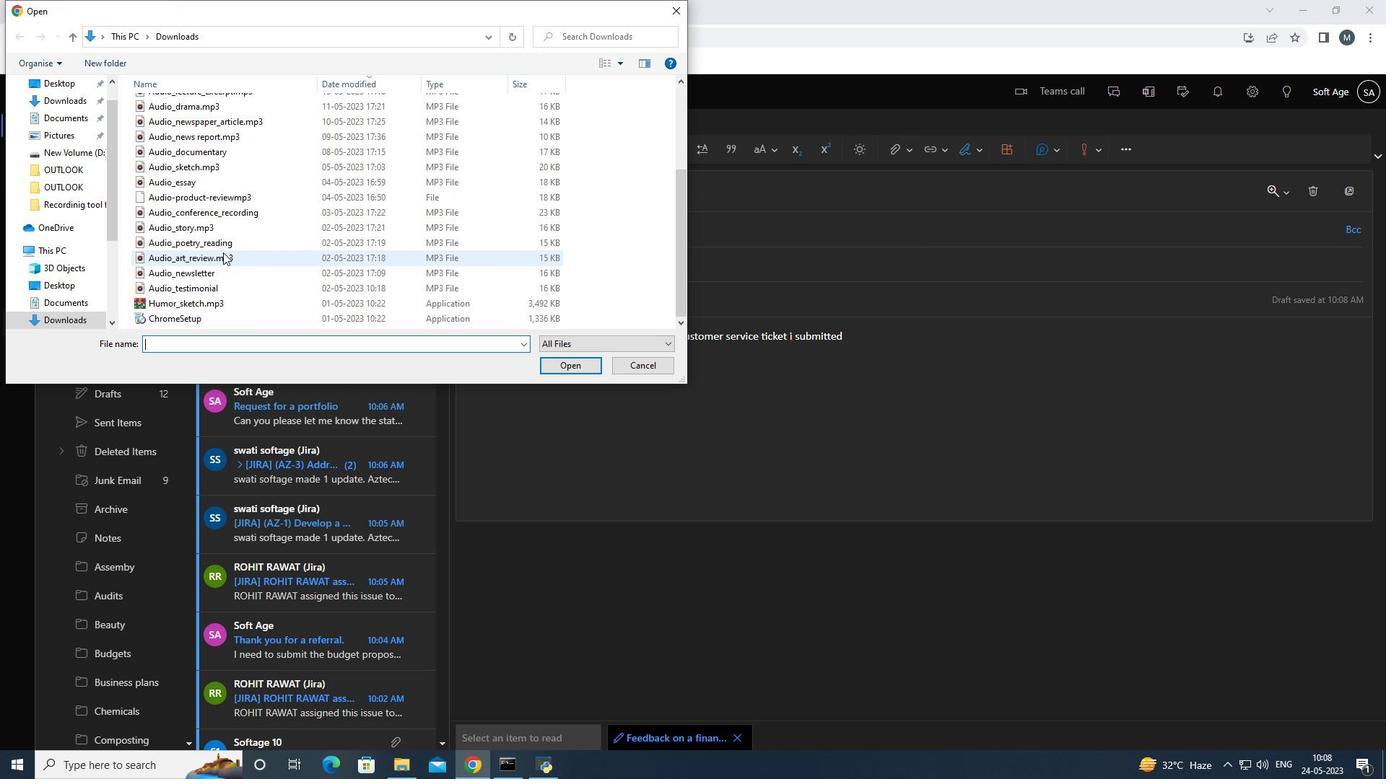 
Action: Mouse moved to (230, 297)
Screenshot: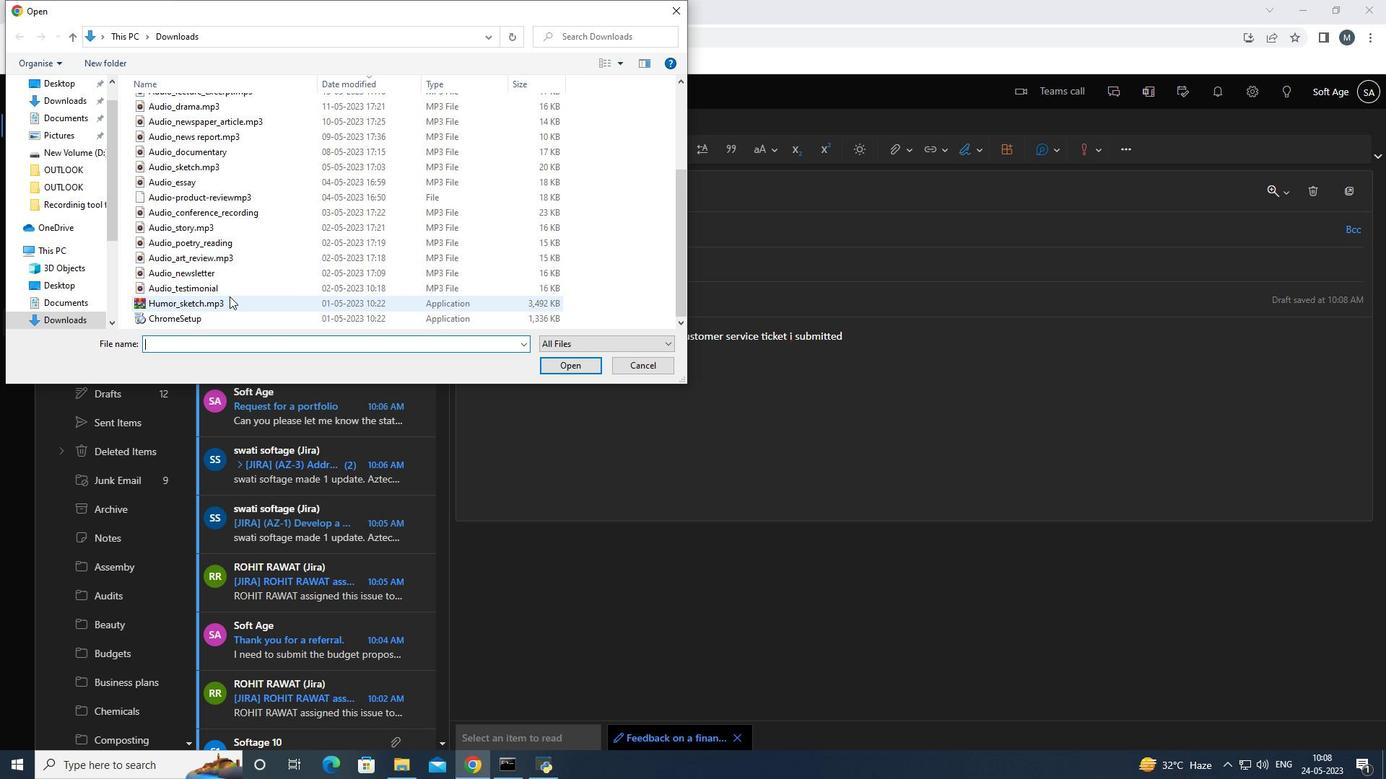 
Action: Mouse pressed left at (230, 297)
Screenshot: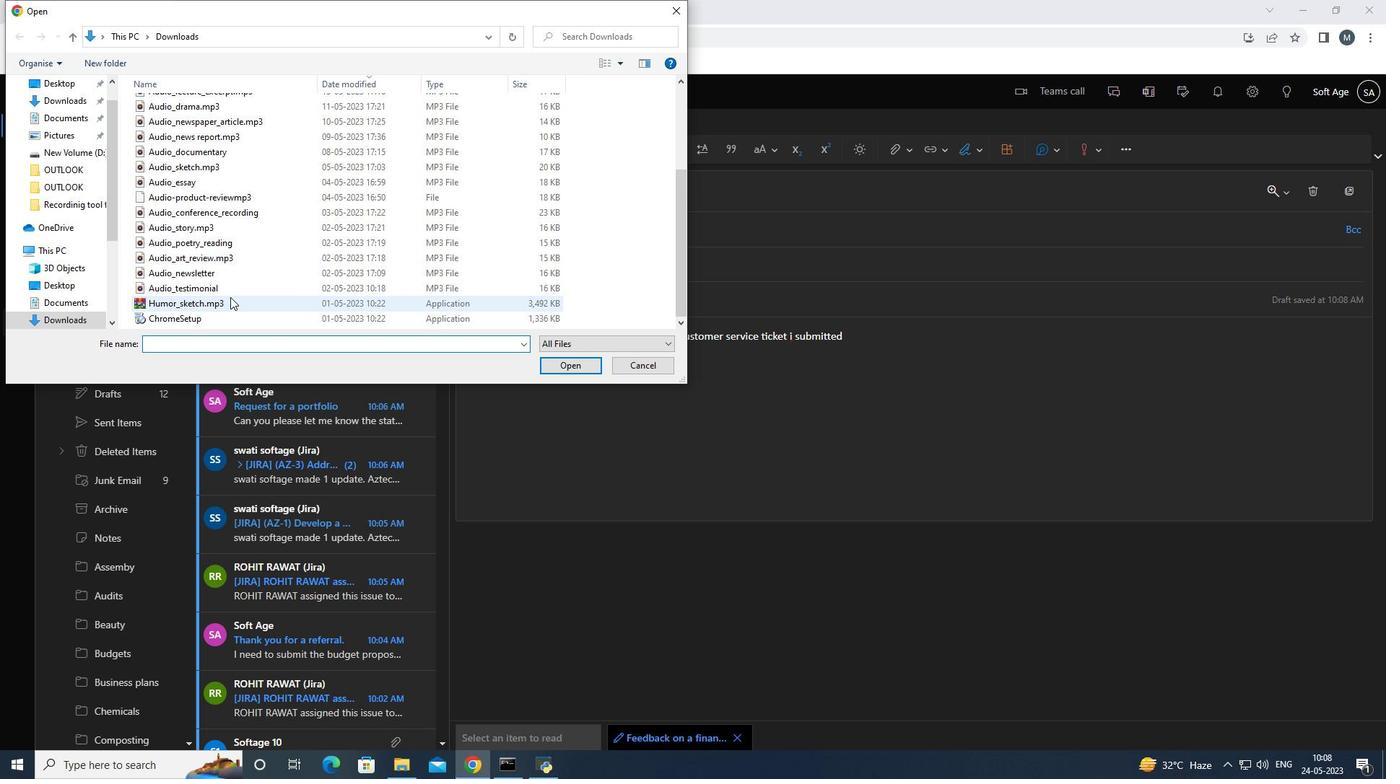 
Action: Mouse pressed right at (230, 297)
Screenshot: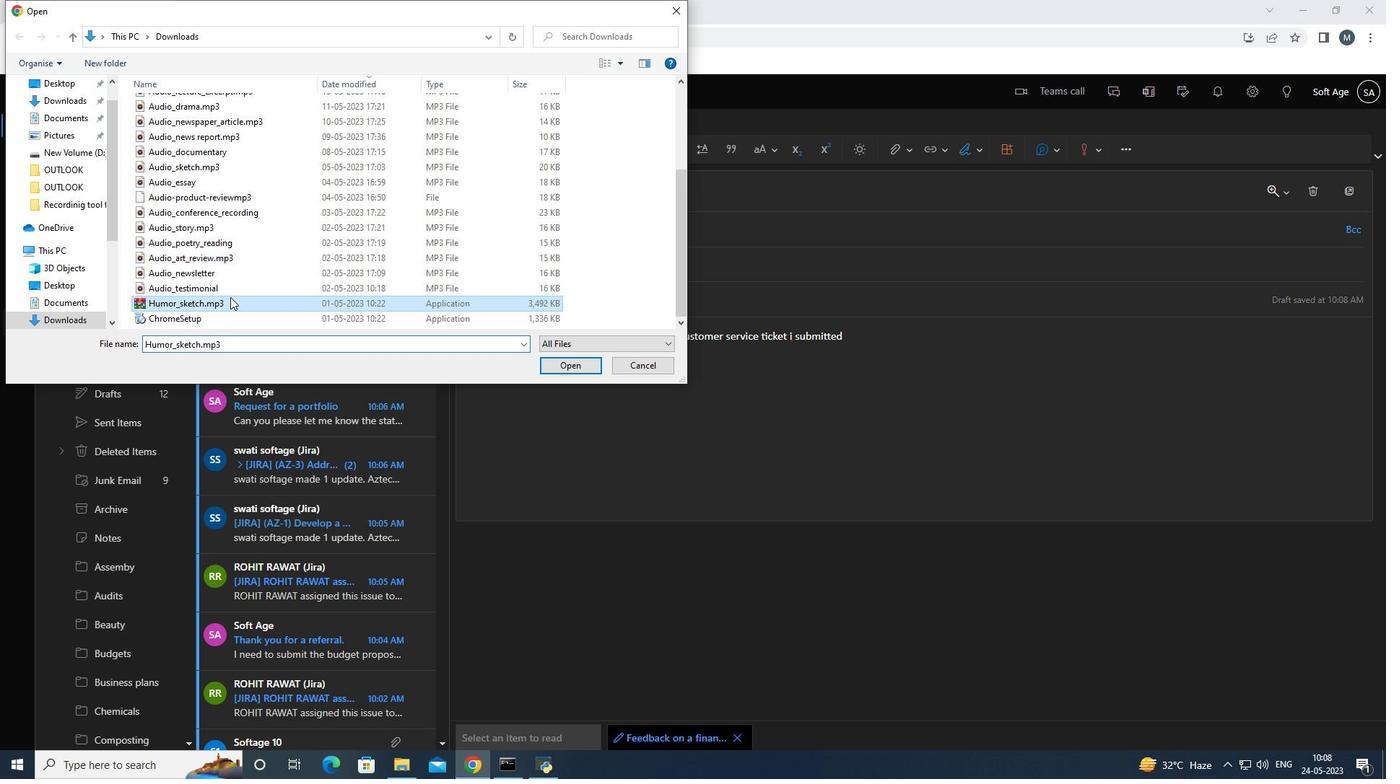 
Action: Mouse moved to (293, 680)
Screenshot: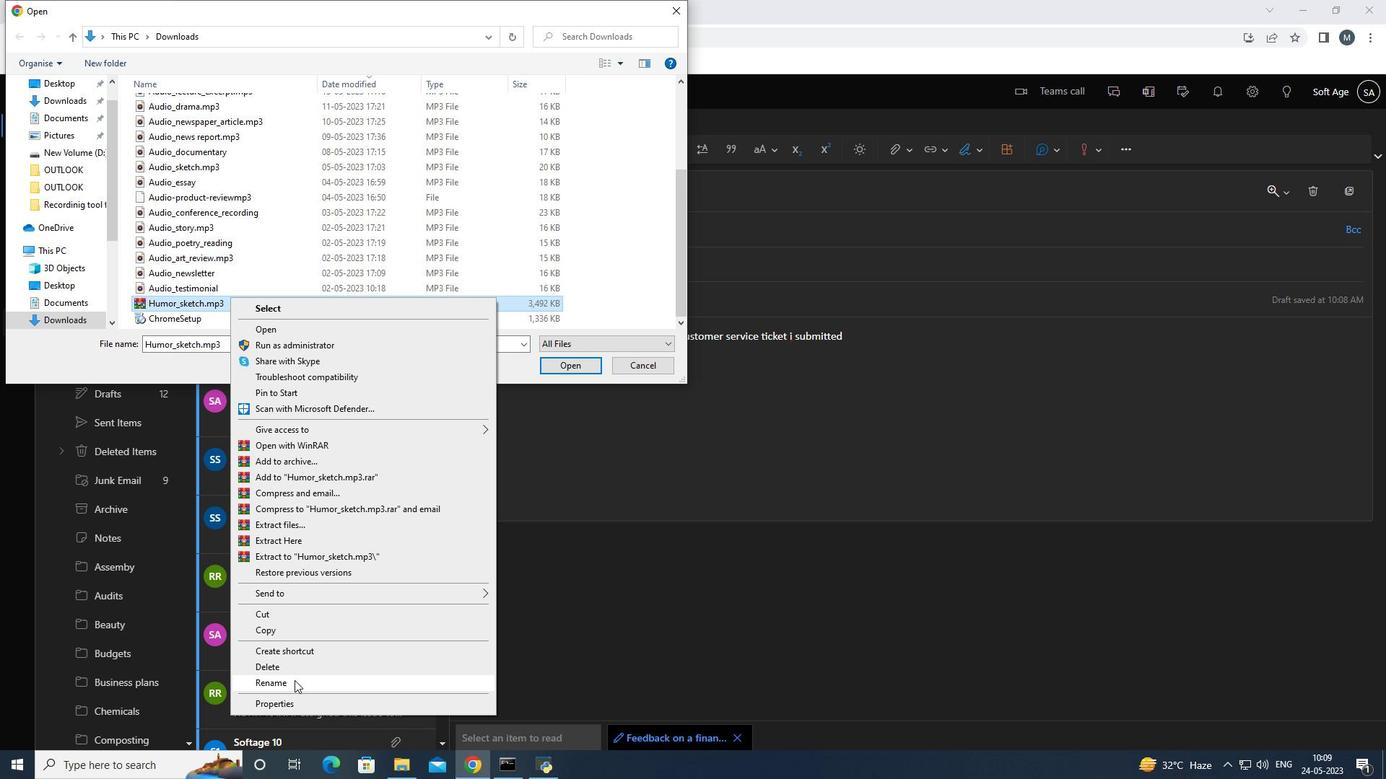 
Action: Mouse pressed left at (293, 680)
Screenshot: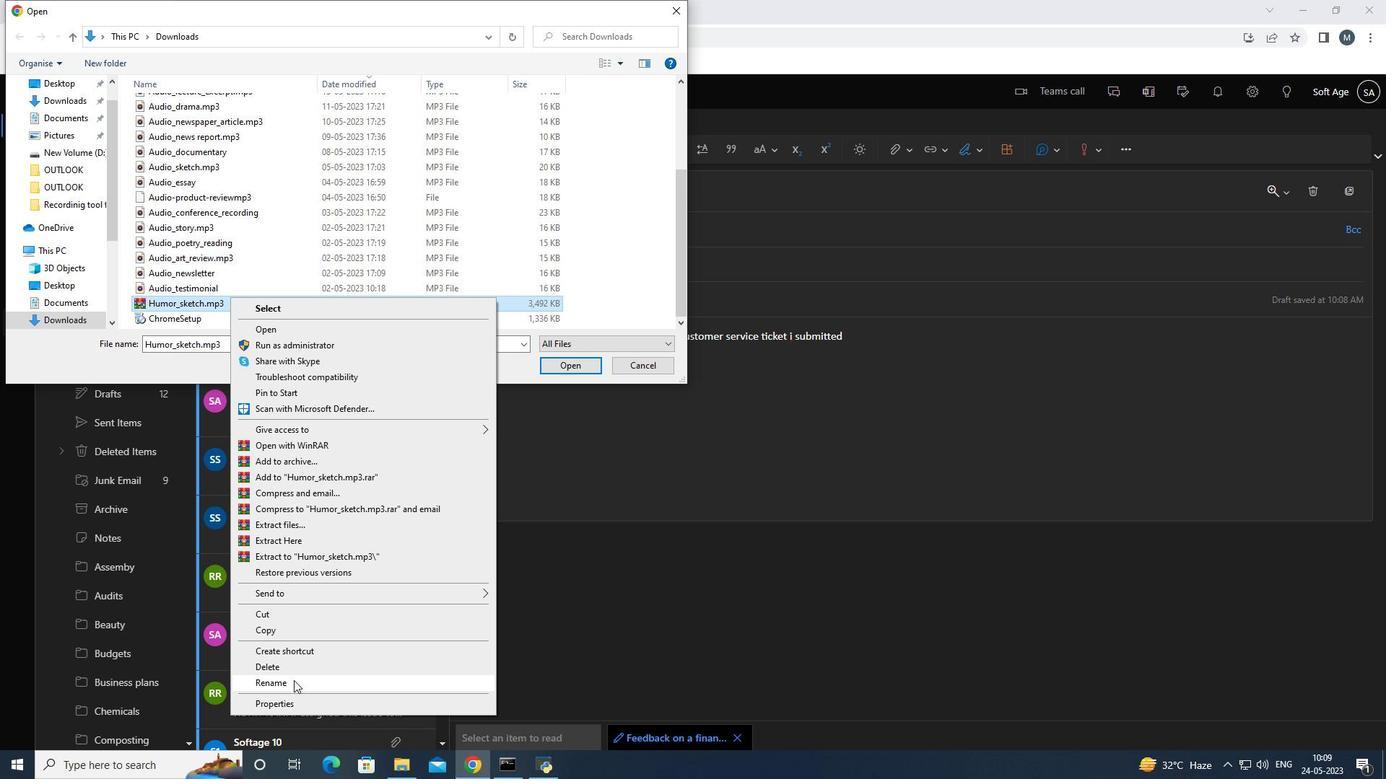 
Action: Mouse moved to (277, 673)
Screenshot: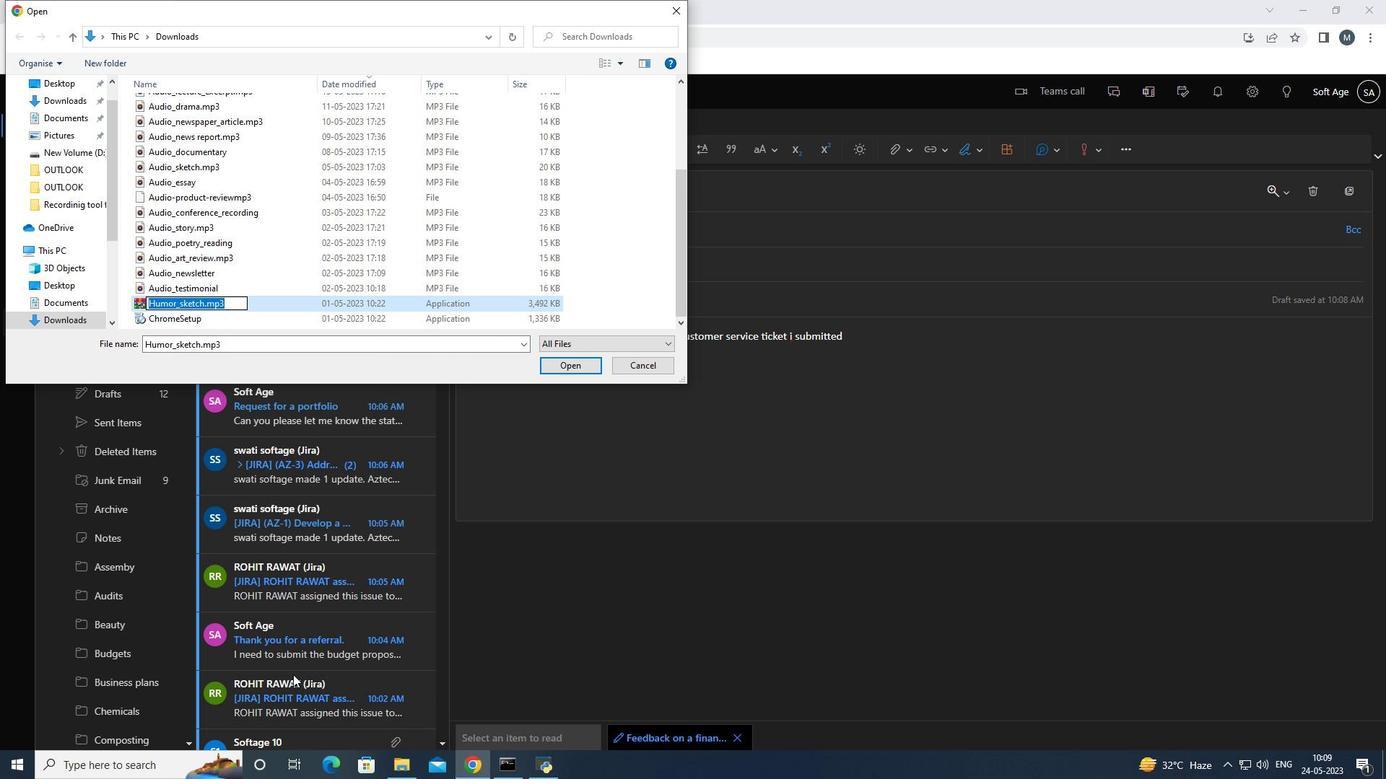 
Action: Key pressed <Key.shift>Audio<Key.shift><Key.shift><Key.shift><Key.shift>_lesson<Key.shift>_plan.mp3
Screenshot: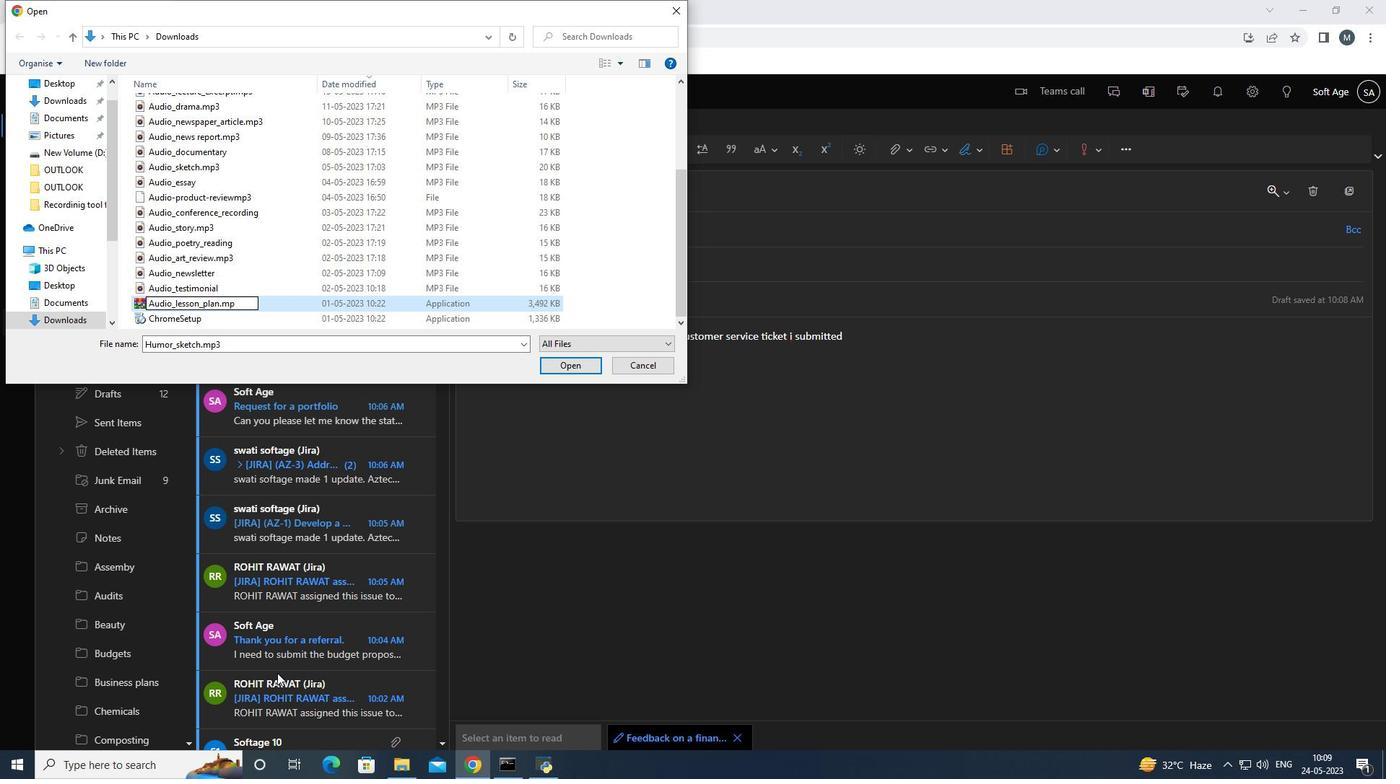 
Action: Mouse moved to (283, 288)
Screenshot: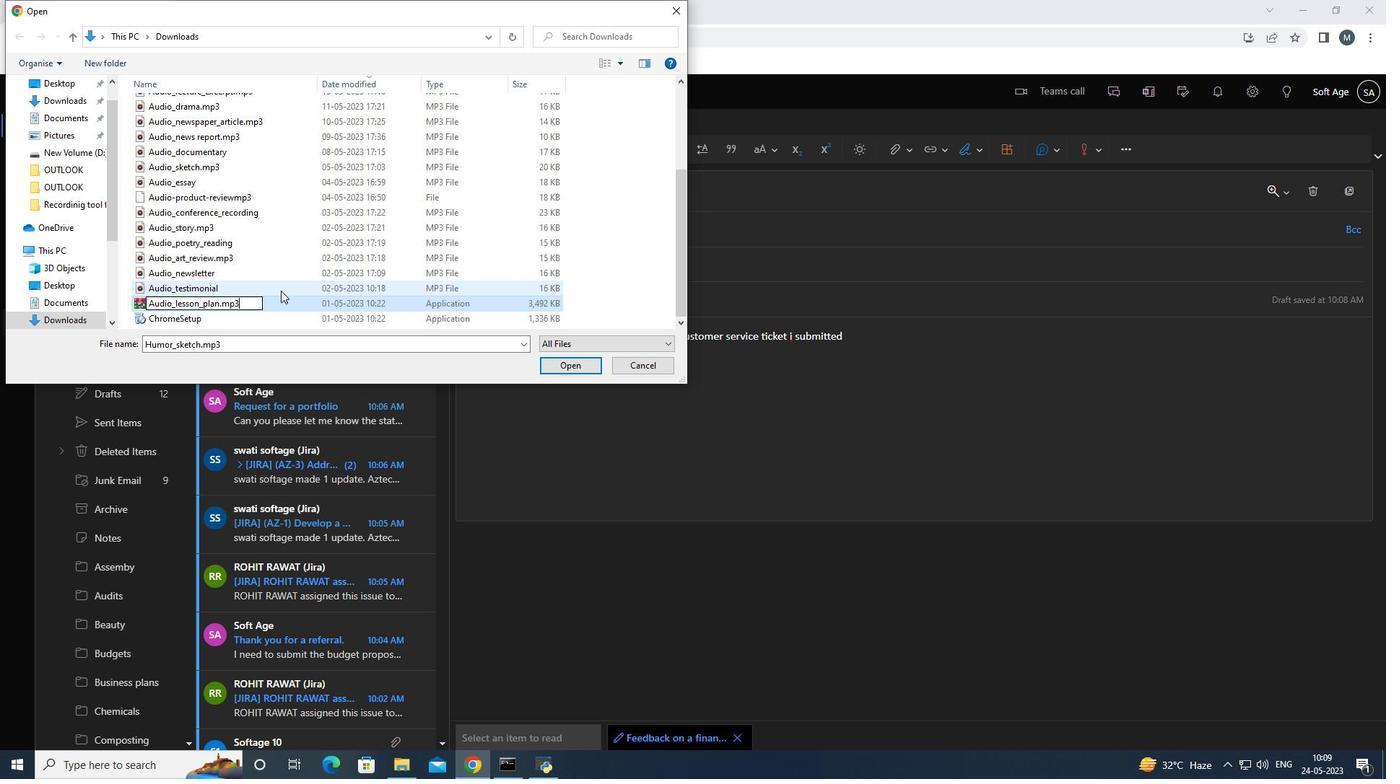 
Action: Mouse pressed left at (283, 288)
Screenshot: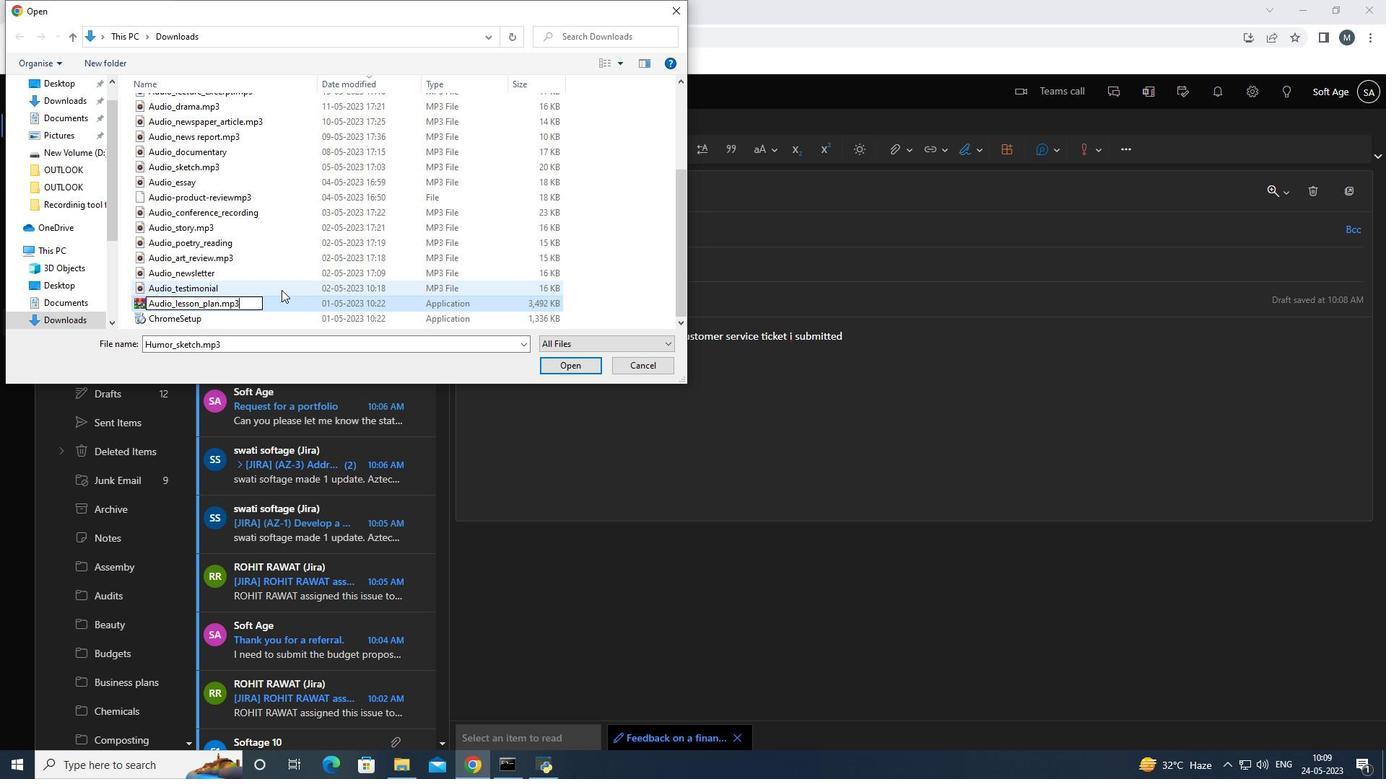
Action: Mouse moved to (295, 301)
Screenshot: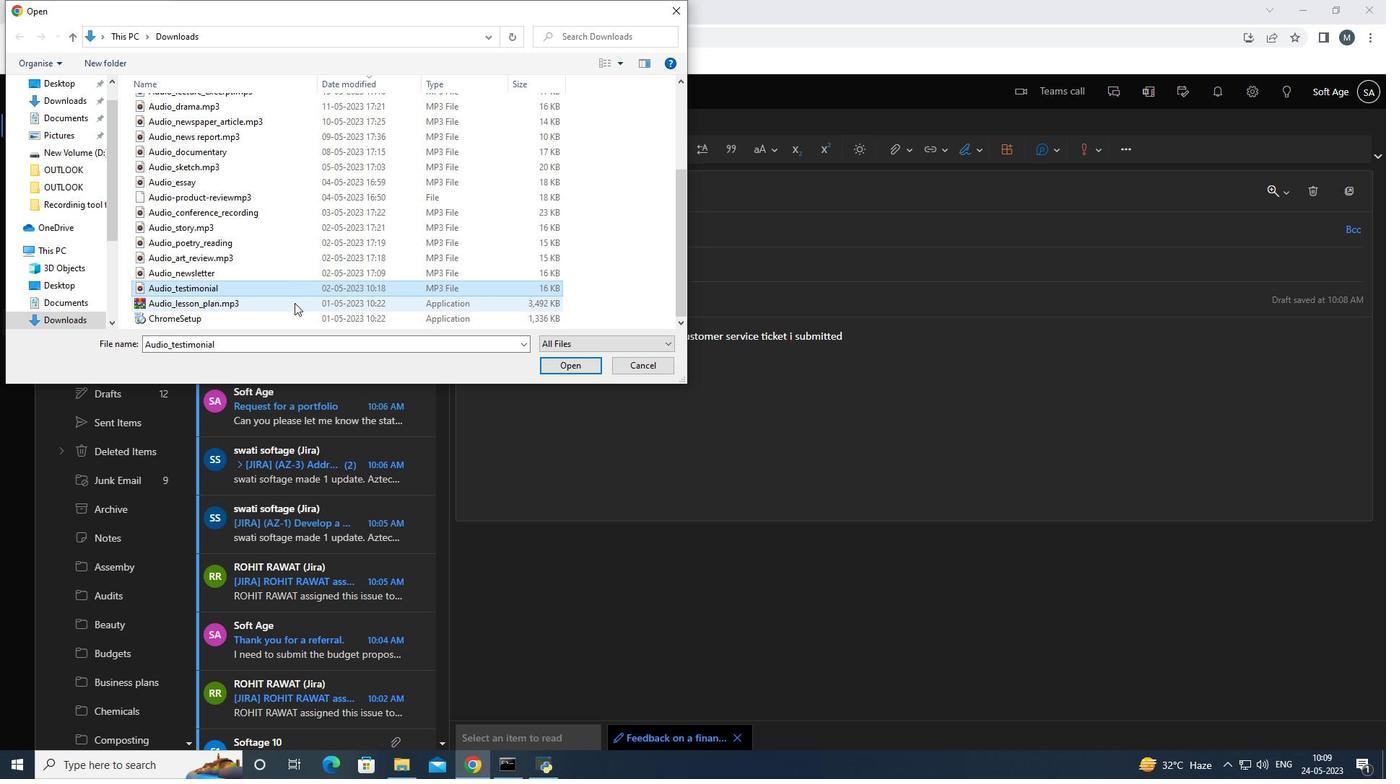 
Action: Mouse pressed left at (295, 301)
Screenshot: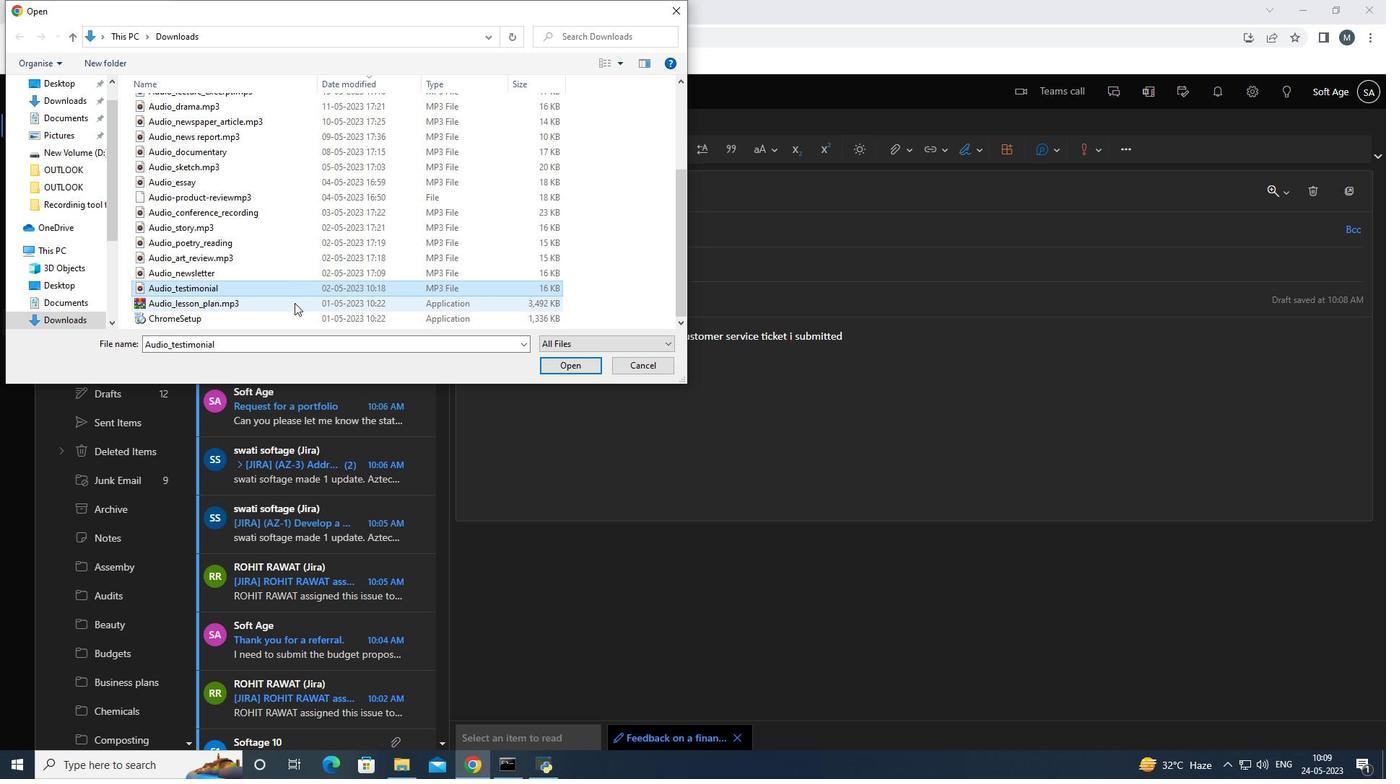 
Action: Mouse moved to (575, 374)
Screenshot: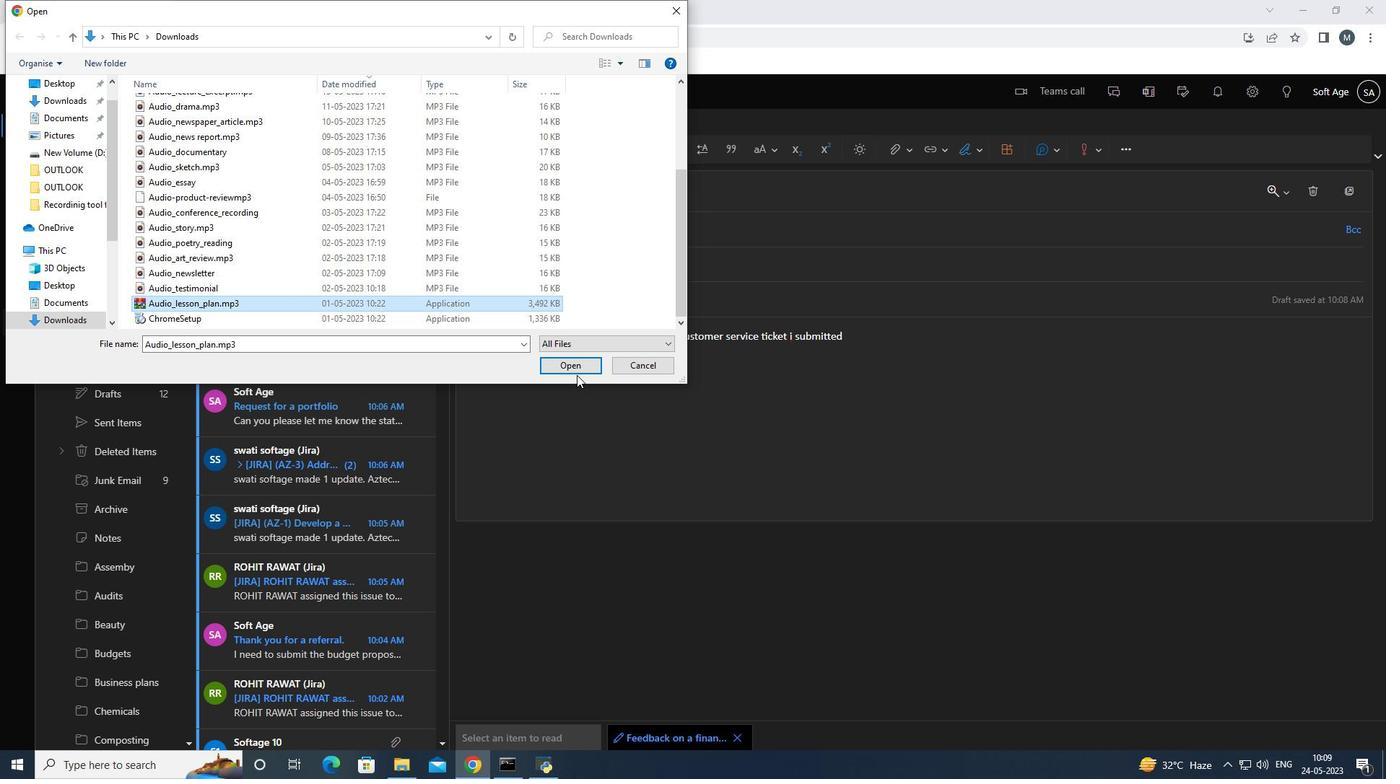
Action: Mouse pressed left at (575, 374)
Screenshot: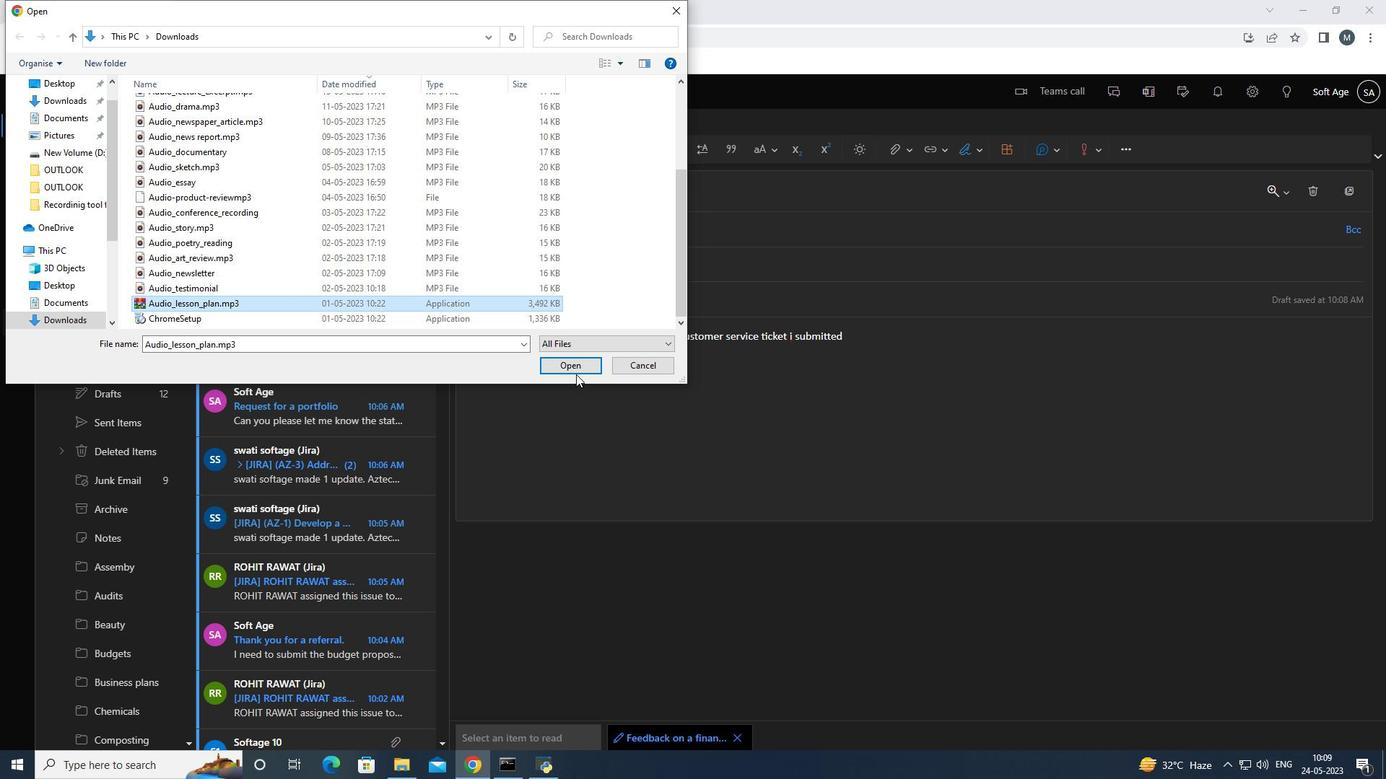 
Action: Mouse moved to (491, 242)
Screenshot: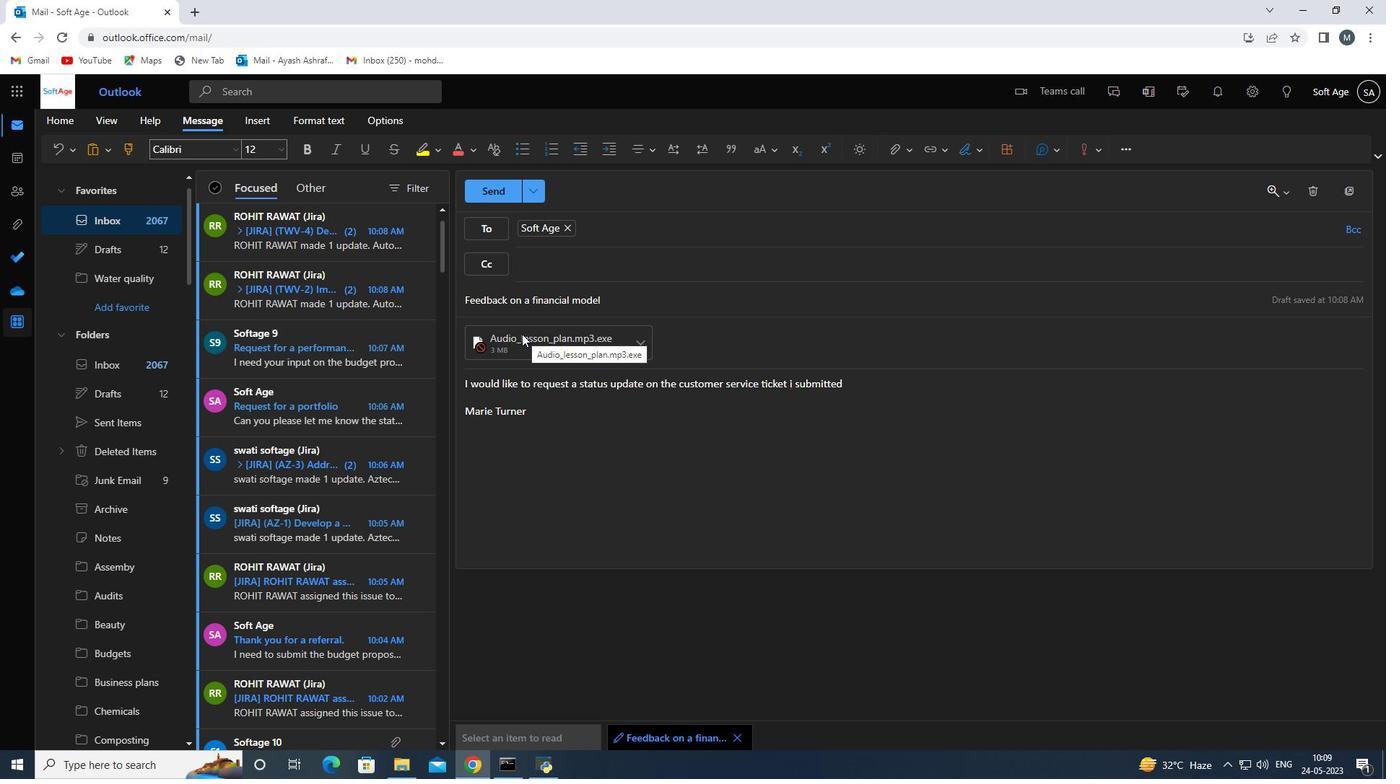 
Action: Mouse scrolled (505, 297) with delta (0, 0)
Screenshot: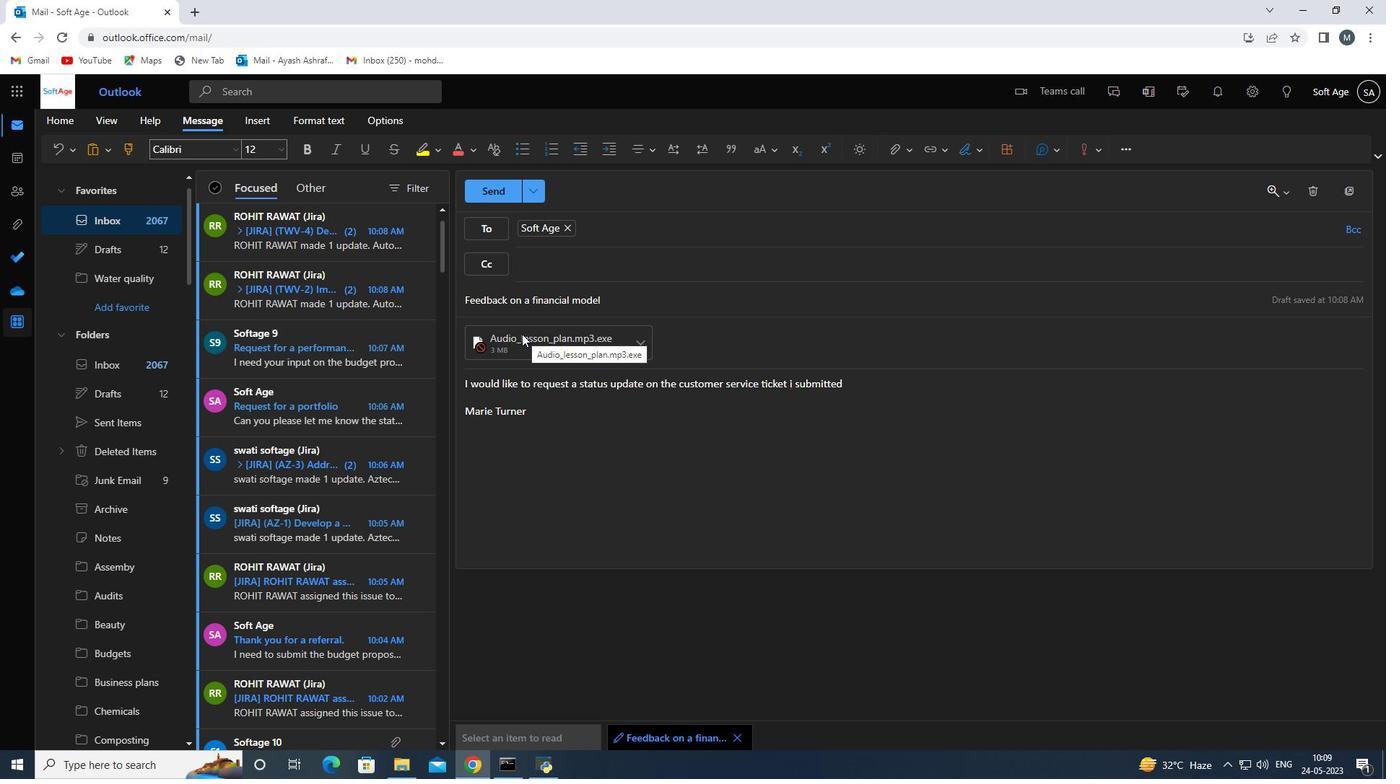 
Action: Mouse scrolled (504, 295) with delta (0, 0)
Screenshot: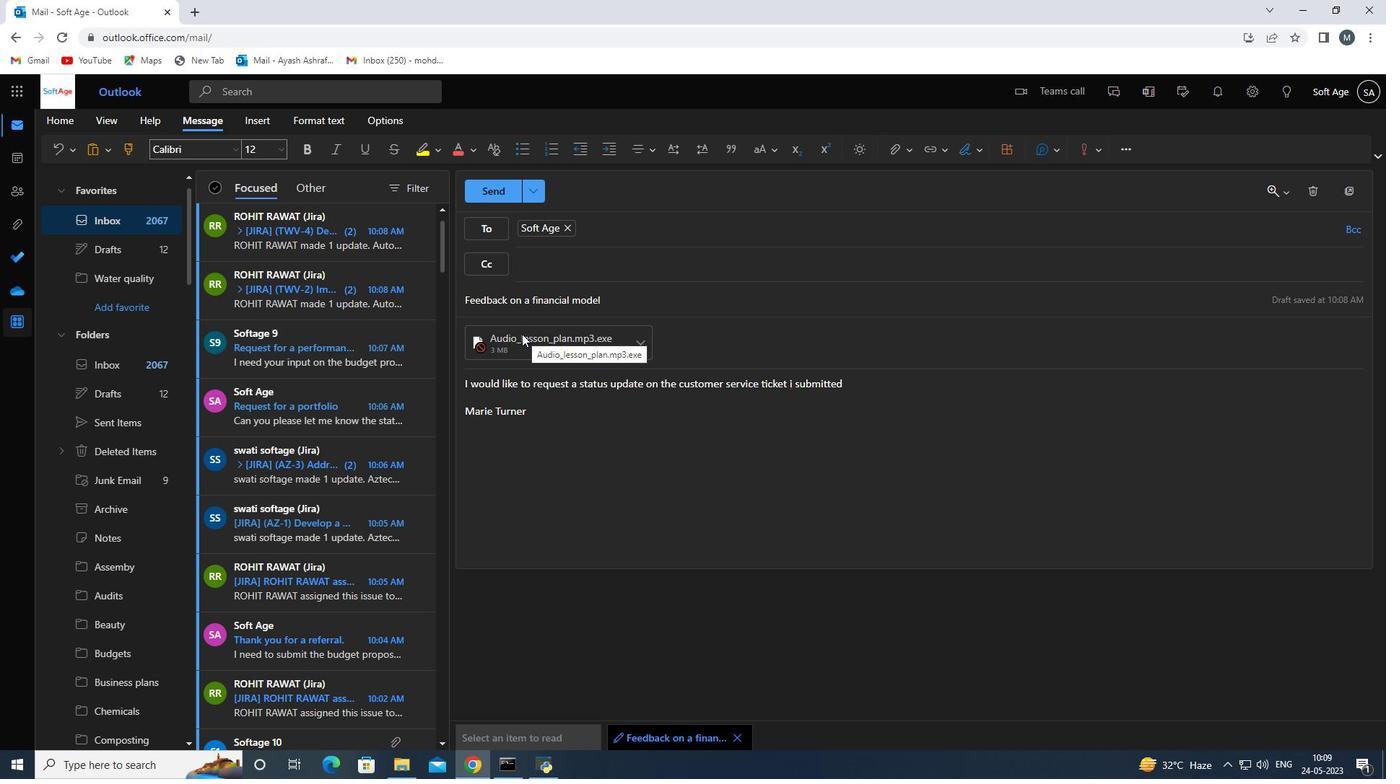 
Action: Mouse moved to (493, 197)
Screenshot: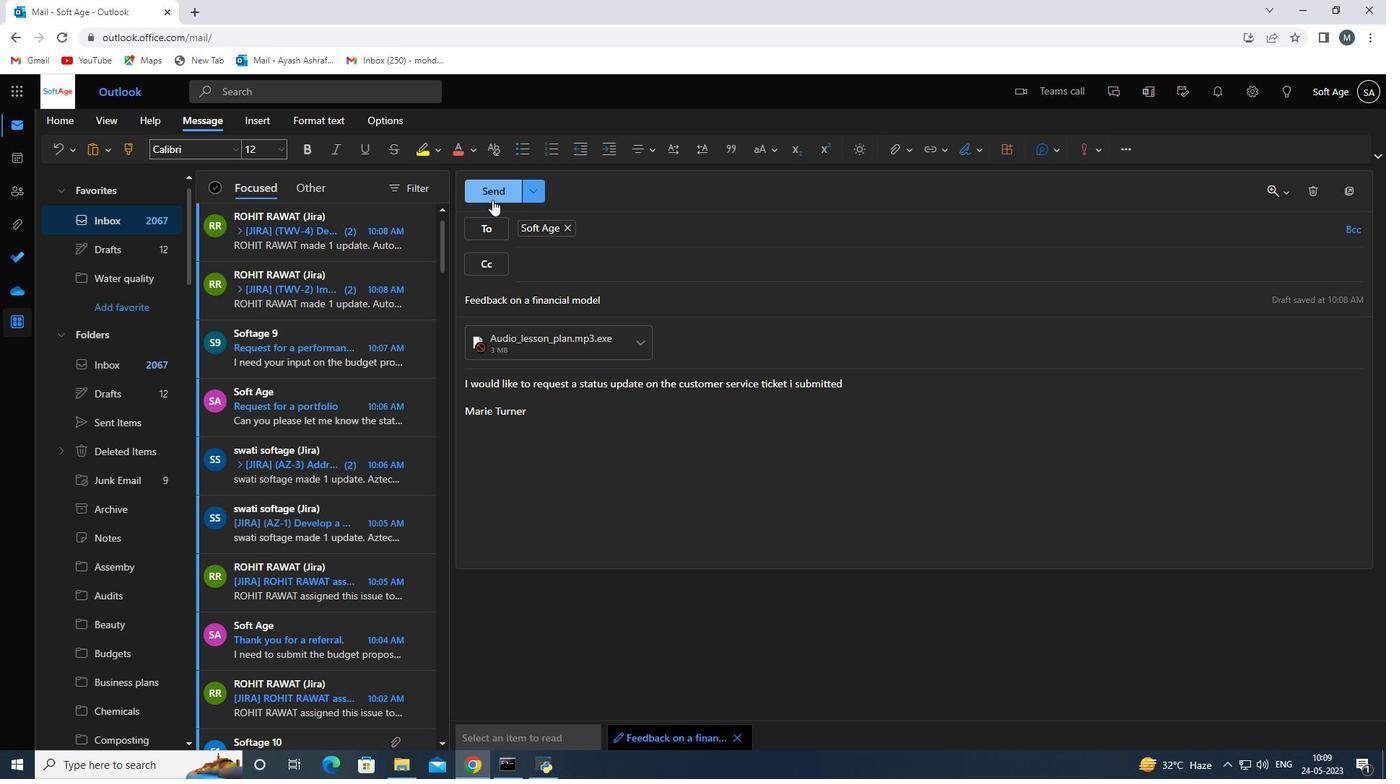 
Action: Mouse pressed left at (493, 197)
Screenshot: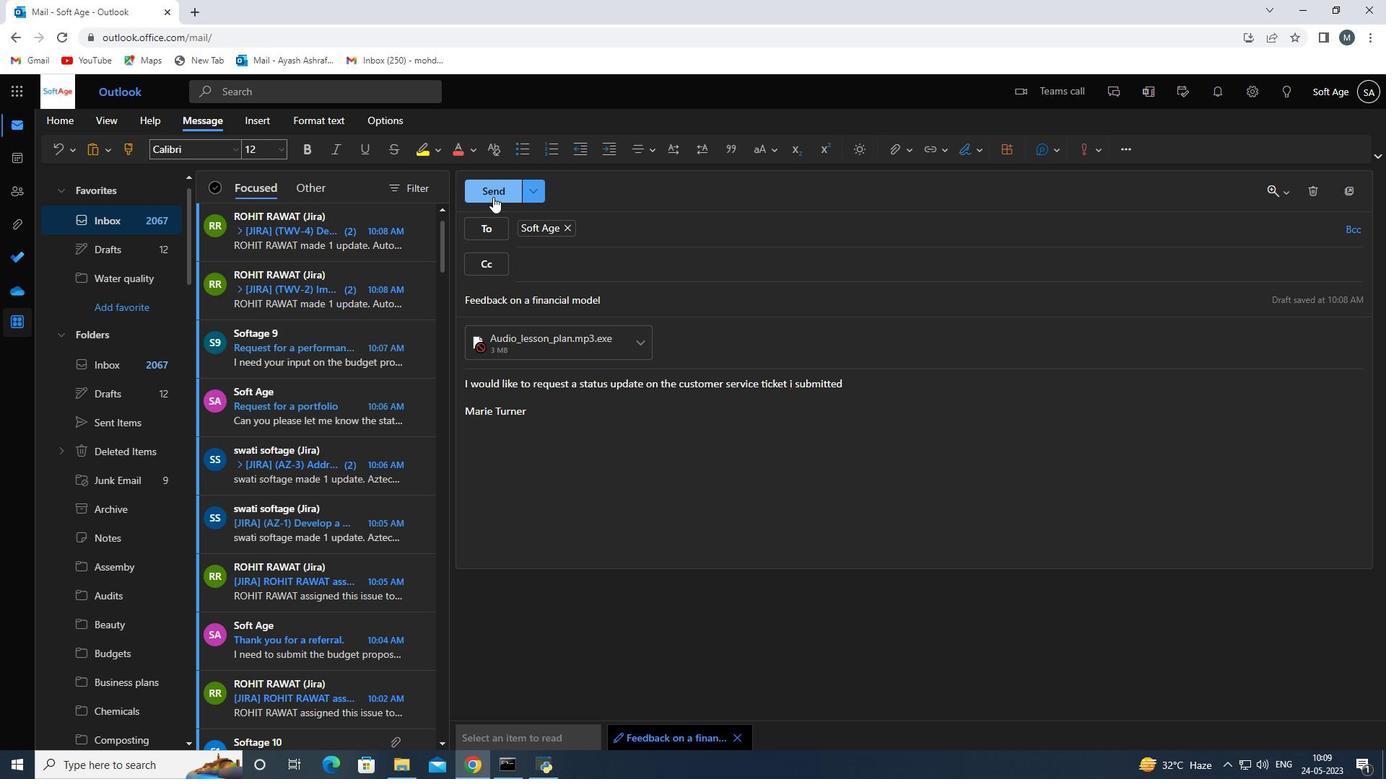
Action: Mouse moved to (144, 430)
Screenshot: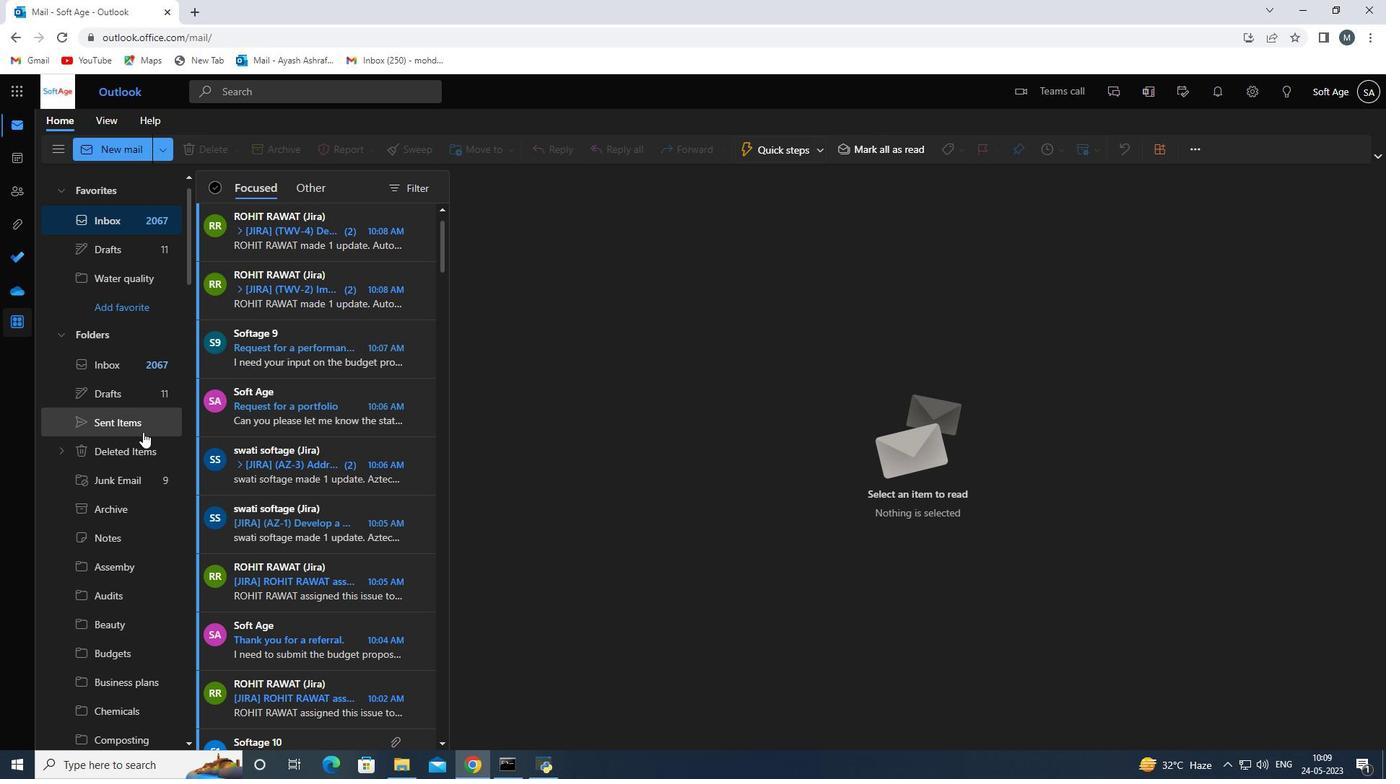 
Action: Mouse pressed left at (144, 430)
Screenshot: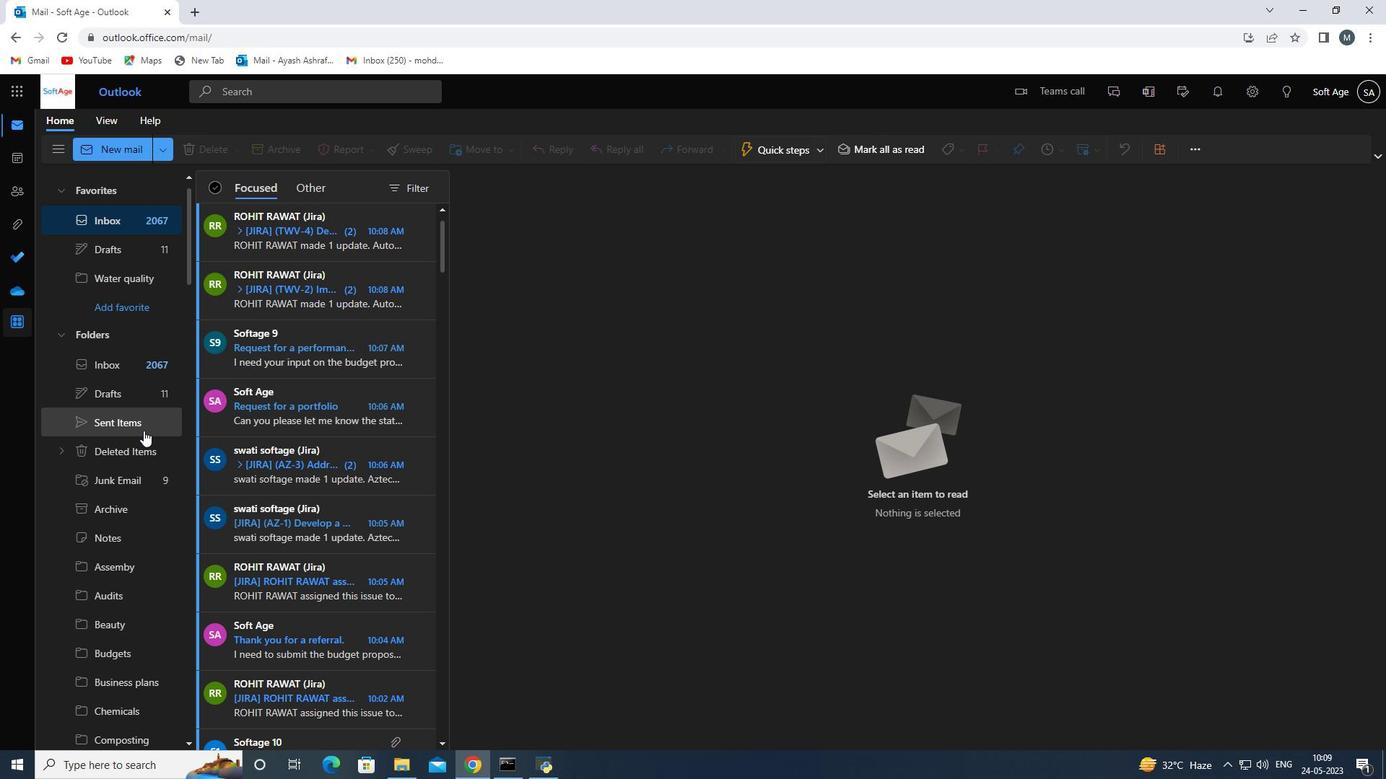 
Action: Mouse moved to (265, 335)
Screenshot: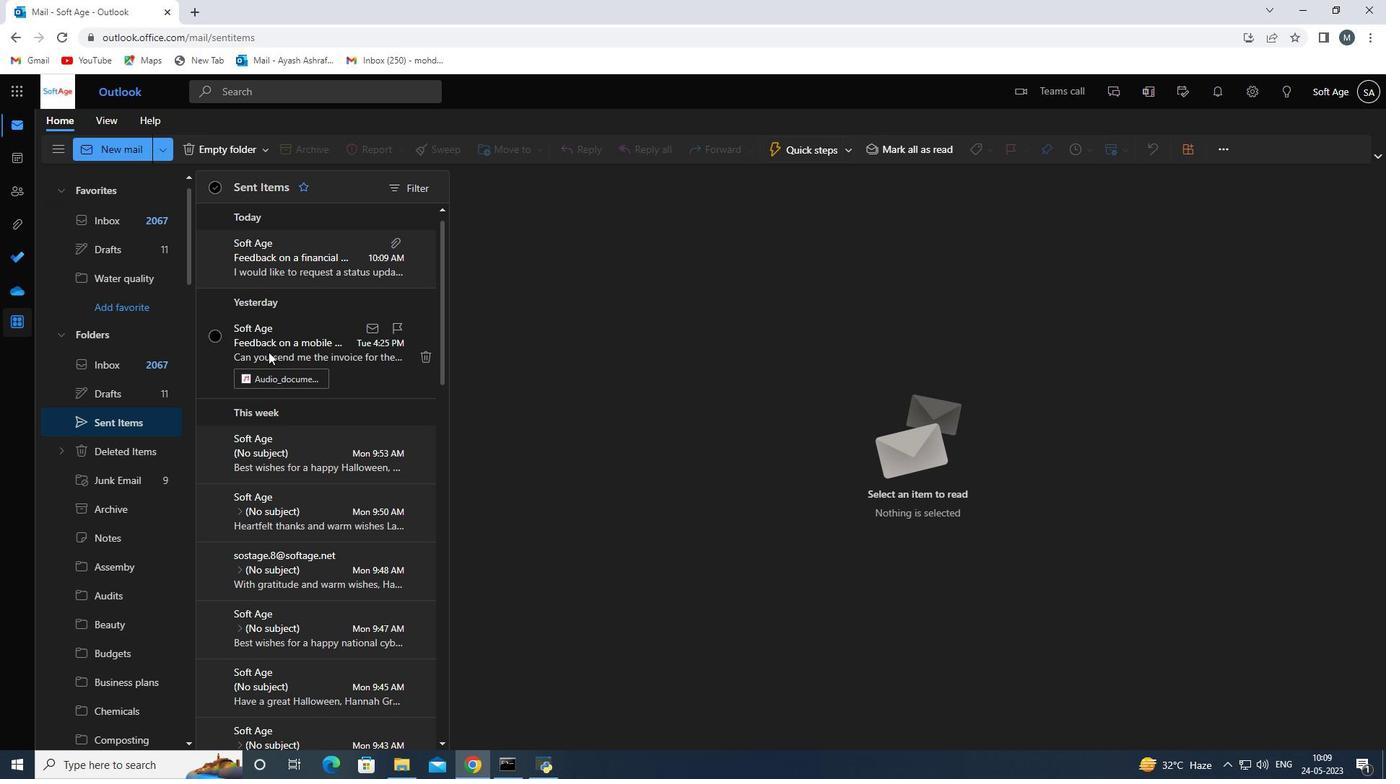 
Action: Mouse scrolled (265, 335) with delta (0, 0)
Screenshot: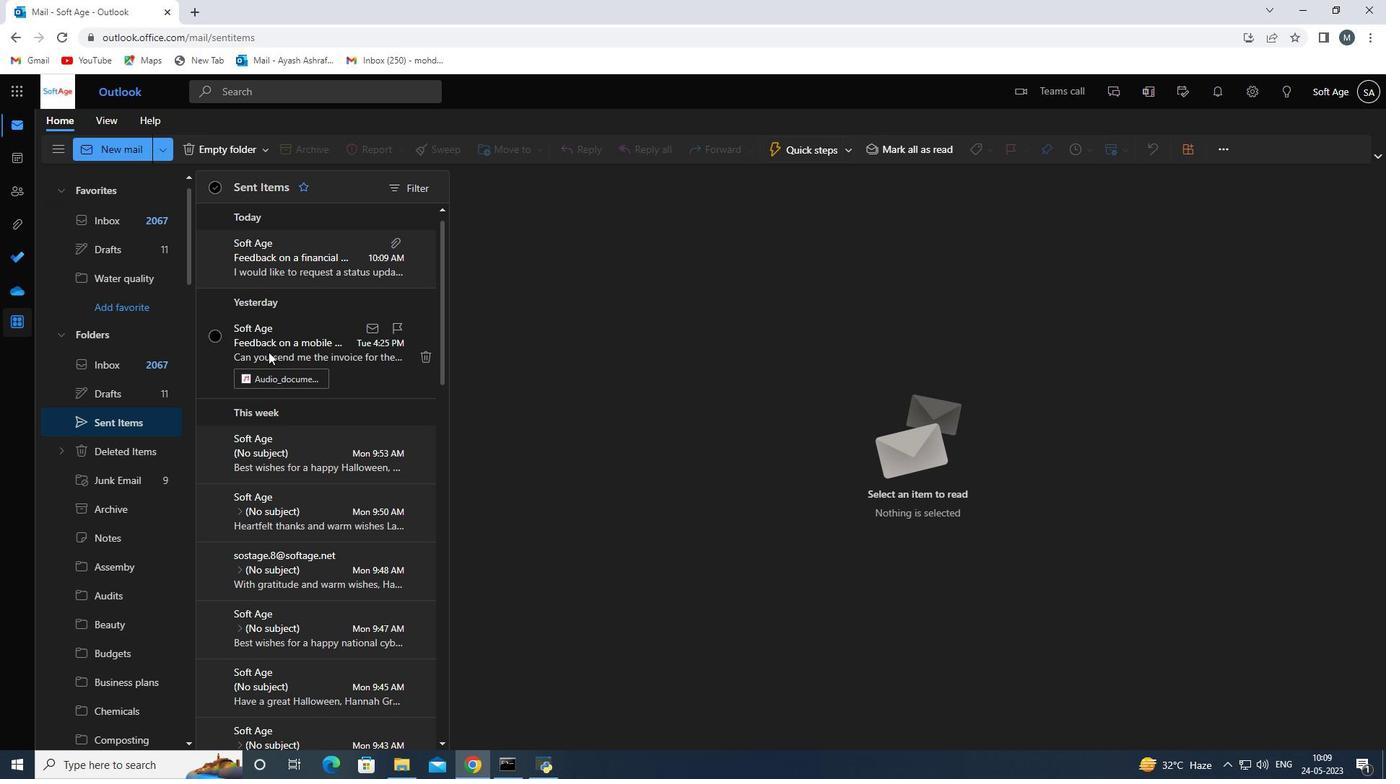 
Action: Mouse moved to (265, 334)
Screenshot: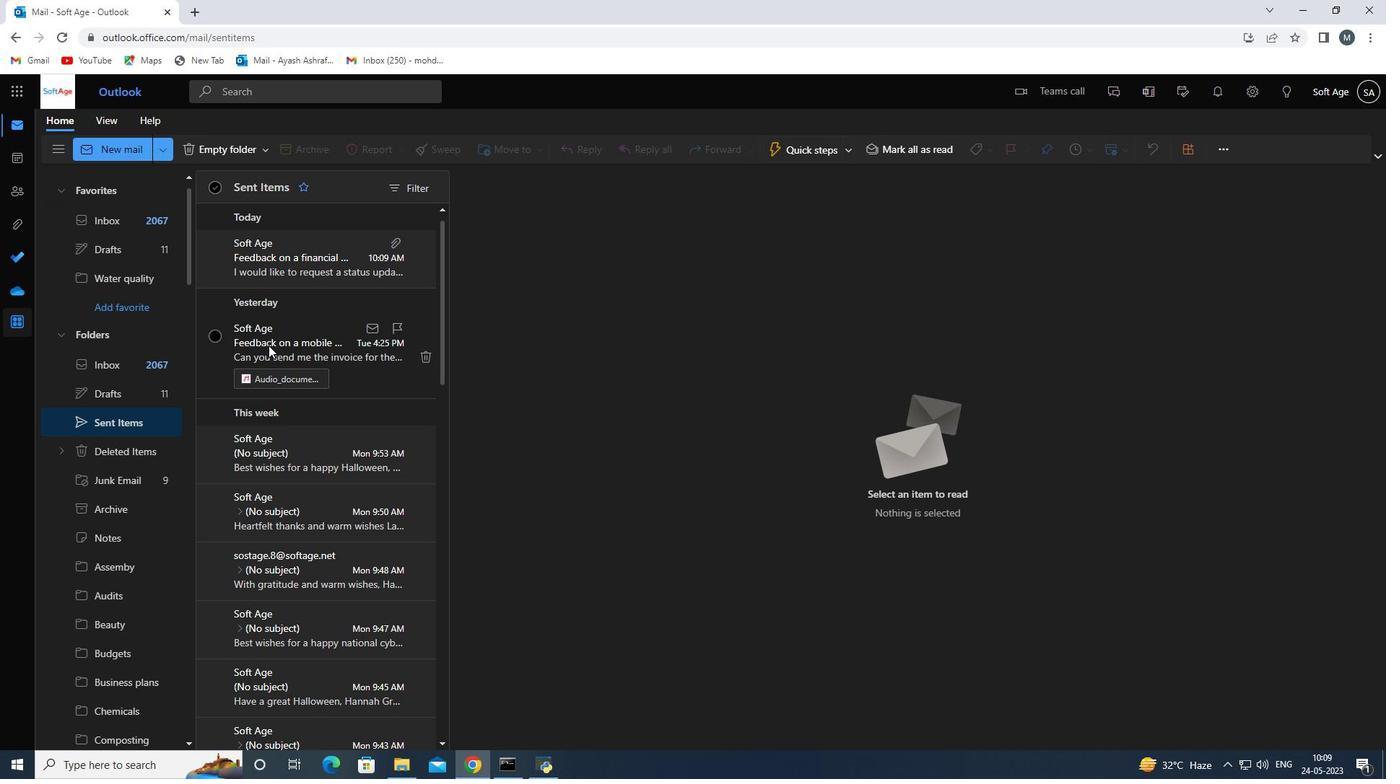 
Action: Mouse scrolled (265, 335) with delta (0, 0)
Screenshot: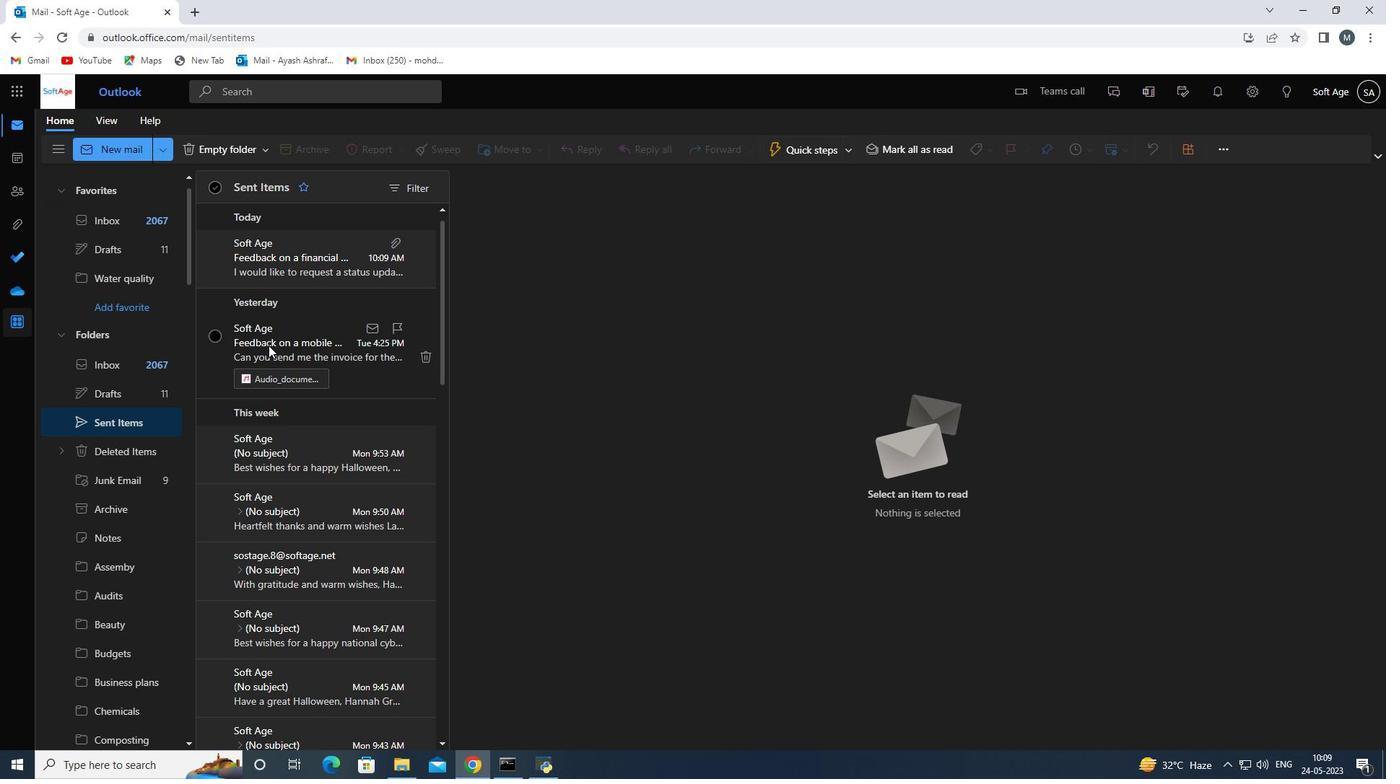 
Action: Mouse scrolled (265, 335) with delta (0, 0)
Screenshot: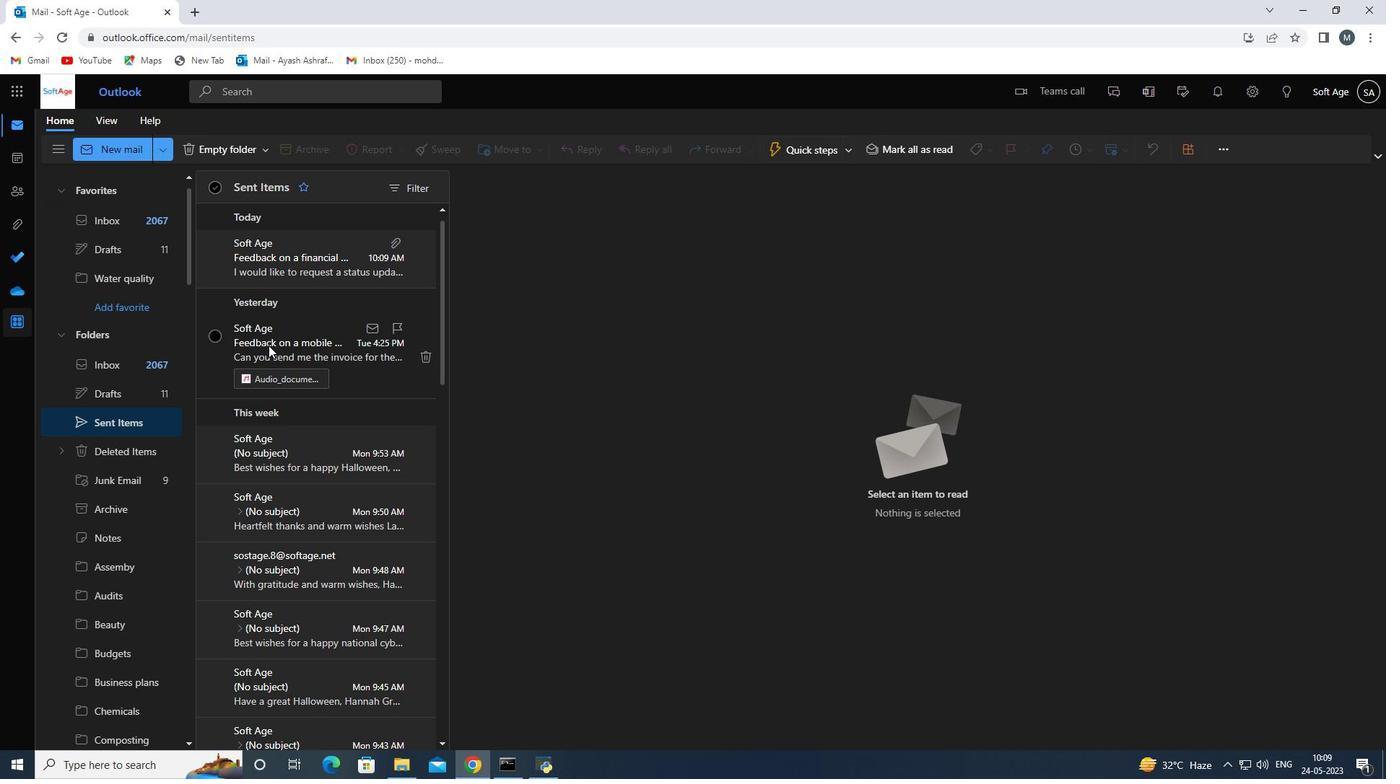 
Action: Mouse scrolled (265, 335) with delta (0, 0)
Screenshot: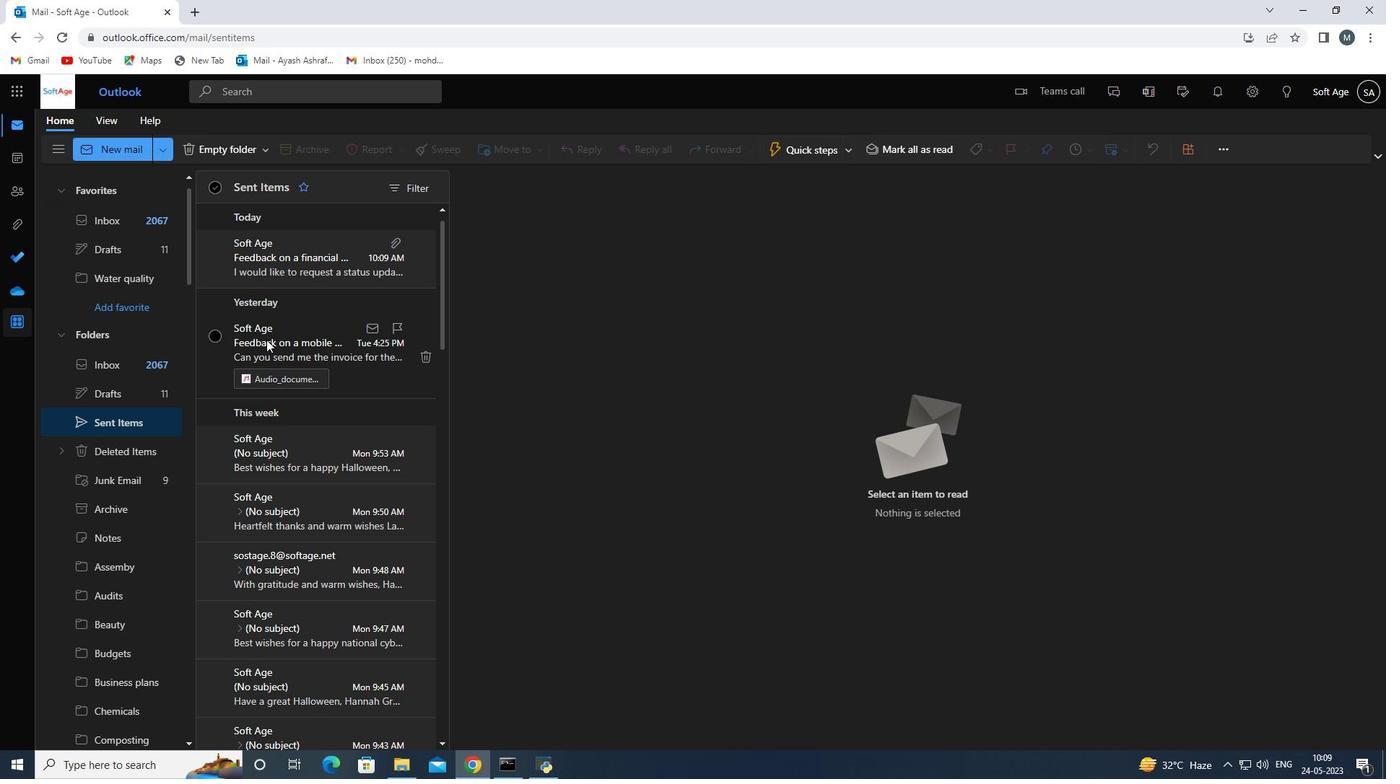 
Action: Mouse moved to (265, 331)
Screenshot: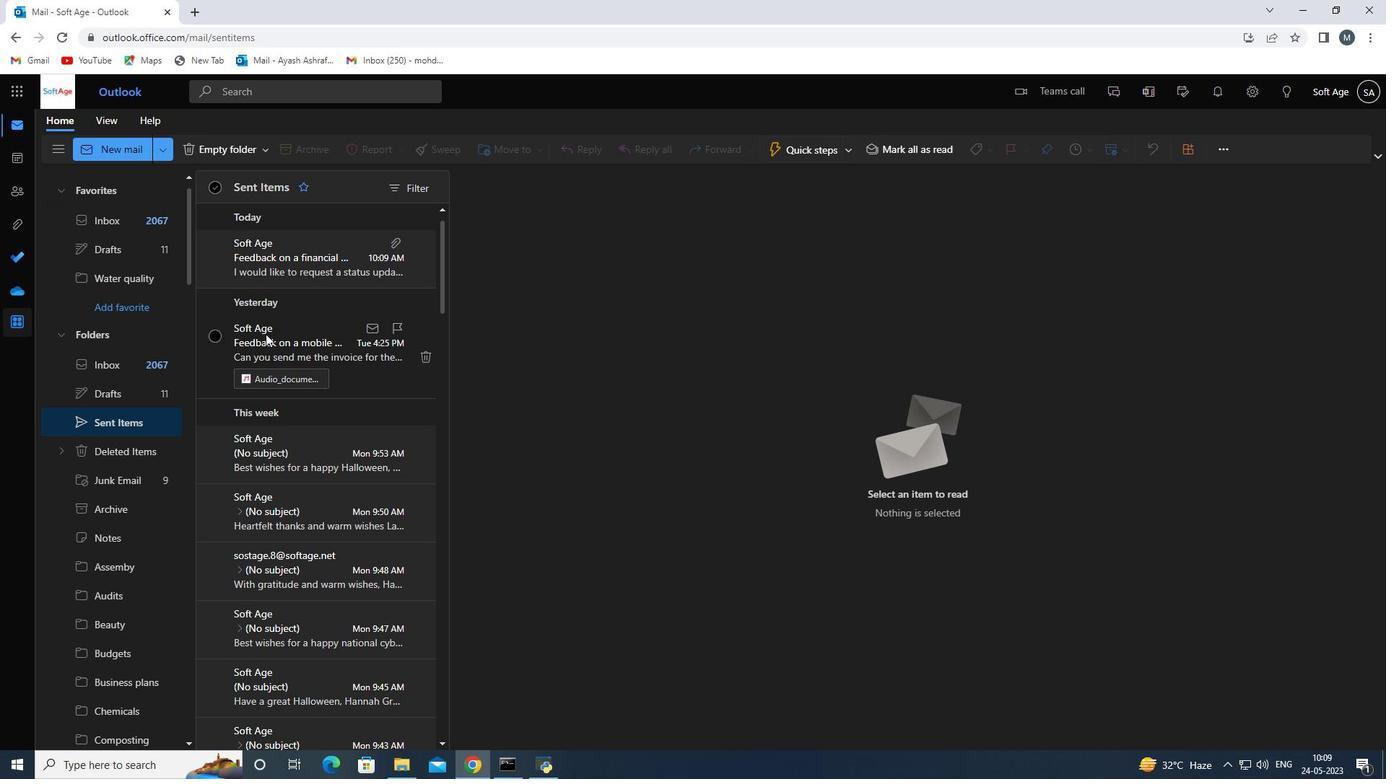 
Action: Mouse scrolled (265, 334) with delta (0, 0)
Screenshot: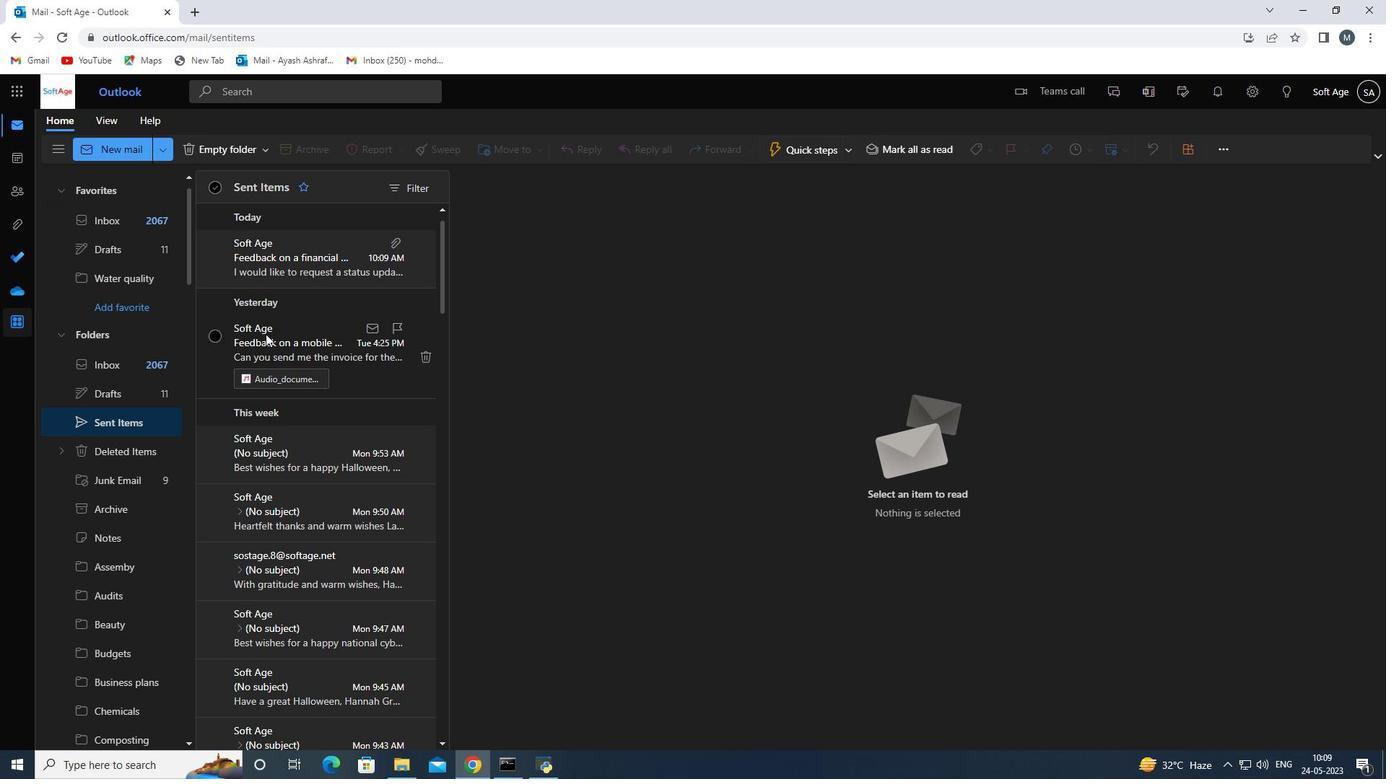 
Action: Mouse moved to (306, 272)
Screenshot: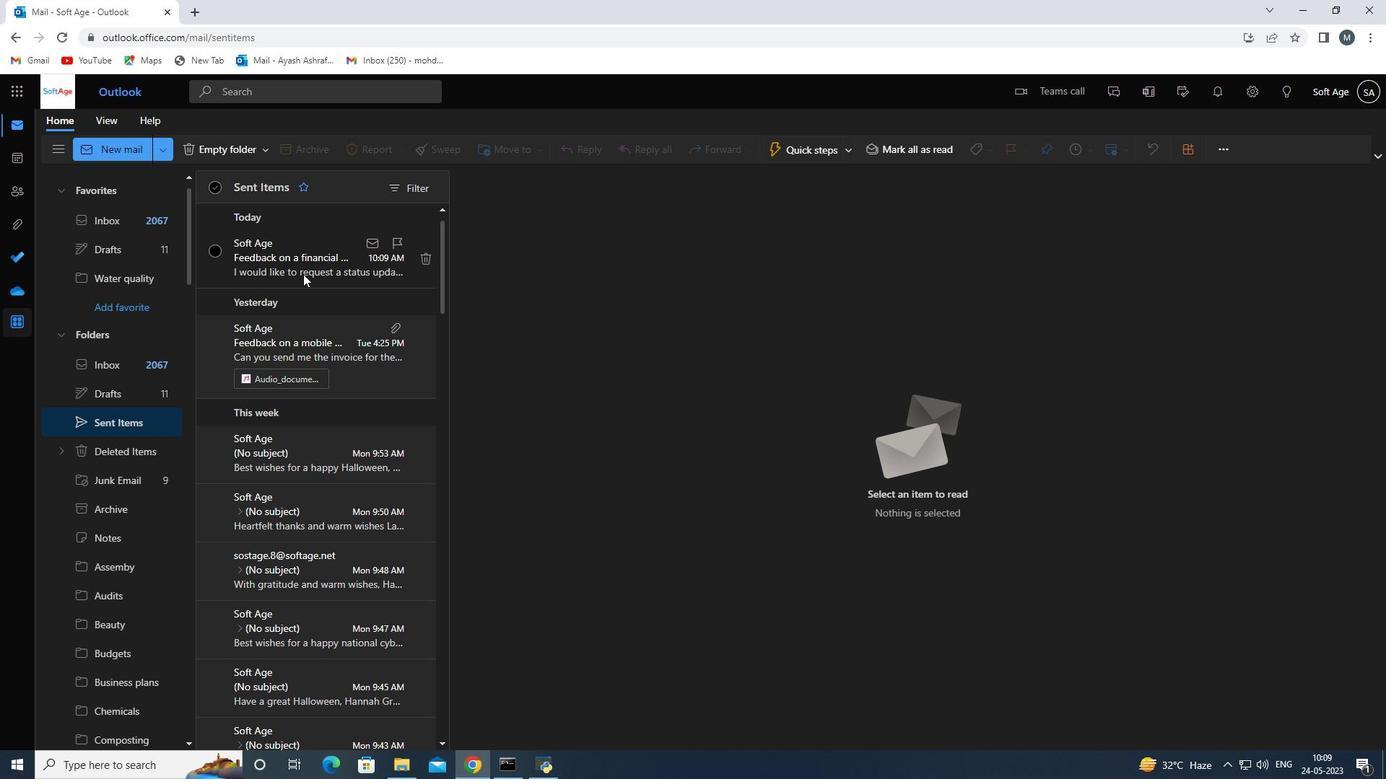 
Action: Mouse pressed left at (306, 272)
Screenshot: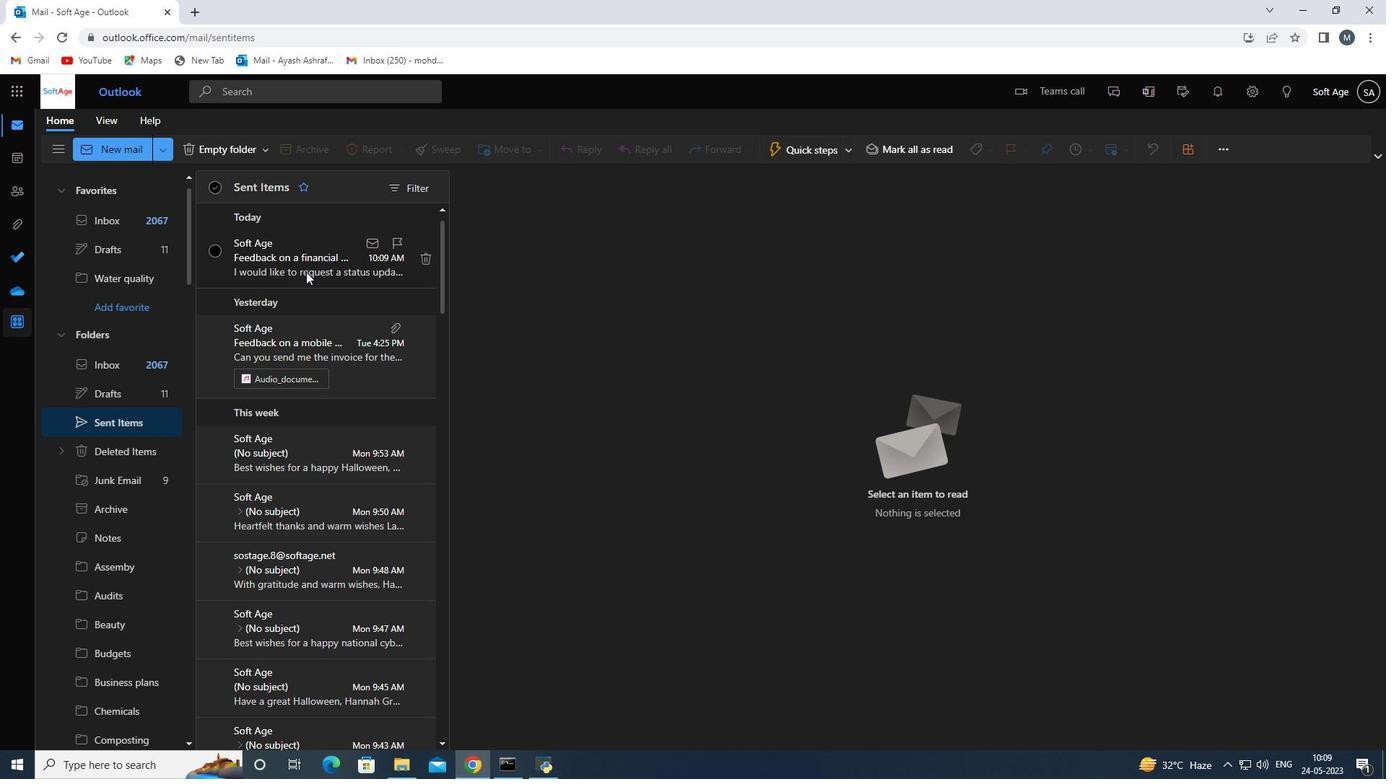 
Action: Mouse moved to (496, 155)
Screenshot: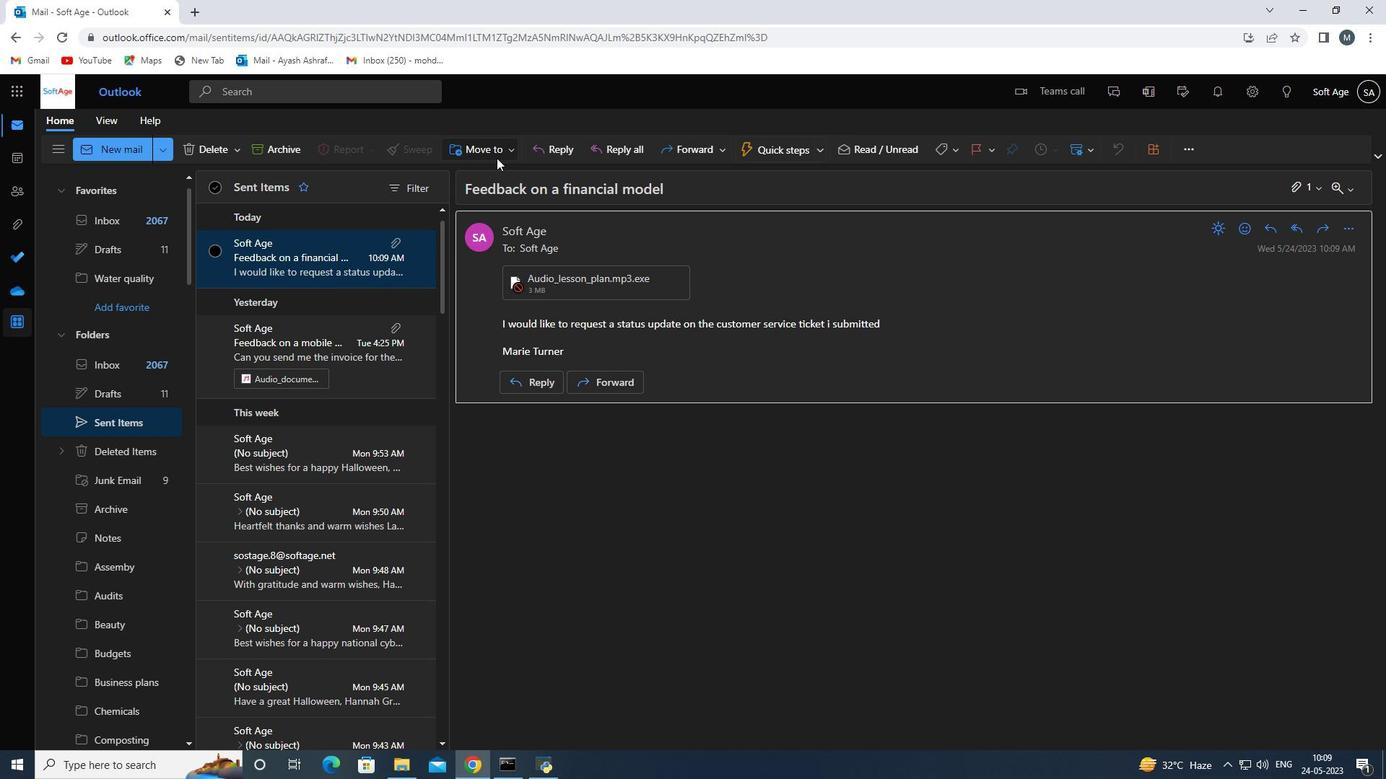 
Action: Mouse pressed left at (496, 155)
Screenshot: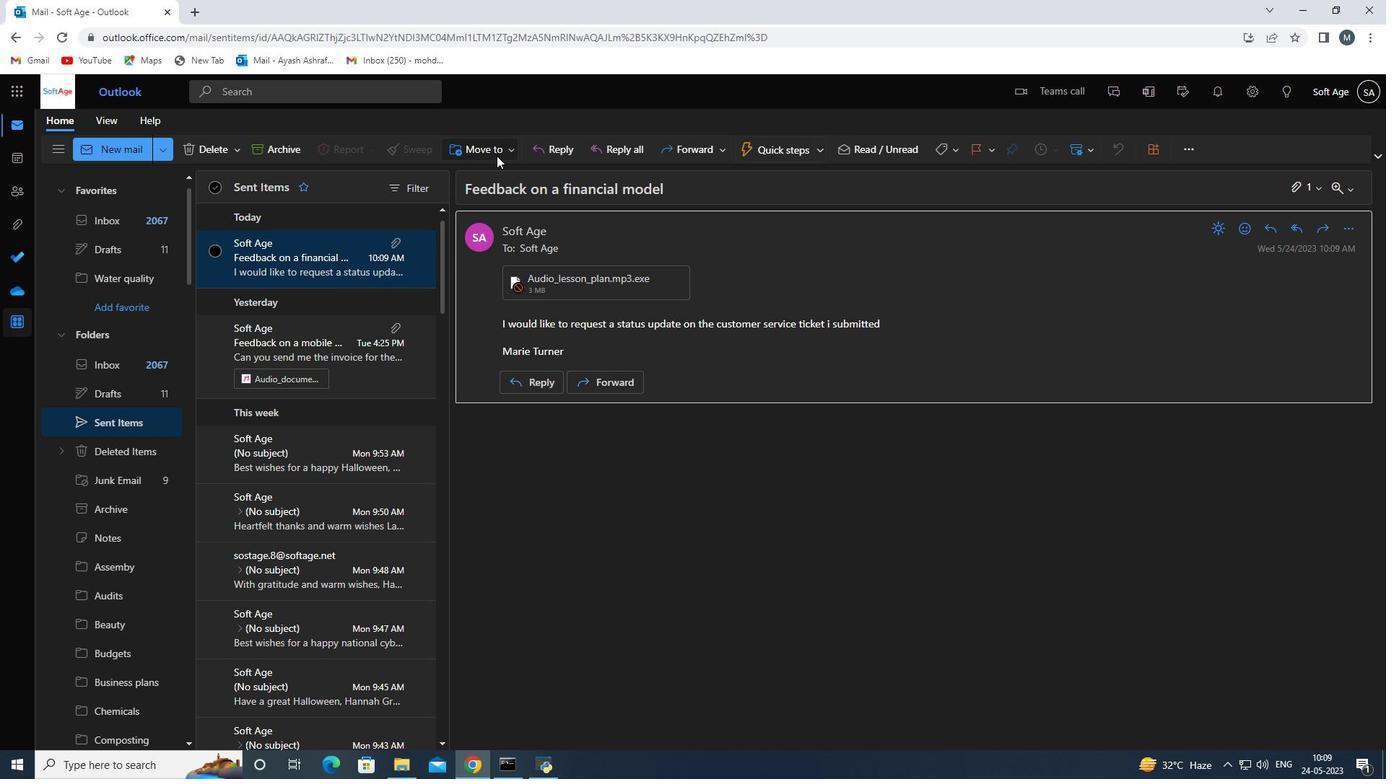 
Action: Mouse moved to (510, 179)
Screenshot: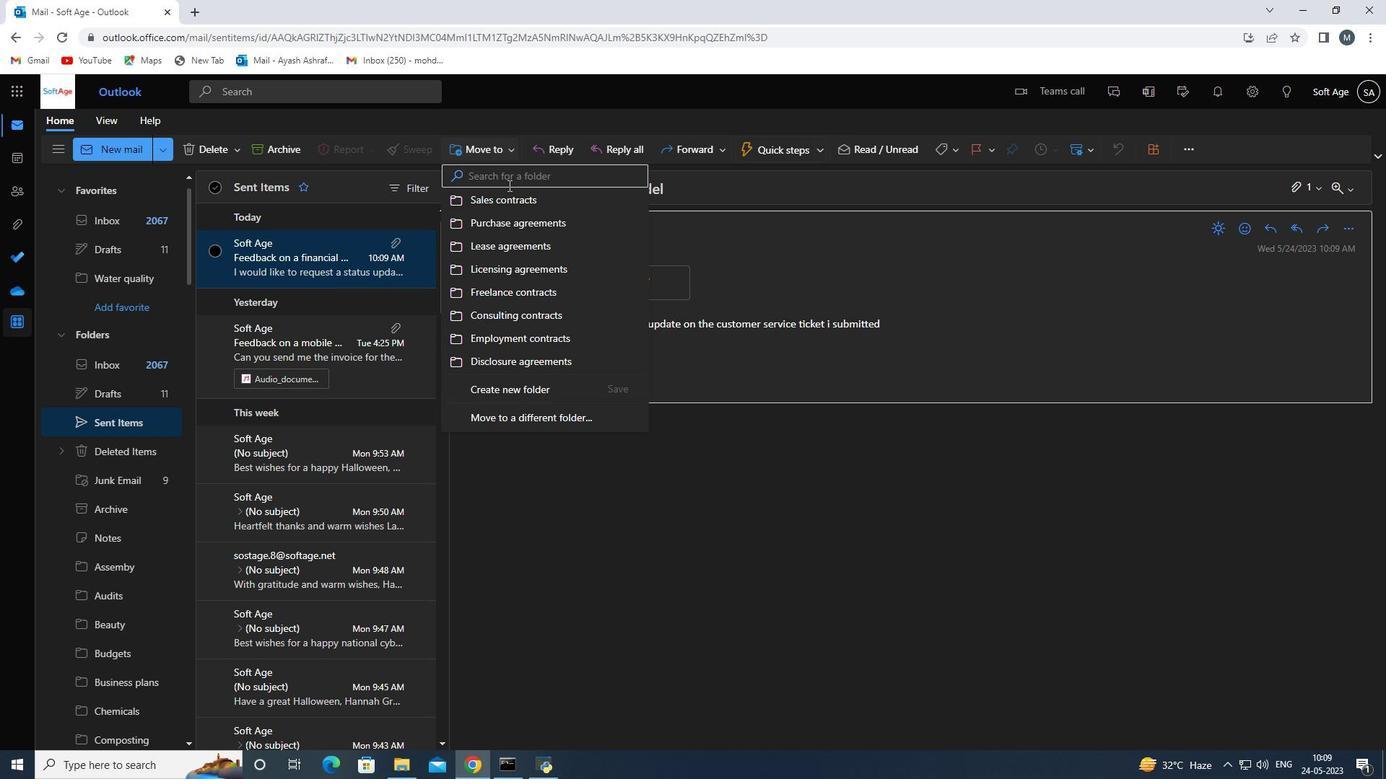 
Action: Mouse pressed left at (510, 179)
Screenshot: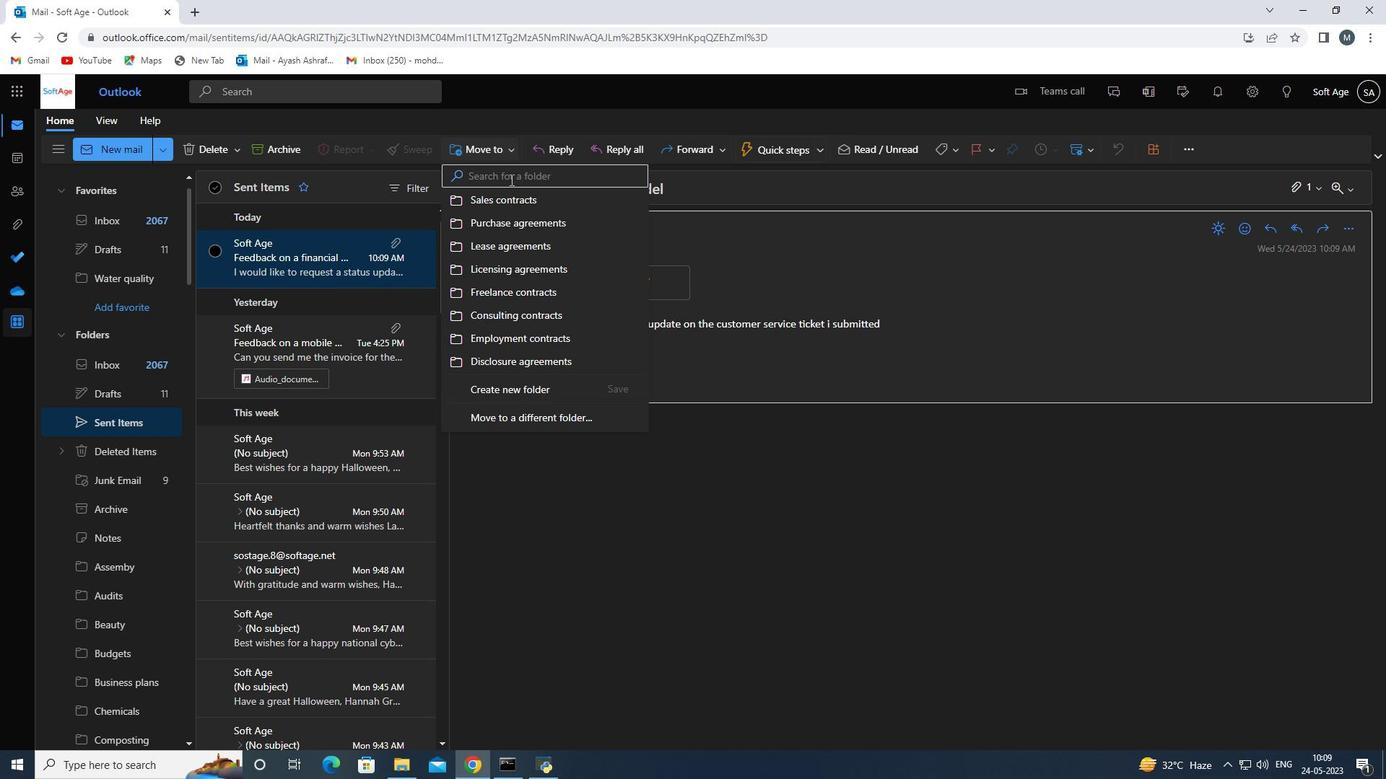 
Action: Key pressed <Key.shift>Service<Key.space>contracts<Key.space>
Screenshot: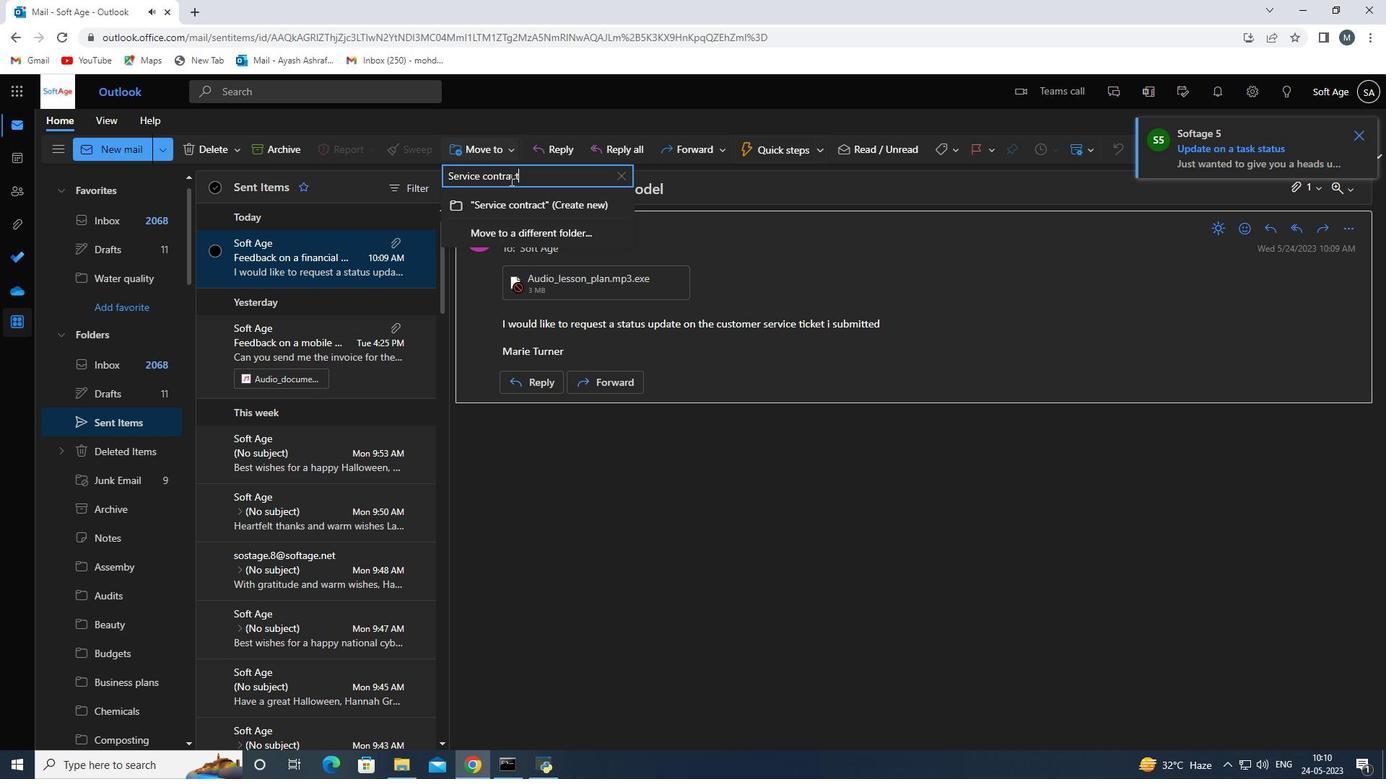 
Action: Mouse moved to (521, 208)
Screenshot: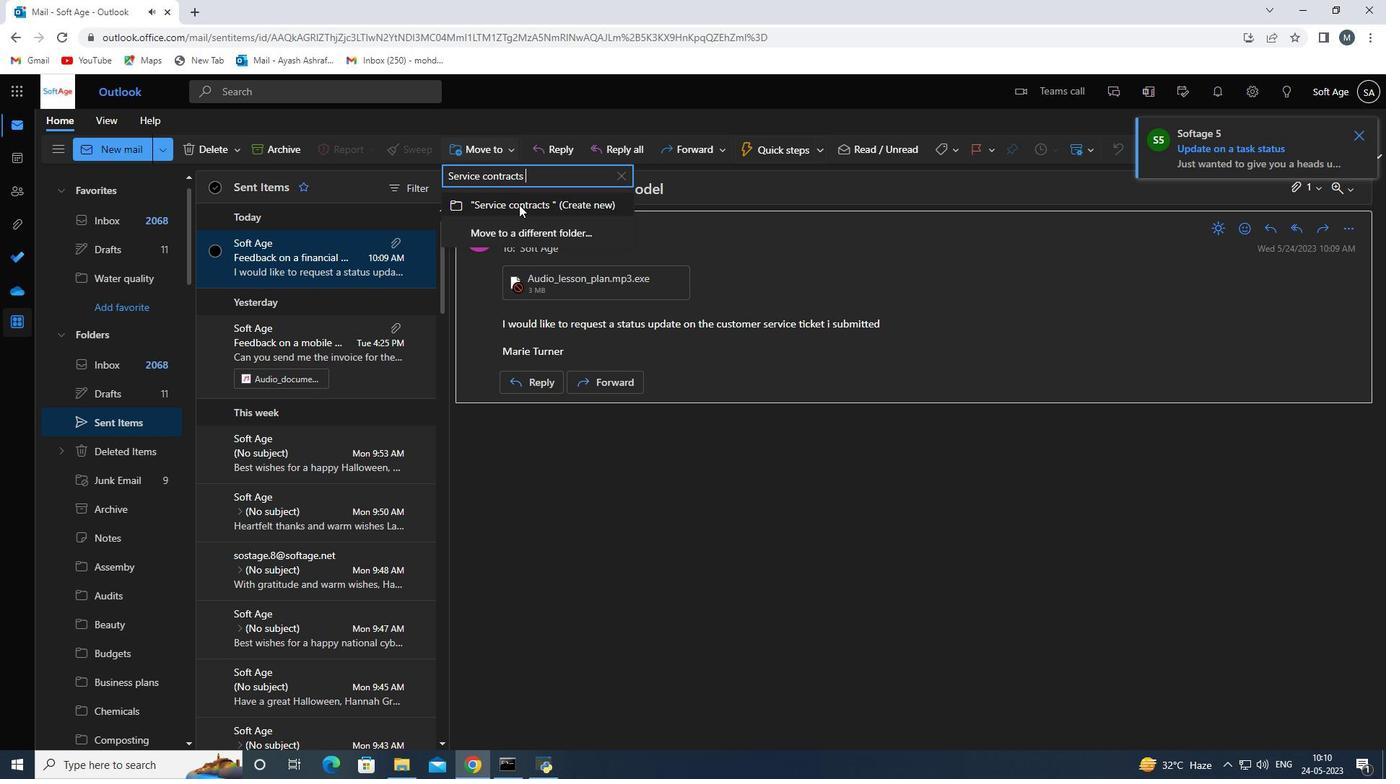 
Action: Mouse pressed left at (521, 208)
Screenshot: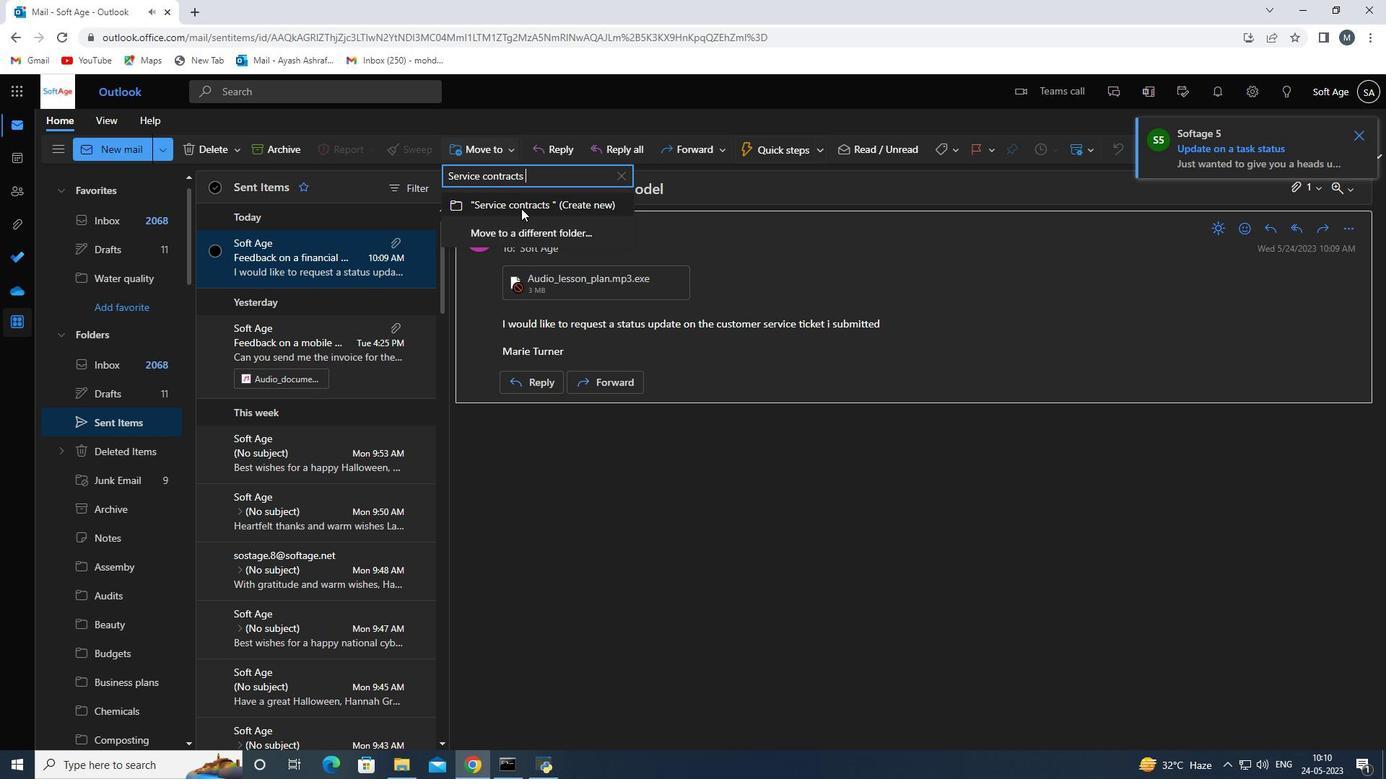 
Action: Mouse moved to (525, 206)
Screenshot: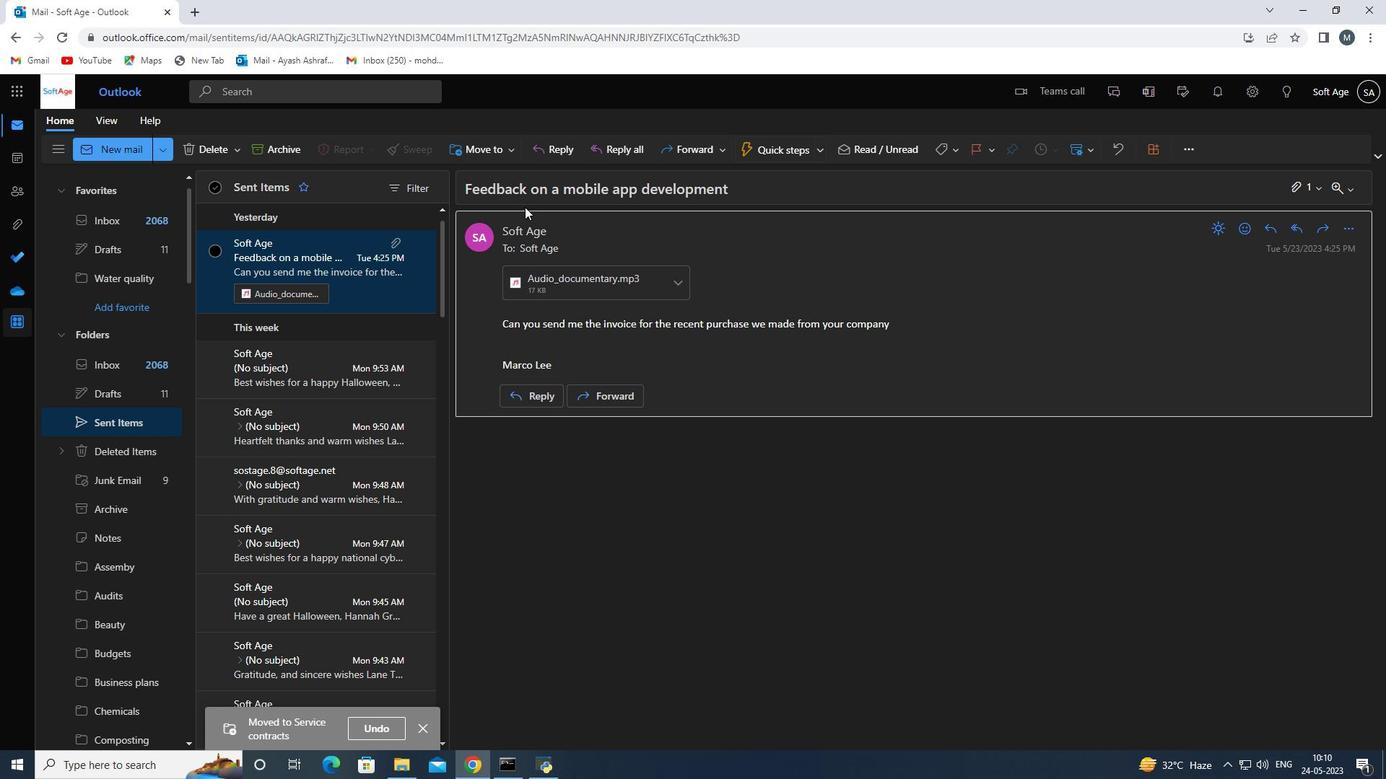 
